 Task: Create Email template and email alerts for Expense Category Object.
Action: Mouse moved to (863, 101)
Screenshot: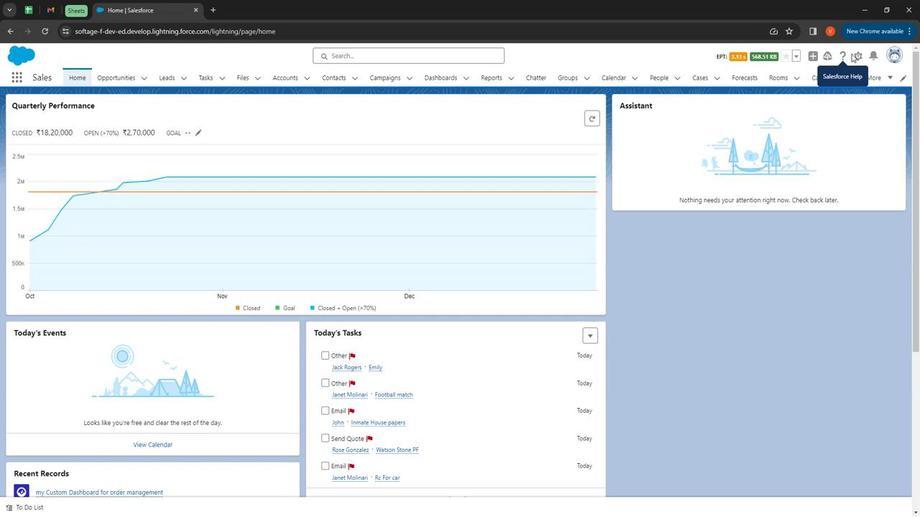 
Action: Mouse pressed left at (863, 101)
Screenshot: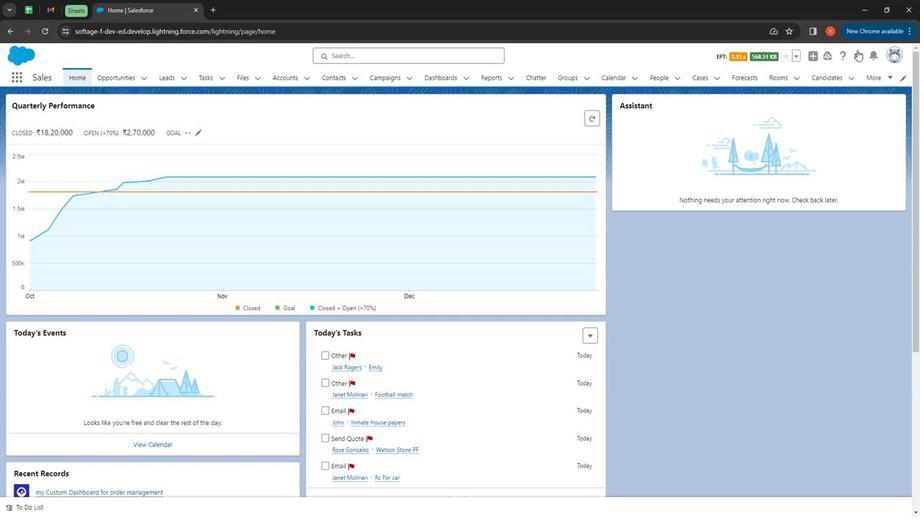 
Action: Mouse moved to (833, 130)
Screenshot: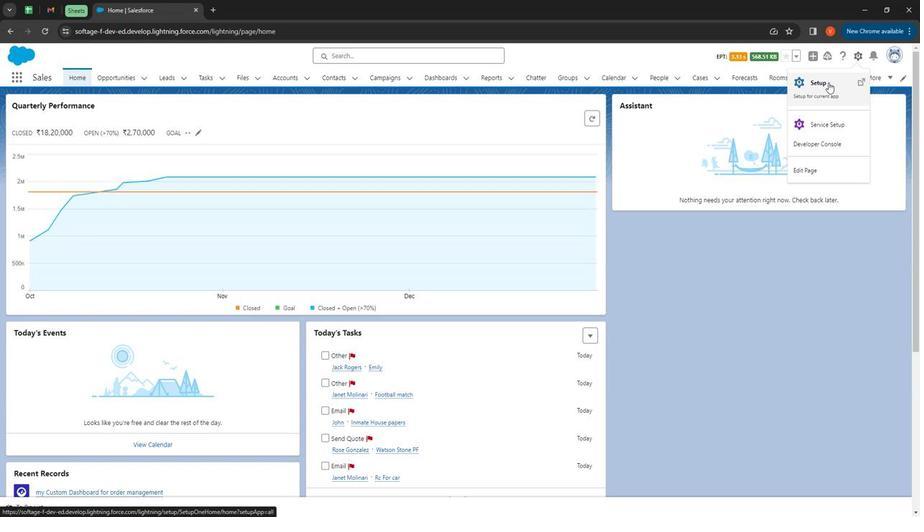 
Action: Mouse pressed left at (833, 130)
Screenshot: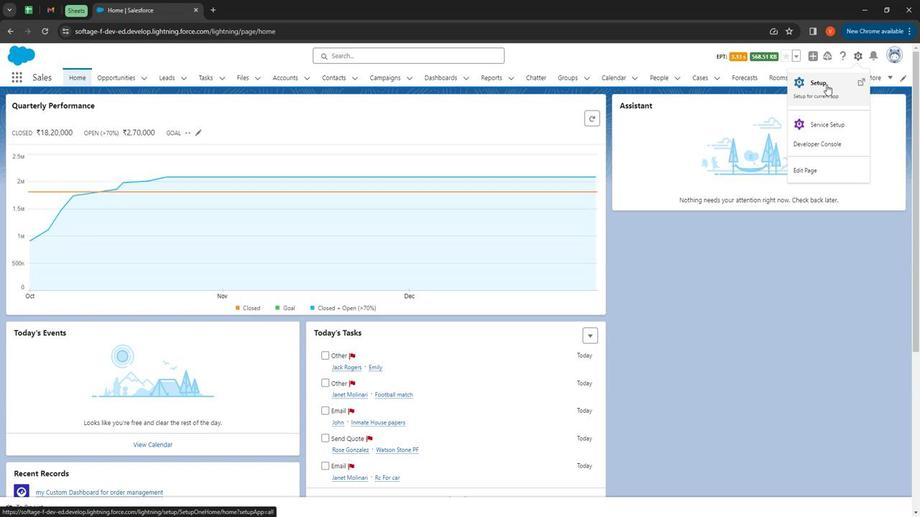
Action: Mouse moved to (25, 146)
Screenshot: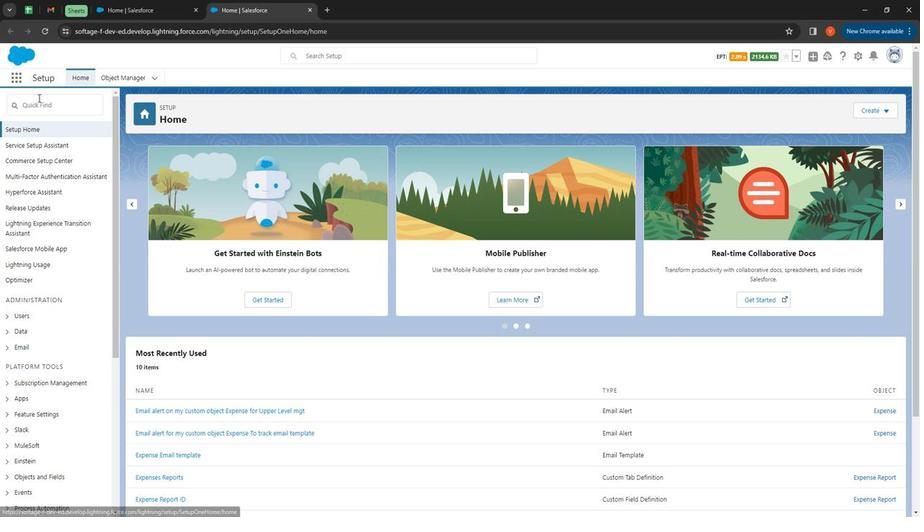 
Action: Mouse pressed left at (25, 146)
Screenshot: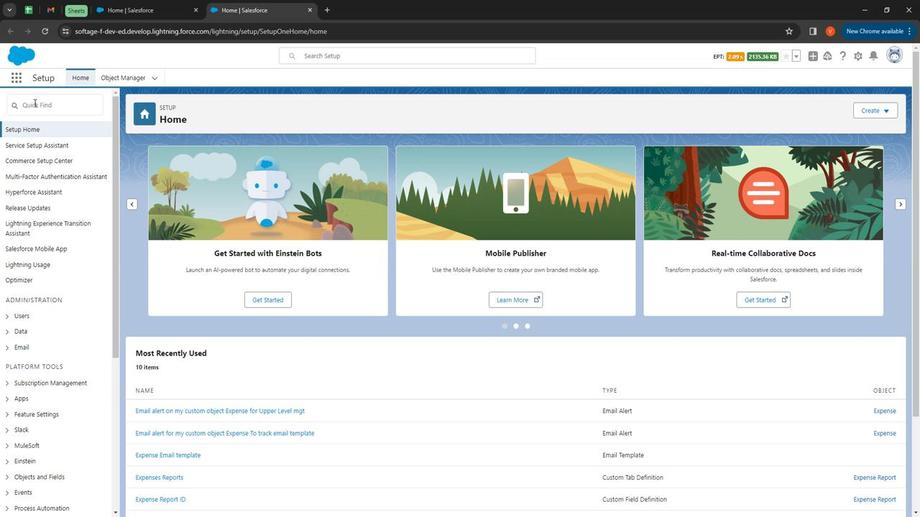 
Action: Mouse moved to (25, 146)
Screenshot: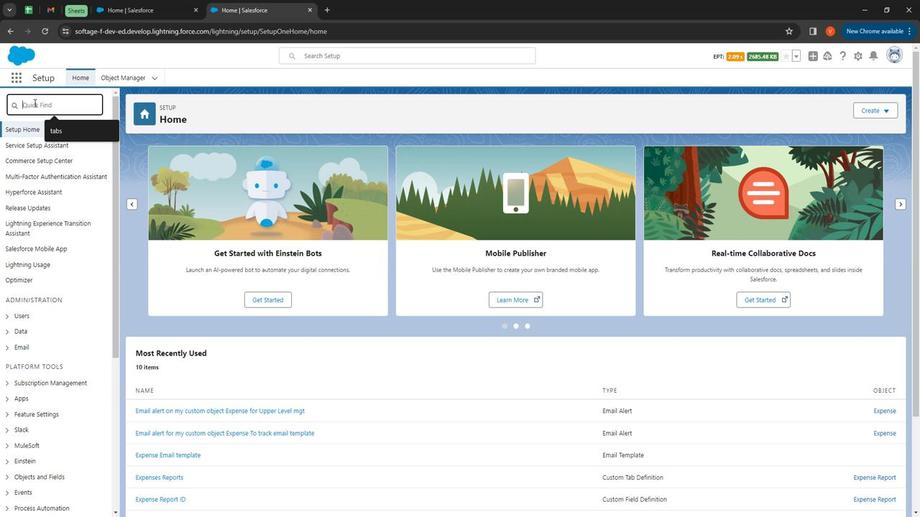 
Action: Key pressed email<Key.space>tem
Screenshot: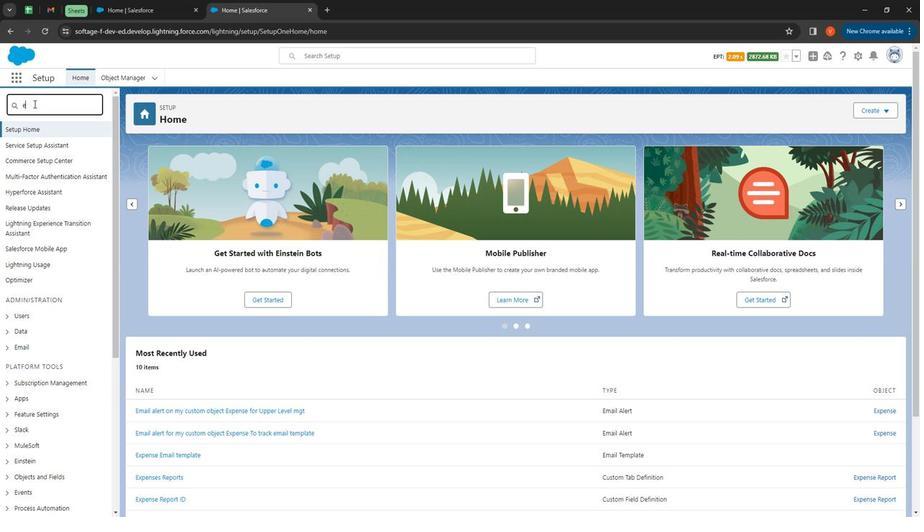 
Action: Mouse moved to (49, 182)
Screenshot: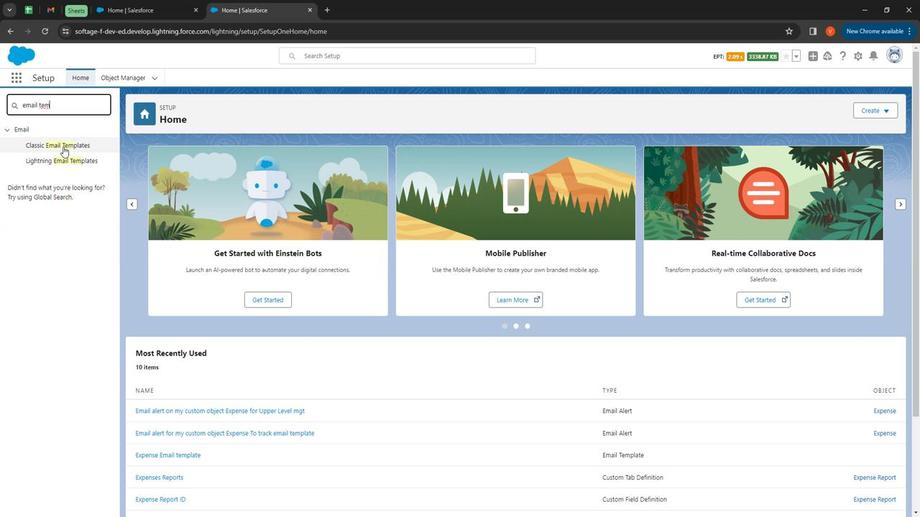 
Action: Mouse pressed left at (49, 182)
Screenshot: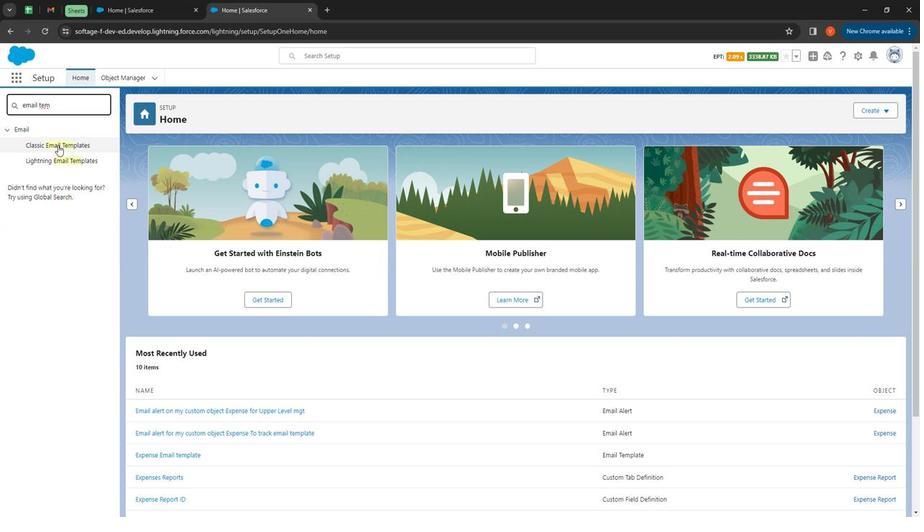 
Action: Mouse moved to (381, 241)
Screenshot: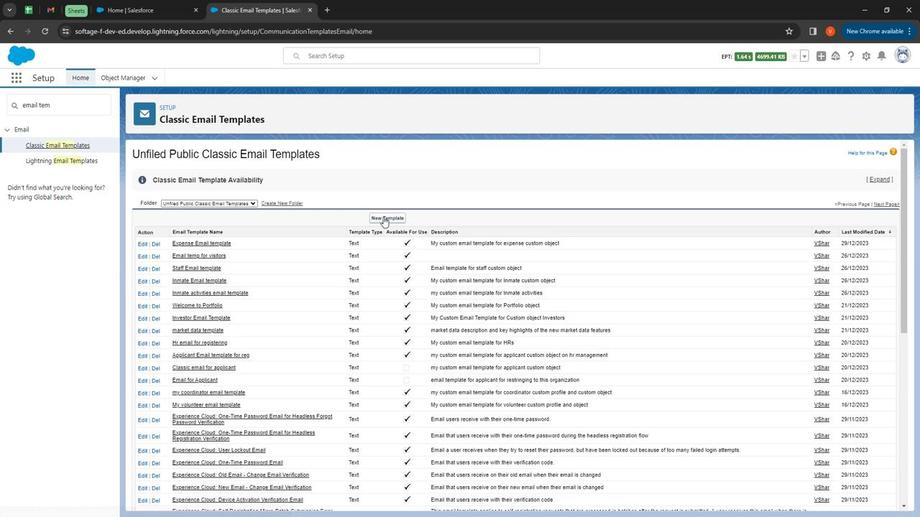 
Action: Mouse pressed left at (381, 241)
Screenshot: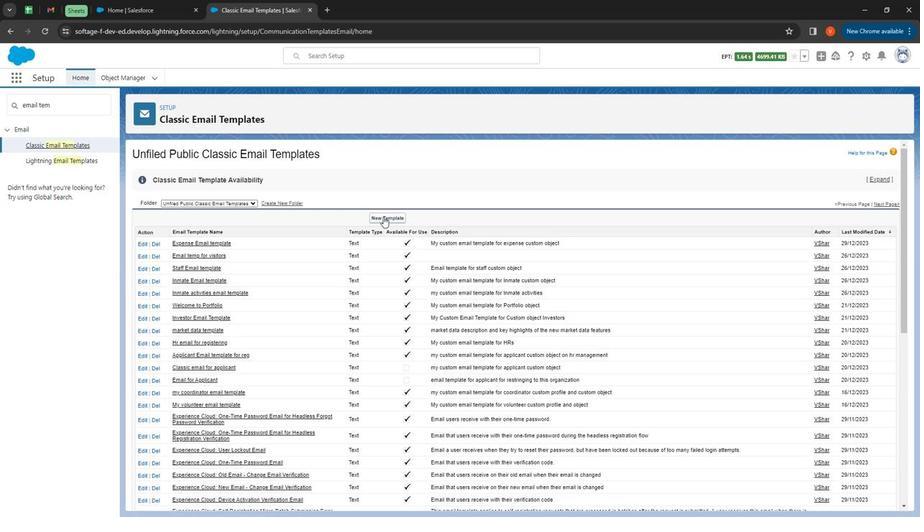 
Action: Mouse moved to (881, 306)
Screenshot: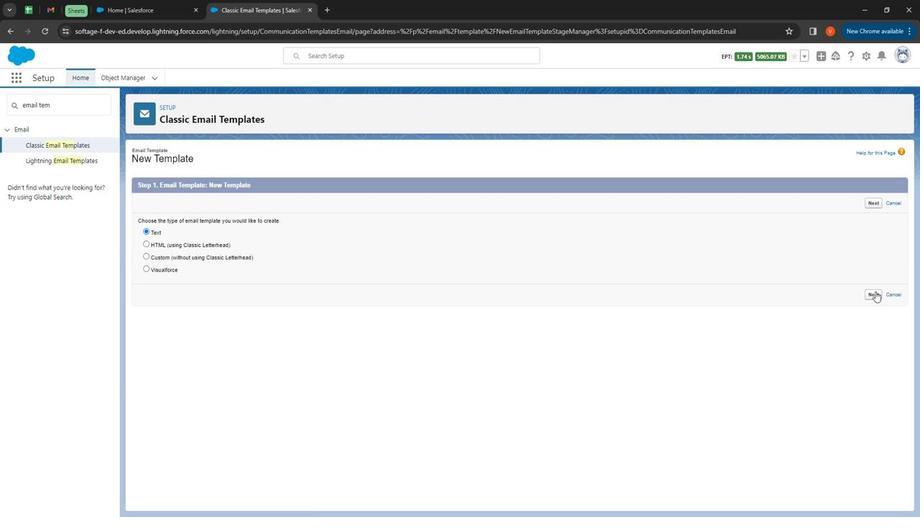
Action: Mouse pressed left at (881, 306)
Screenshot: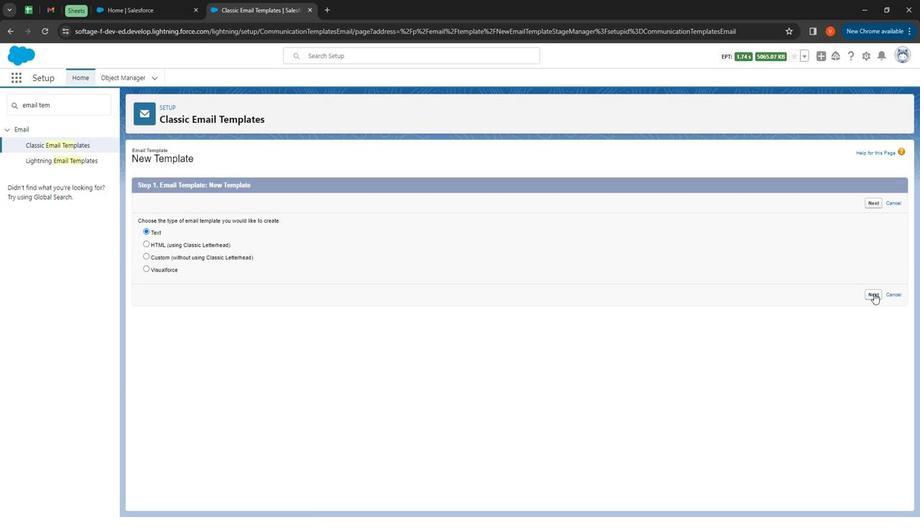 
Action: Mouse moved to (175, 261)
Screenshot: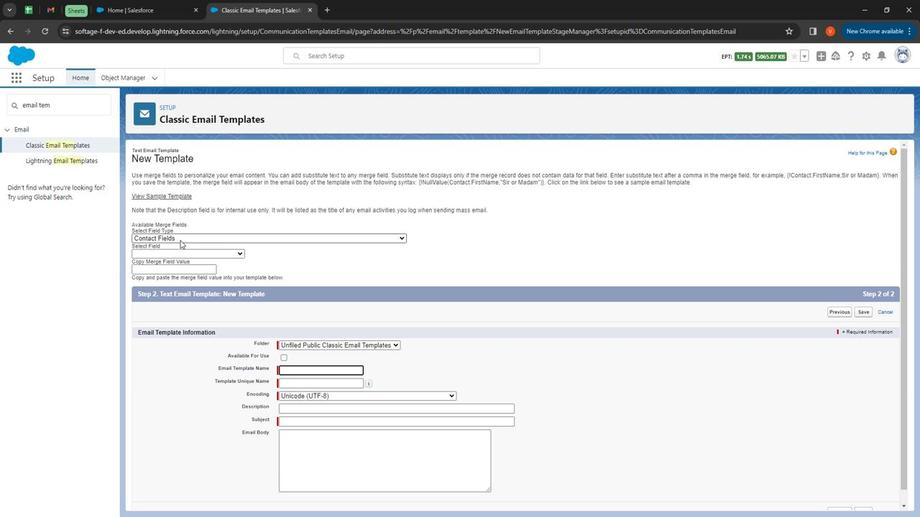 
Action: Mouse pressed left at (175, 261)
Screenshot: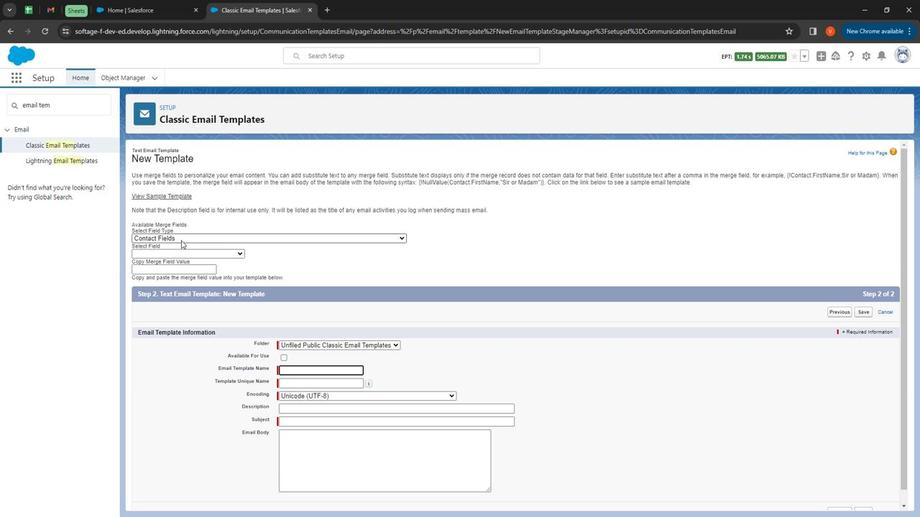 
Action: Mouse moved to (187, 311)
Screenshot: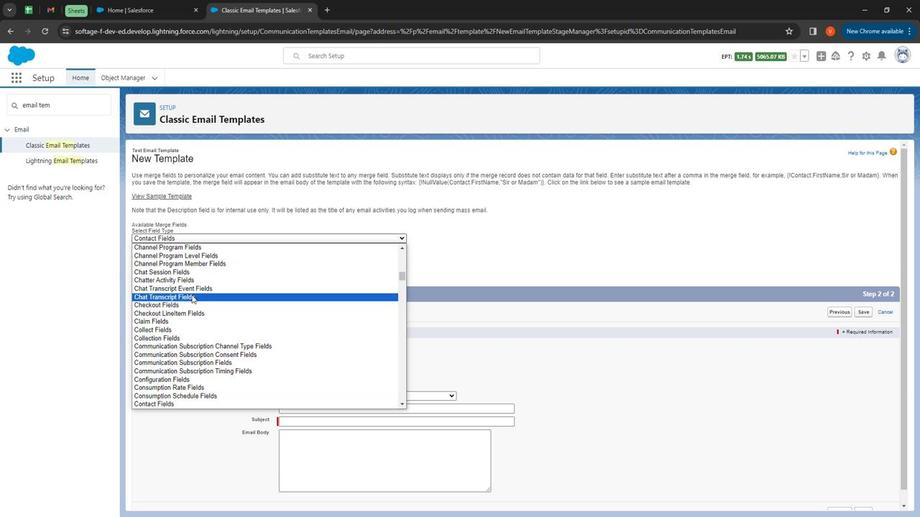 
Action: Mouse scrolled (187, 310) with delta (0, 0)
Screenshot: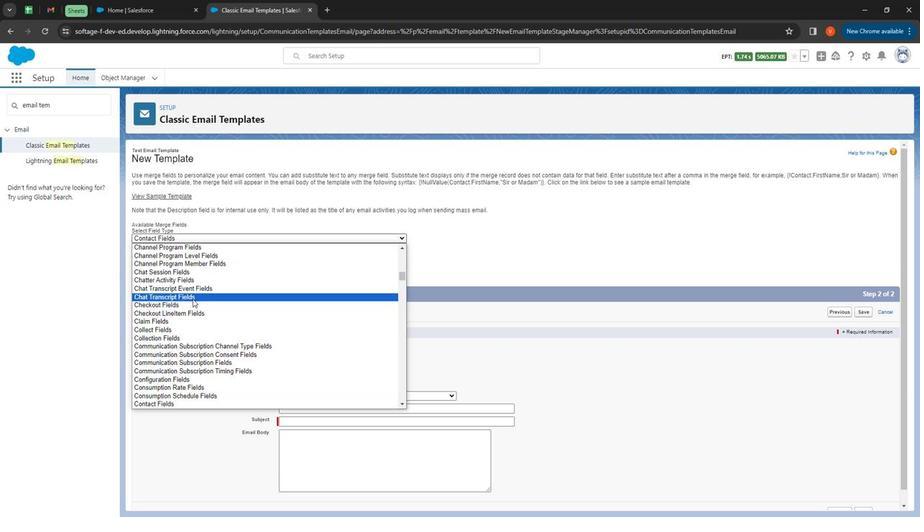 
Action: Mouse moved to (188, 312)
Screenshot: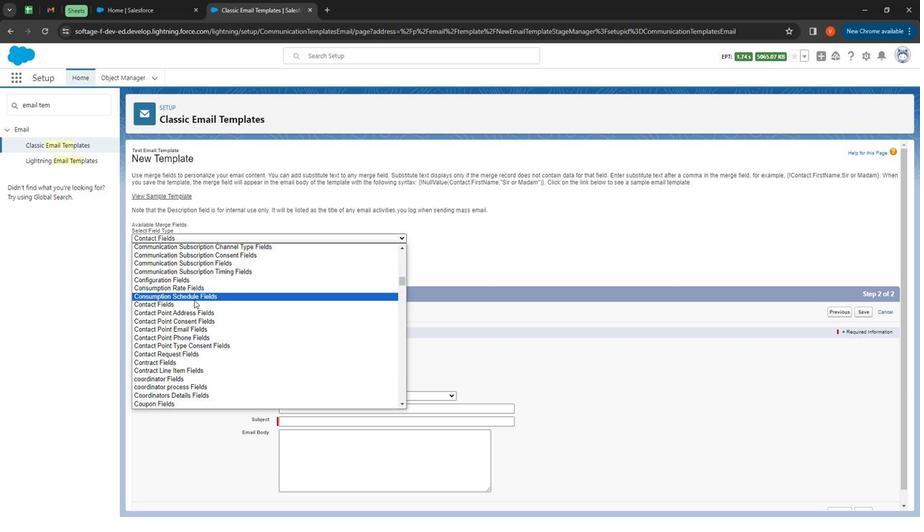 
Action: Mouse scrolled (188, 312) with delta (0, 0)
Screenshot: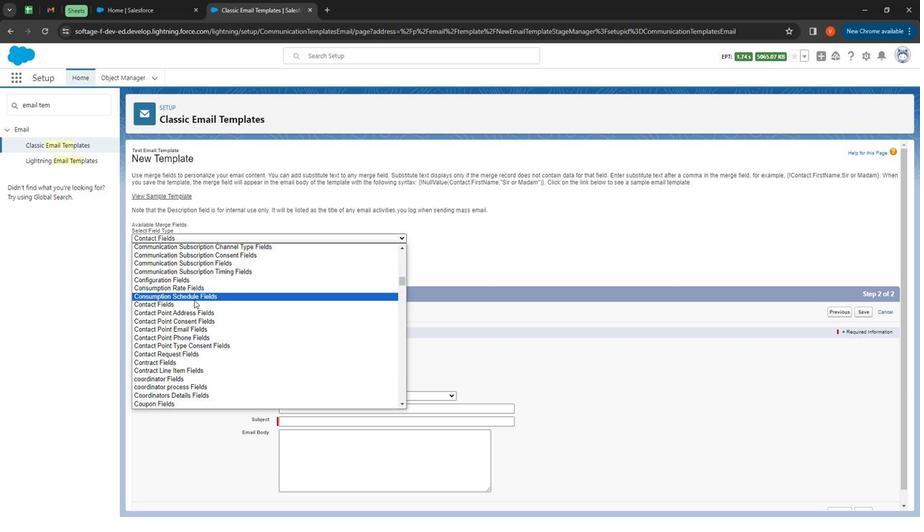 
Action: Mouse moved to (205, 306)
Screenshot: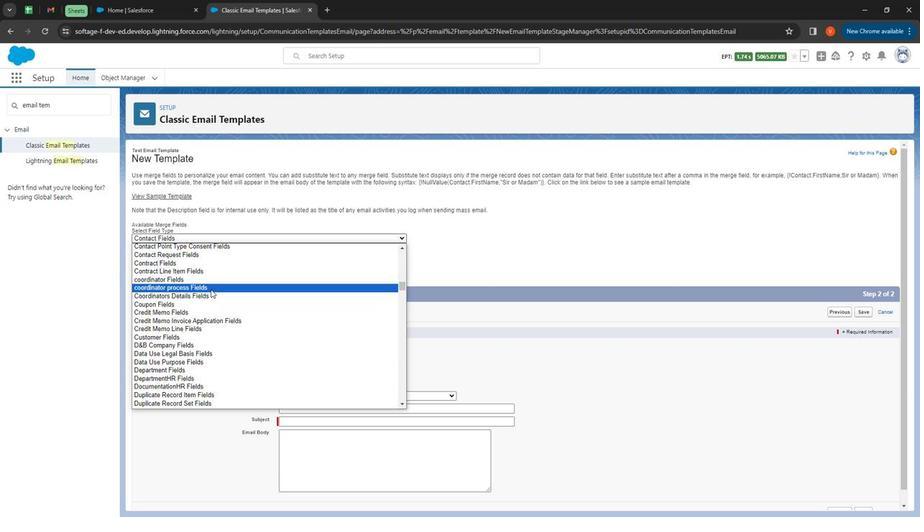 
Action: Mouse scrolled (205, 306) with delta (0, 0)
Screenshot: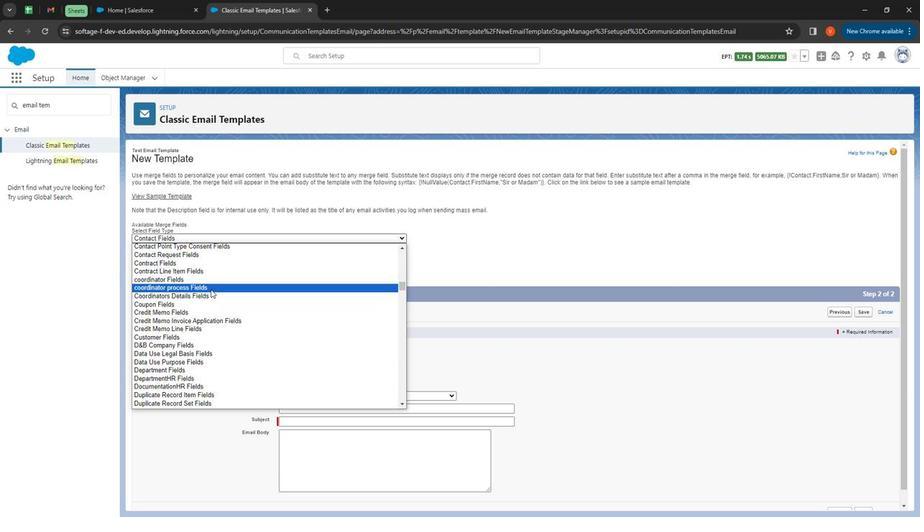
Action: Mouse moved to (193, 355)
Screenshot: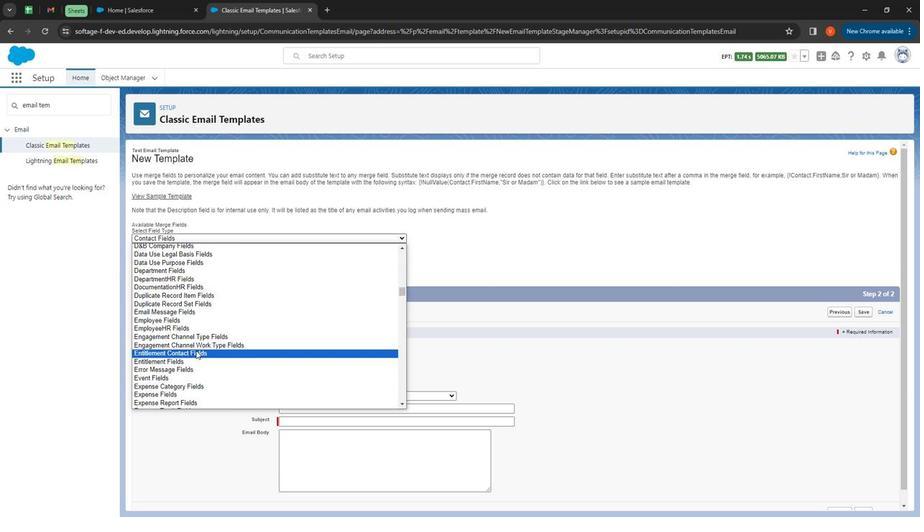 
Action: Mouse scrolled (193, 354) with delta (0, 0)
Screenshot: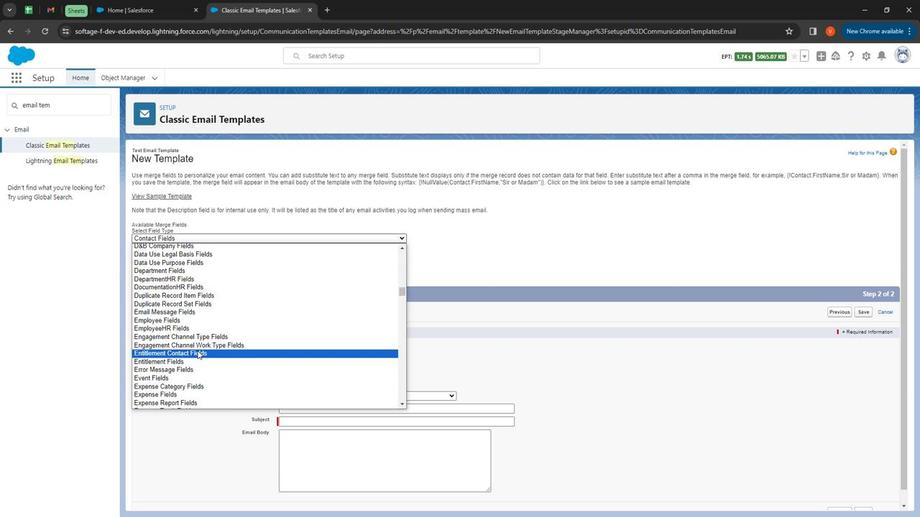 
Action: Mouse moved to (208, 299)
Screenshot: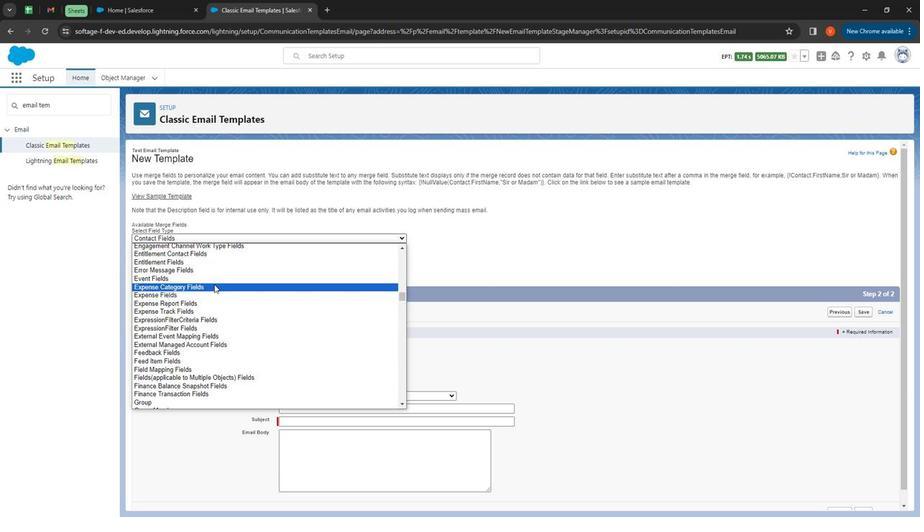 
Action: Mouse pressed left at (208, 299)
Screenshot: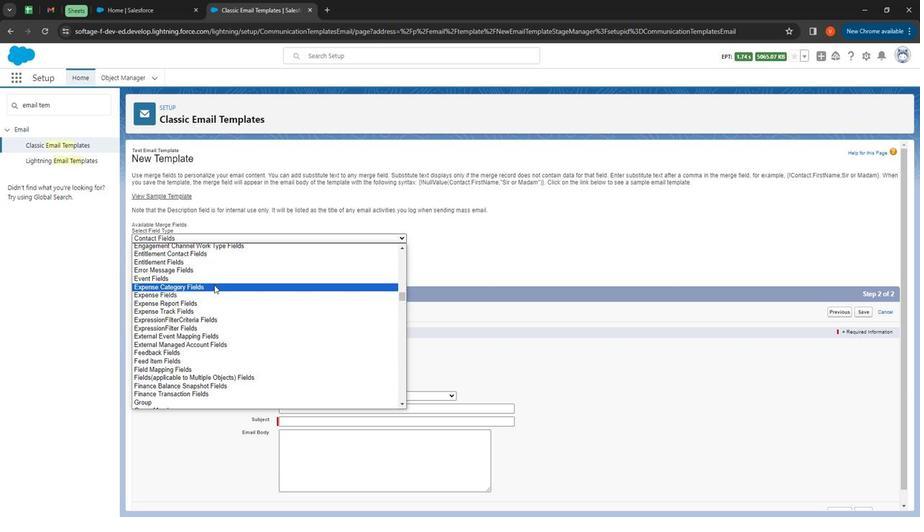 
Action: Mouse moved to (278, 359)
Screenshot: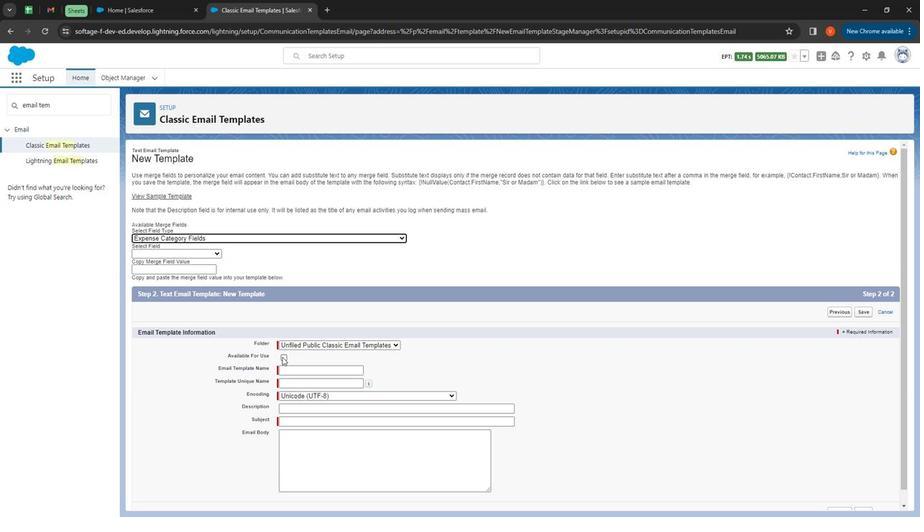
Action: Mouse pressed left at (278, 359)
Screenshot: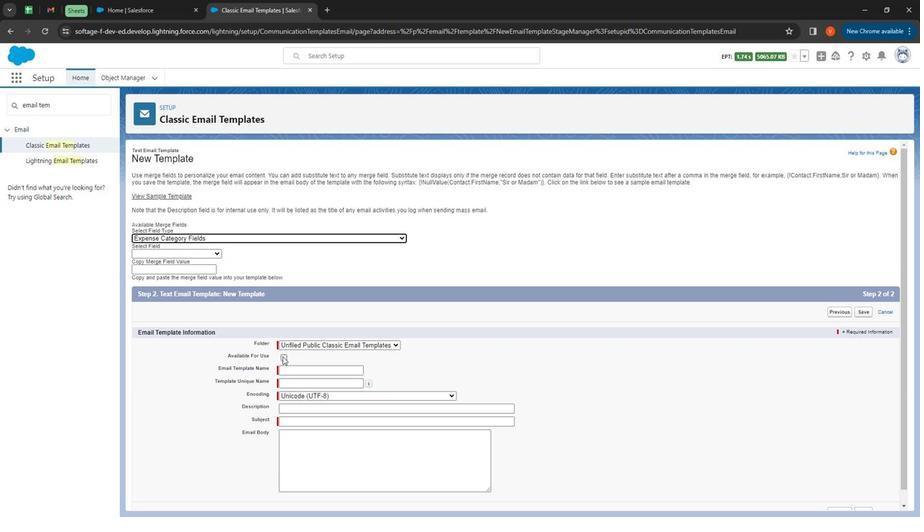 
Action: Mouse moved to (292, 374)
Screenshot: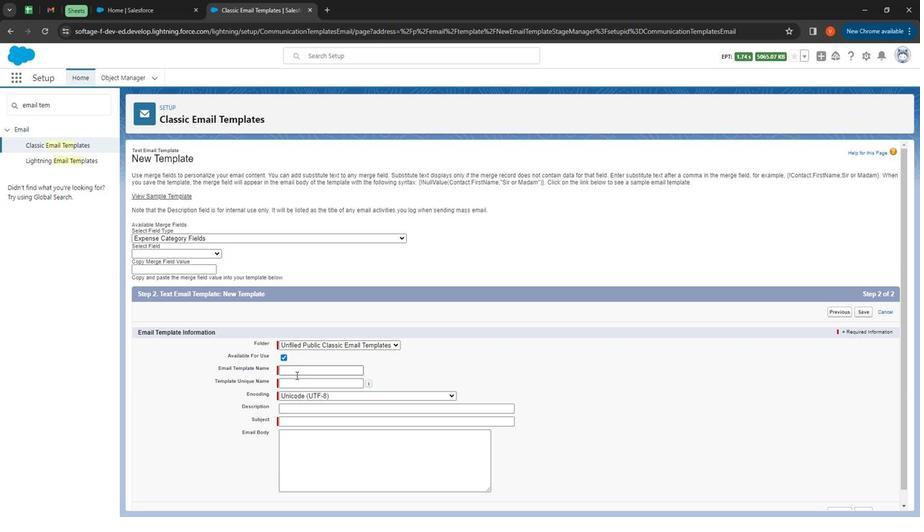 
Action: Mouse pressed left at (292, 374)
Screenshot: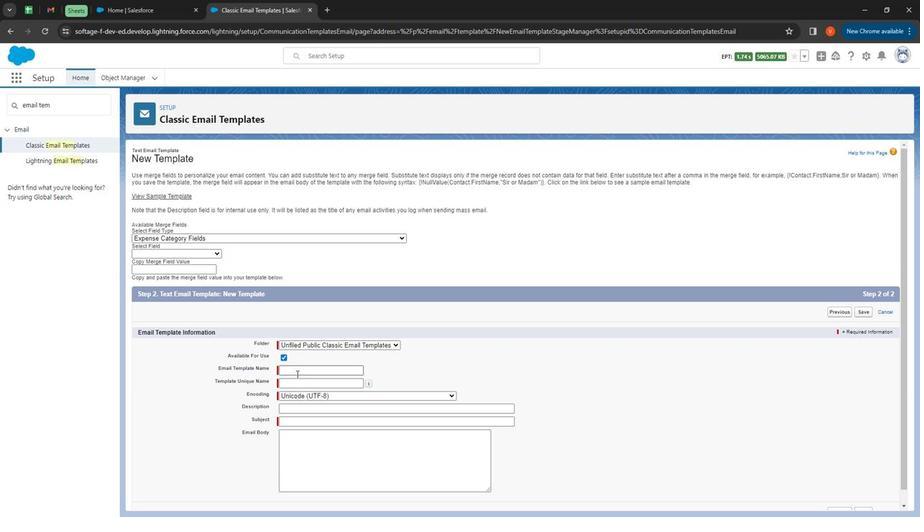 
Action: Key pressed <Key.shift>
Screenshot: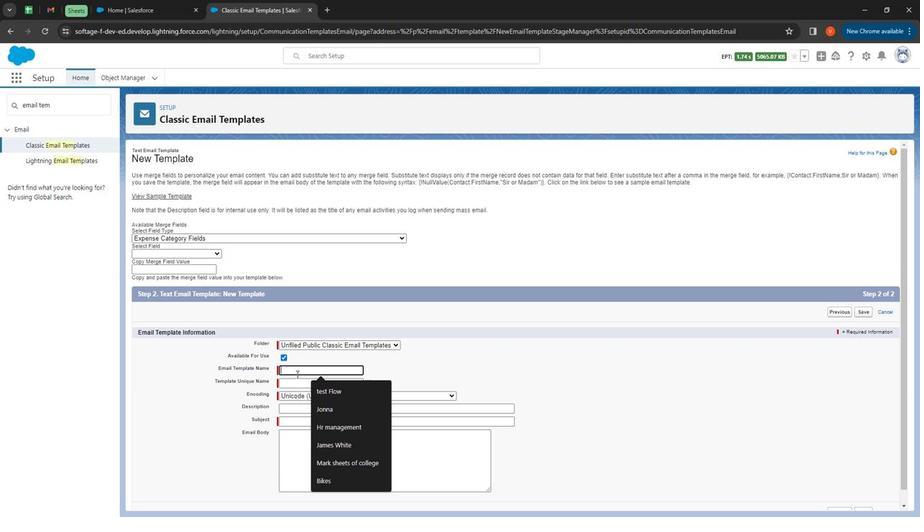 
Action: Mouse moved to (270, 331)
Screenshot: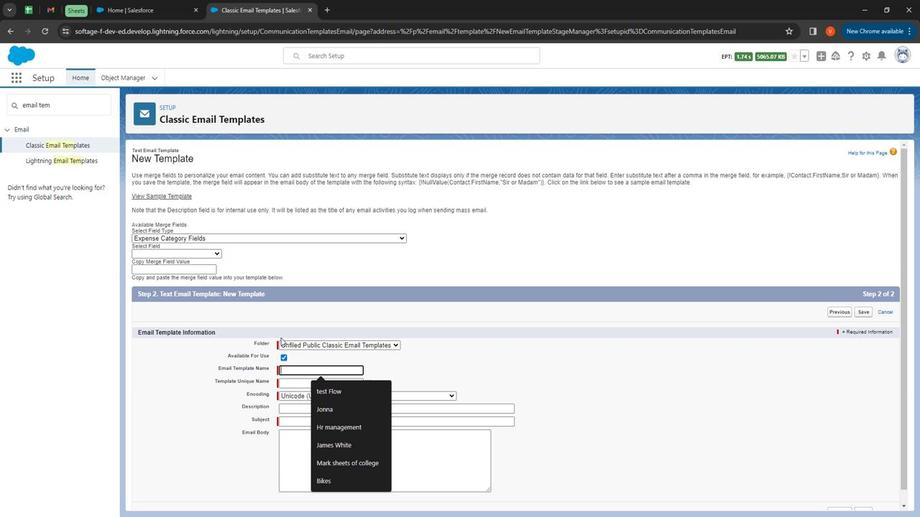 
Action: Key pressed Expense<Key.space><Key.shift>Category<Key.space><Key.shift><Key.shift><Key.shift><Key.shift><Key.shift><Key.shift><Key.shift><Key.shift><Key.shift><Key.shift>Template
Screenshot: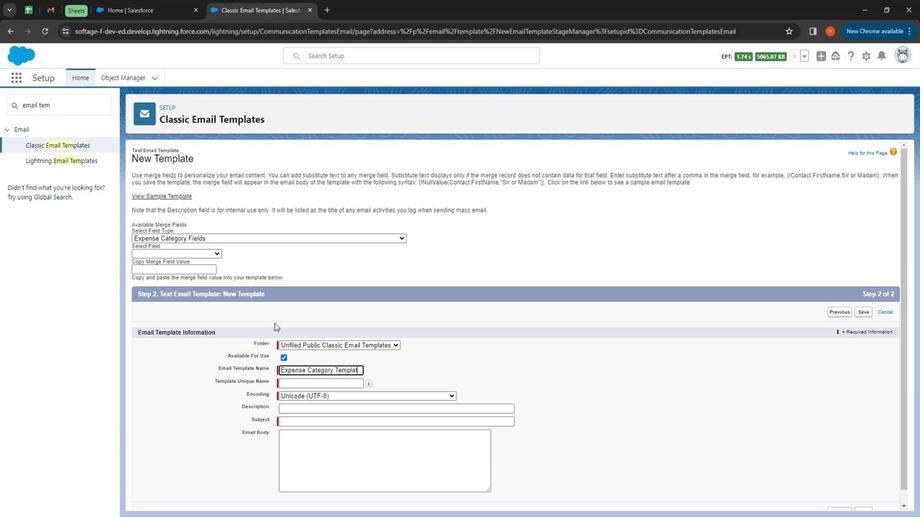 
Action: Mouse moved to (304, 384)
Screenshot: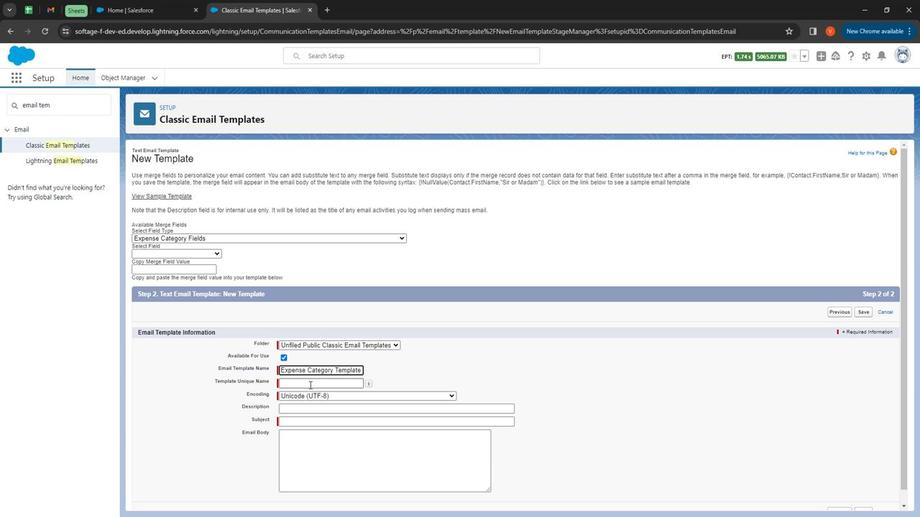 
Action: Mouse pressed left at (304, 384)
Screenshot: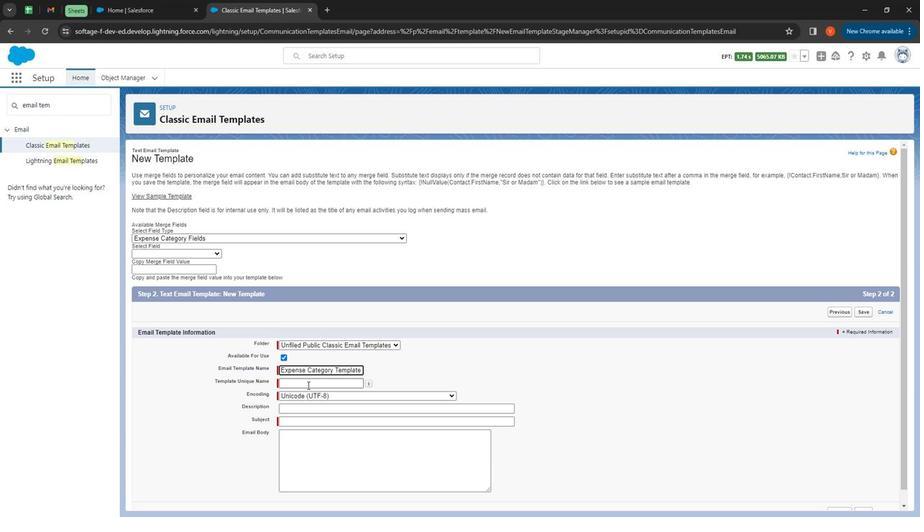 
Action: Mouse moved to (310, 400)
Screenshot: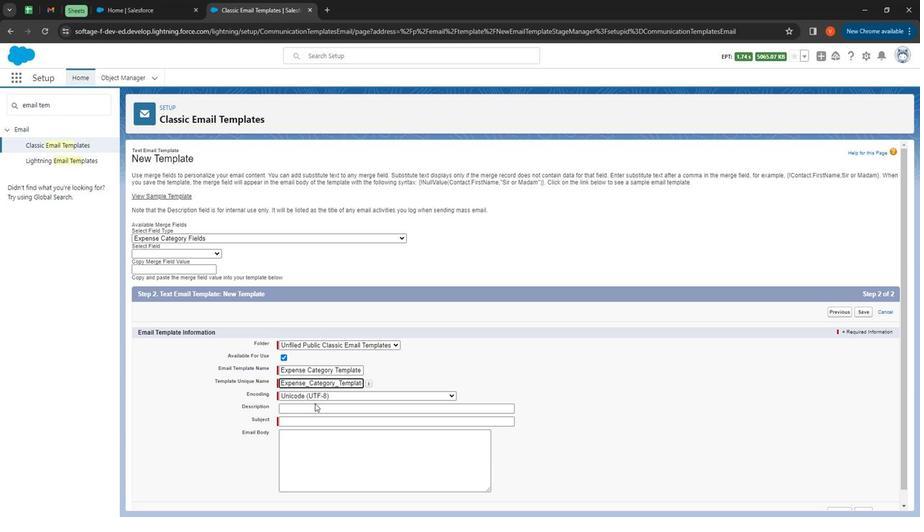 
Action: Mouse pressed left at (310, 400)
Screenshot: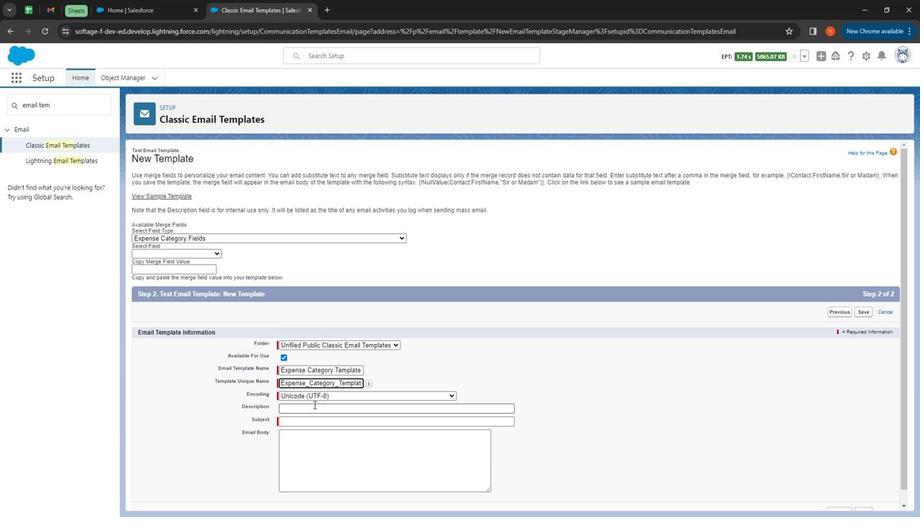 
Action: Mouse moved to (286, 312)
Screenshot: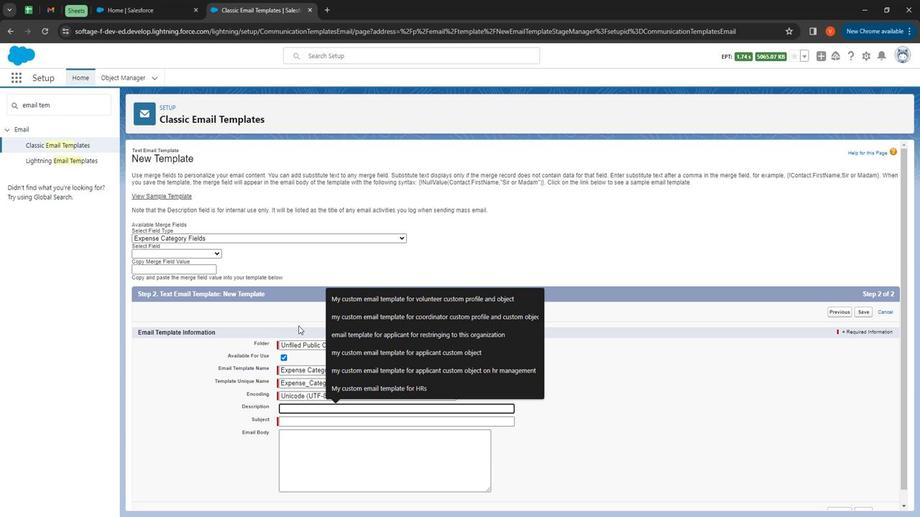
Action: Key pressed <Key.shift>My<Key.space>custom<Key.space>email<Key.space>template<Key.space>for<Key.space><Key.shift><Key.shift><Key.shift><Key.shift><Key.shift><Key.shift><Key.shift><Key.shift><Key.shift><Key.shift>Custom<Key.space>object<Key.space><Key.shift><Key.shift>Expense<Key.space><Key.shift><Key.shift><Key.shift><Key.shift><Key.shift><Key.shift><Key.shift><Key.shift><Key.shift><Key.shift><Key.shift><Key.shift>Category<Key.space>to<Key.space>add<Key.space>new<Key.space>expense<Key.space>category.
Screenshot: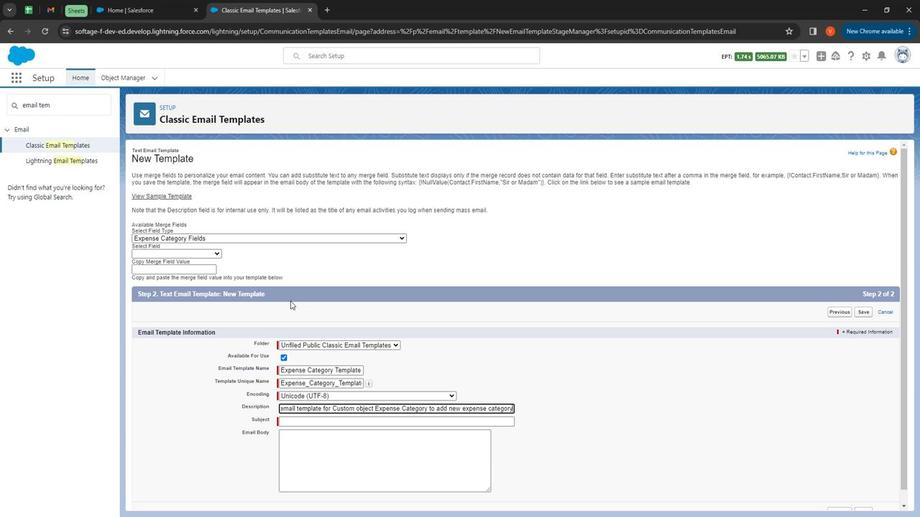 
Action: Mouse moved to (327, 415)
Screenshot: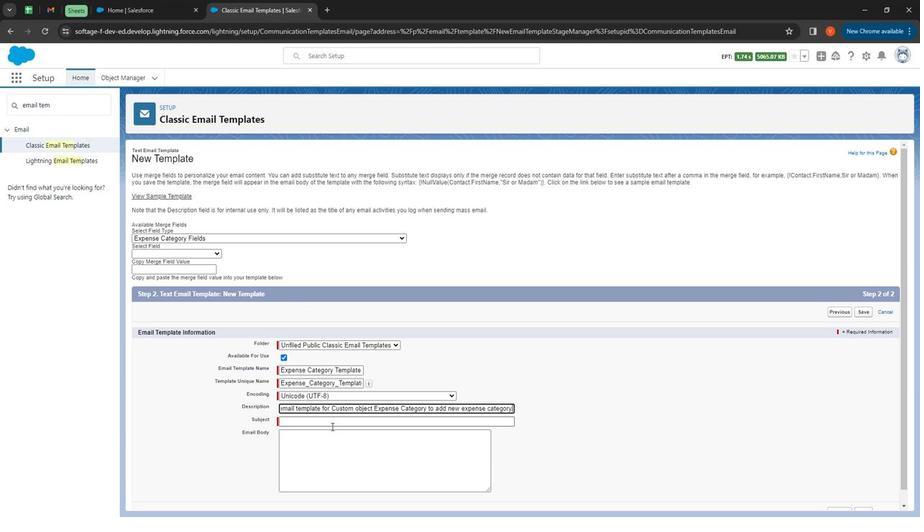 
Action: Mouse pressed left at (327, 415)
Screenshot: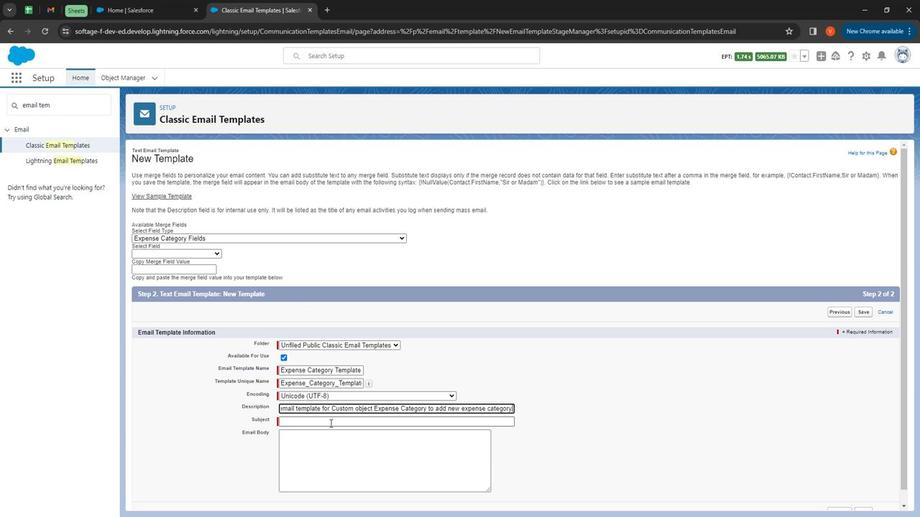 
Action: Mouse moved to (330, 412)
Screenshot: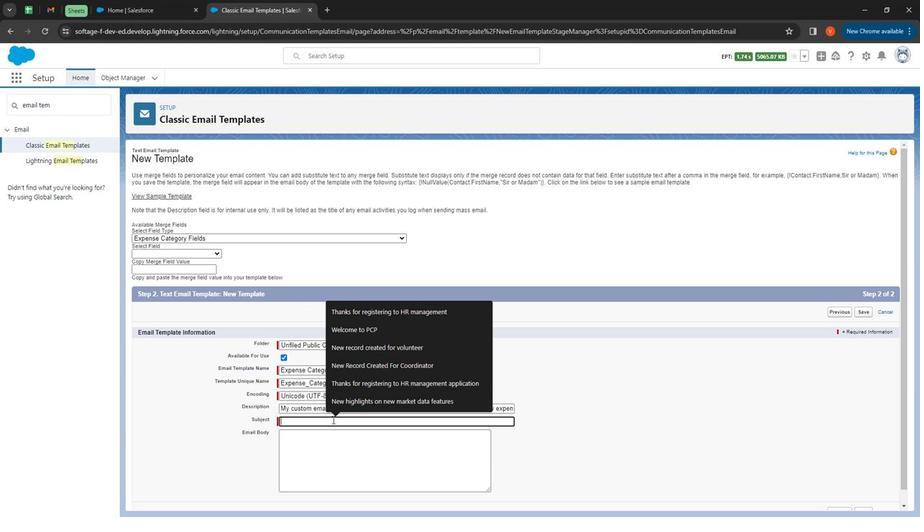 
Action: Key pressed <Key.shift>
Screenshot: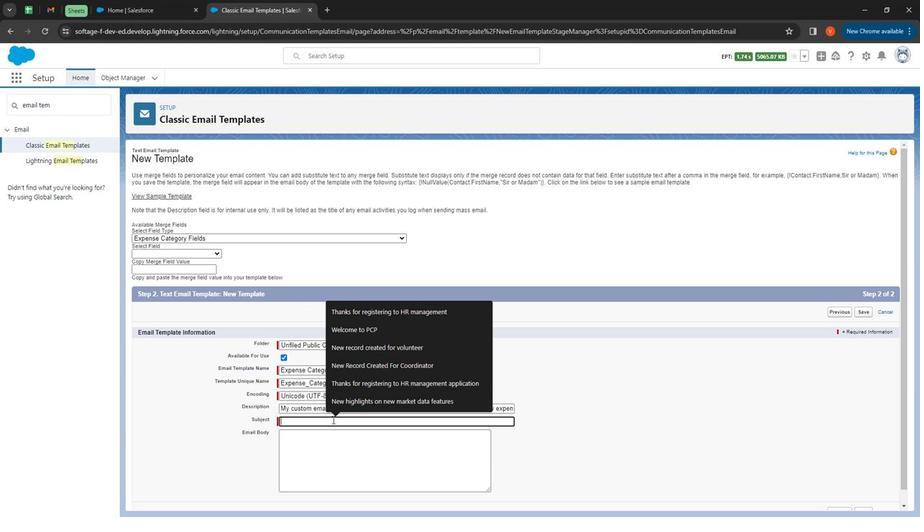 
Action: Mouse moved to (330, 410)
Screenshot: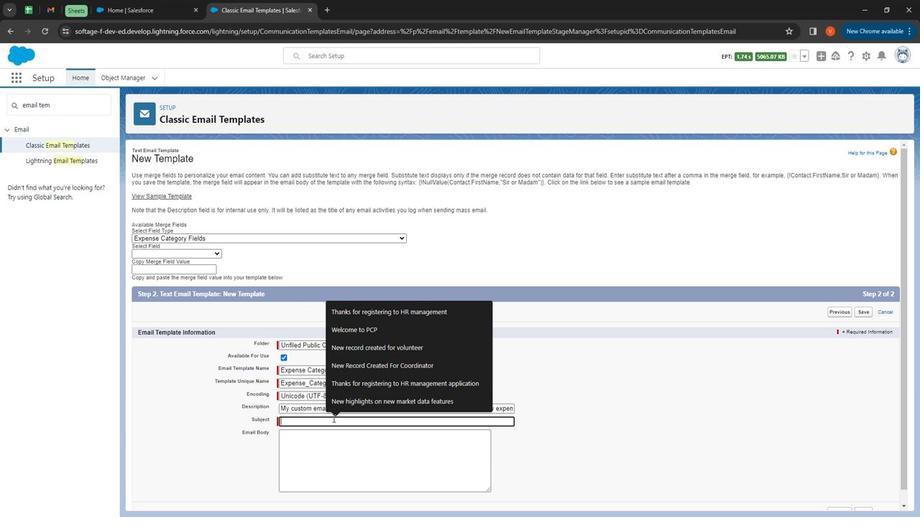 
Action: Key pressed <Key.shift><Key.shift><Key.shift><Key.shift><Key.shift><Key.shift><Key.shift><Key.shift><Key.shift><Key.shift><Key.shift><Key.shift><Key.shift><Key.shift><Key.shift><Key.shift><Key.shift><Key.shift><Key.shift><Key.shift><Key.shift><Key.shift><Key.shift><Key.shift><Key.shift><Key.shift><Key.shift><Key.shift><Key.shift><Key.shift><Key.shift><Key.shift><Key.shift><Key.shift><Key.shift><Key.shift><Key.shift><Key.shift>New<Key.space><Key.shift>Expense<Key.space><Key.shift><Key.shift><Key.shift>Category<Key.space><Key.shift>Added
Screenshot: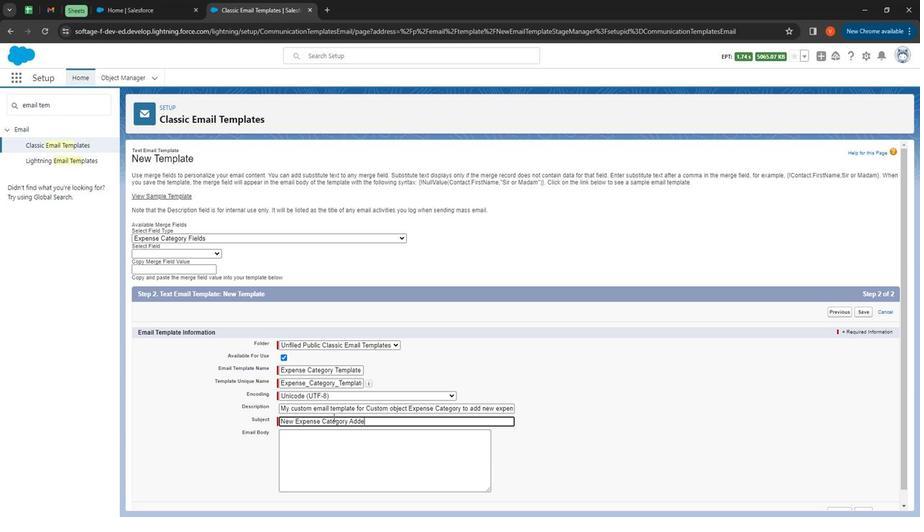 
Action: Mouse moved to (286, 448)
Screenshot: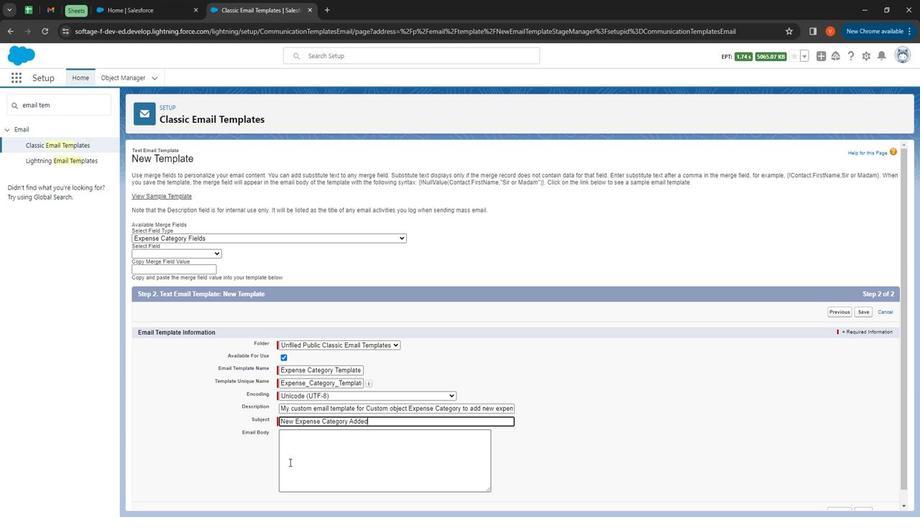 
Action: Mouse pressed left at (286, 448)
Screenshot: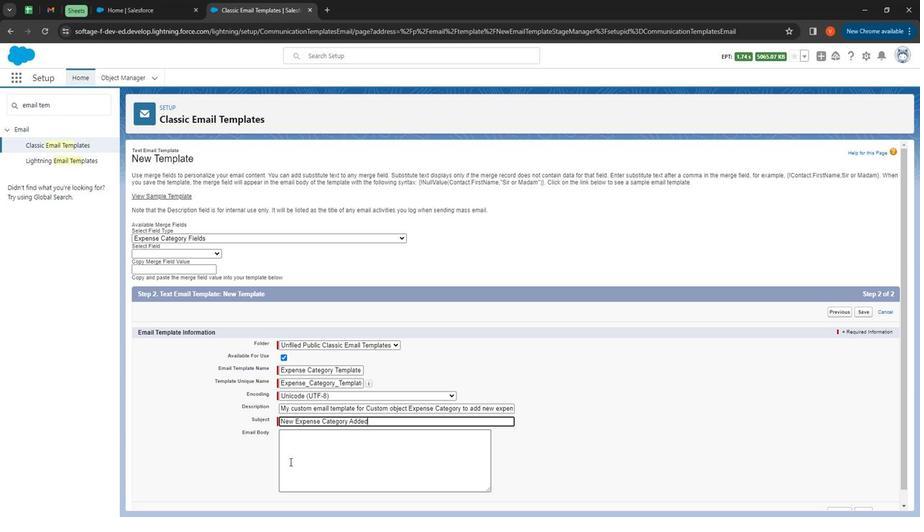 
Action: Mouse moved to (428, 443)
Screenshot: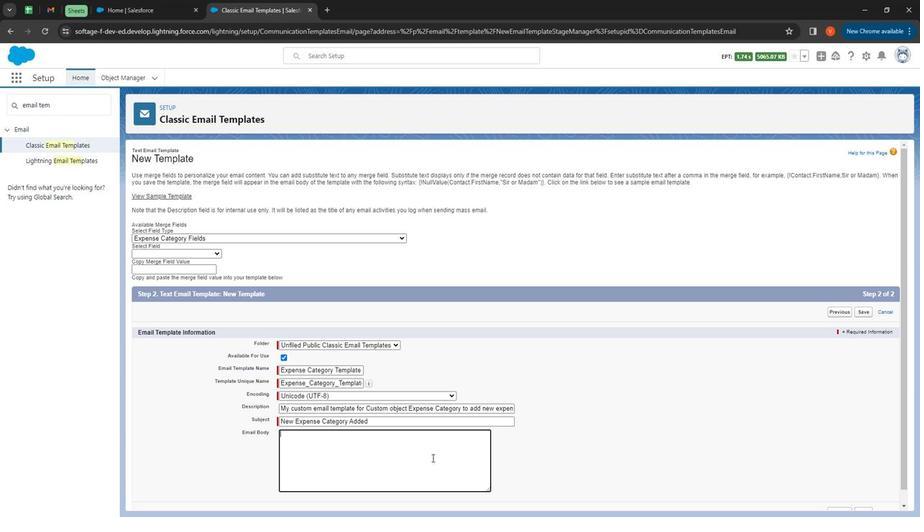 
Action: Key pressed <Key.shift><Key.shift><Key.shift><Key.shift><Key.shift><Key.shift><Key.shift><Key.shift><Key.shift><Key.shift><Key.shift><Key.shift><Key.shift>Dear<Key.space>
Screenshot: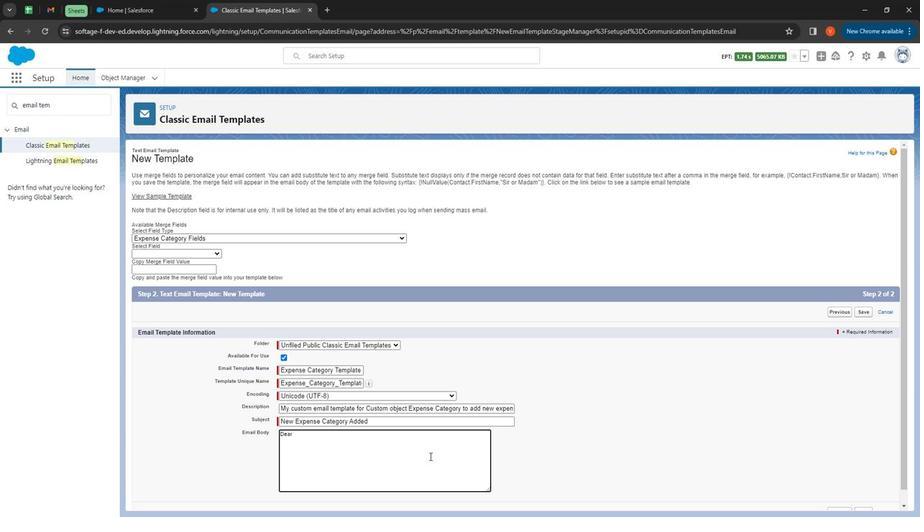 
Action: Mouse moved to (179, 272)
Screenshot: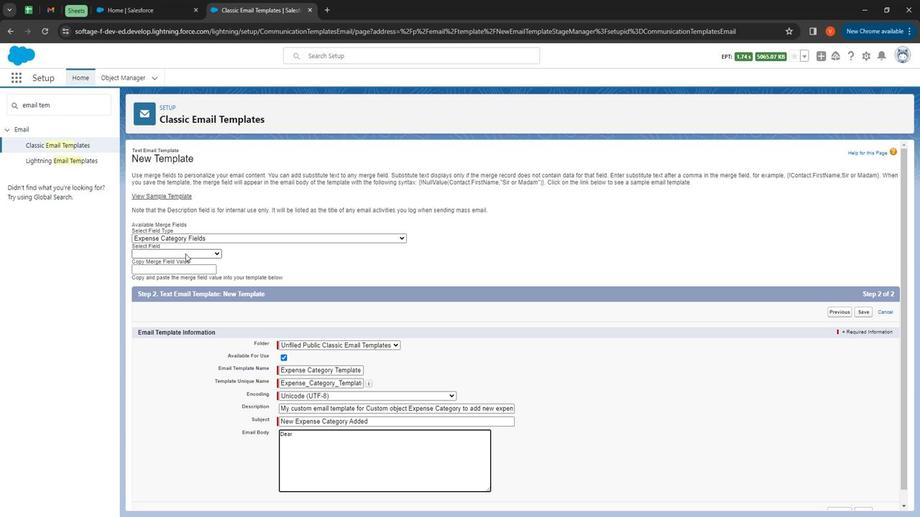 
Action: Mouse pressed left at (179, 272)
Screenshot: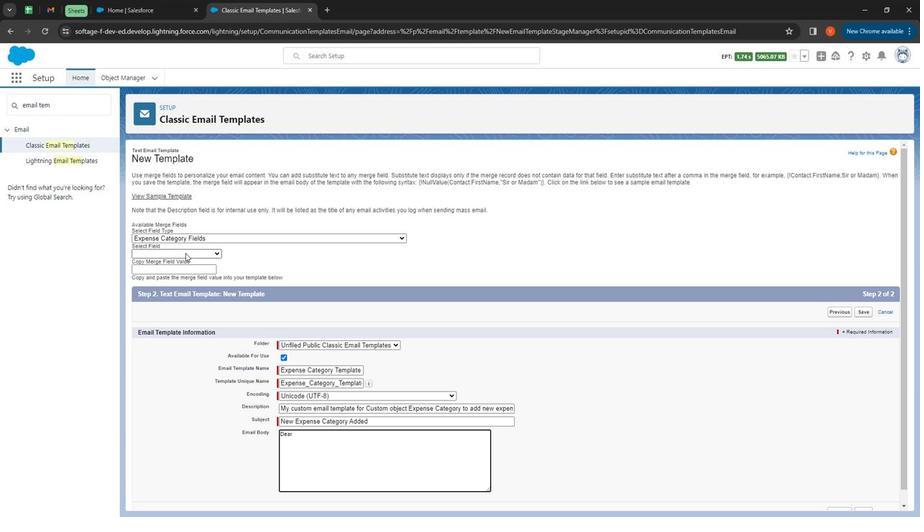 
Action: Mouse moved to (212, 309)
Screenshot: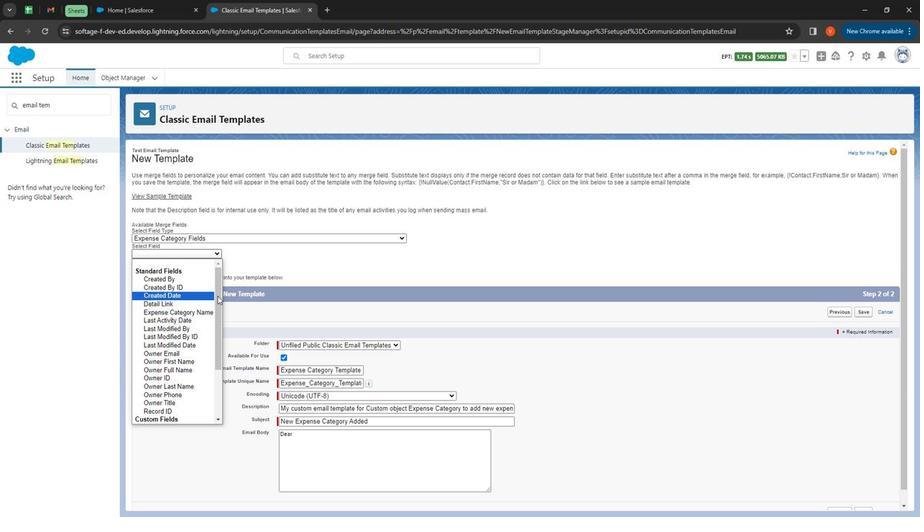 
Action: Mouse pressed left at (212, 309)
Screenshot: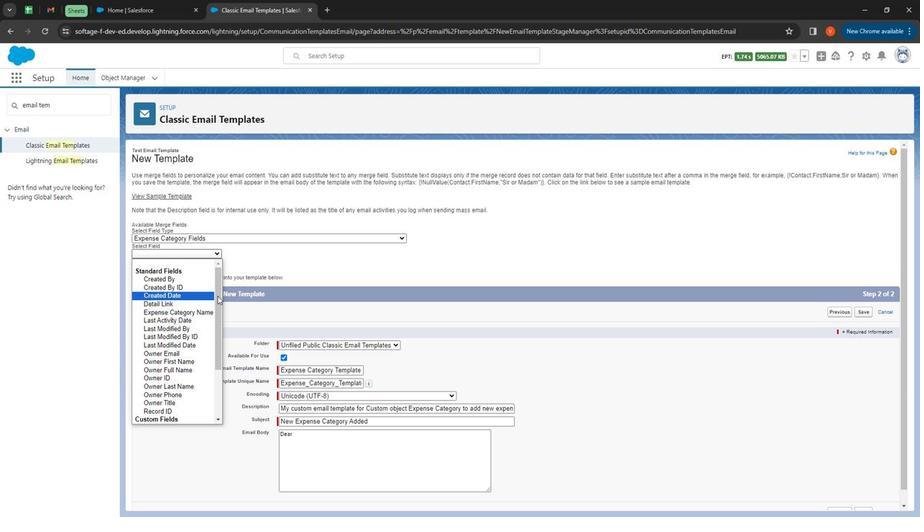 
Action: Mouse moved to (181, 310)
Screenshot: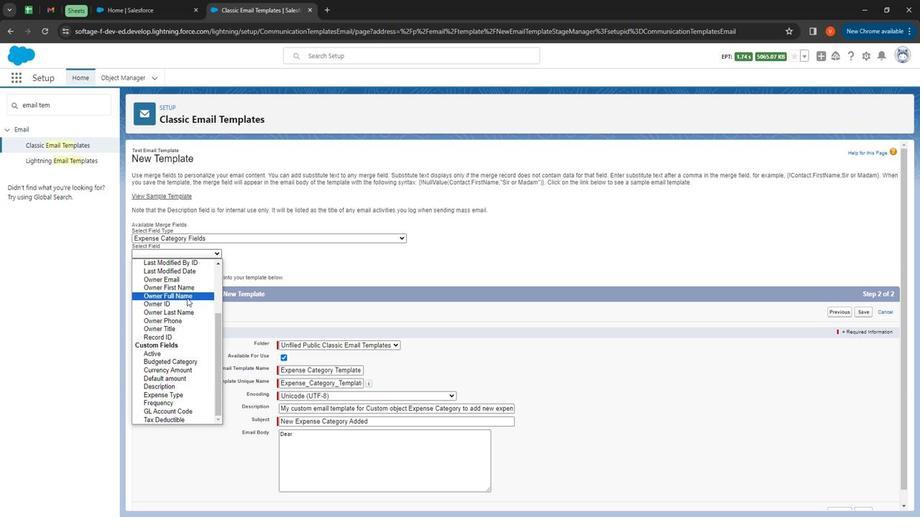 
Action: Mouse pressed left at (181, 310)
Screenshot: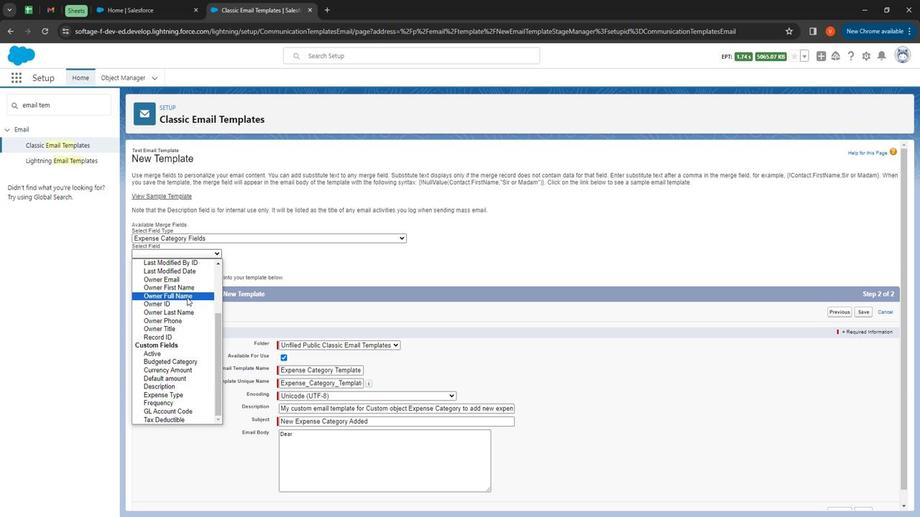 
Action: Mouse moved to (196, 289)
Screenshot: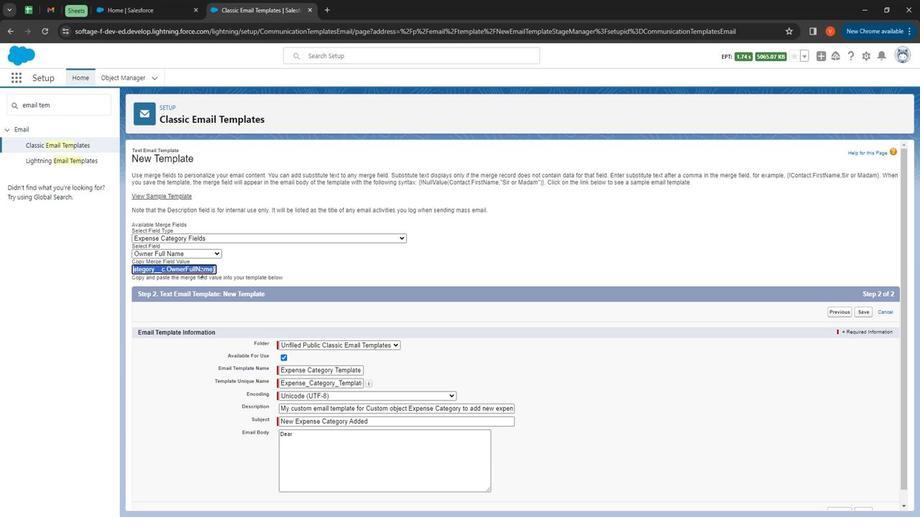 
Action: Key pressed ctrl+C
Screenshot: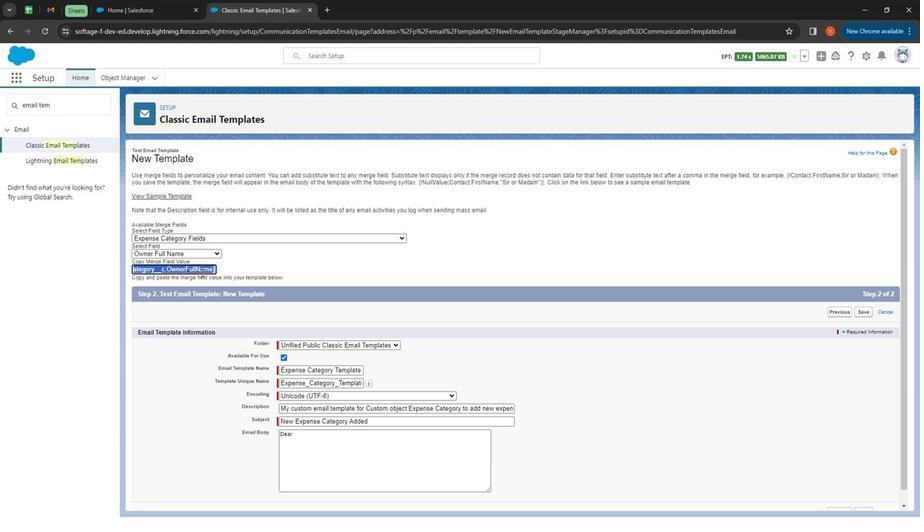 
Action: Mouse moved to (313, 425)
Screenshot: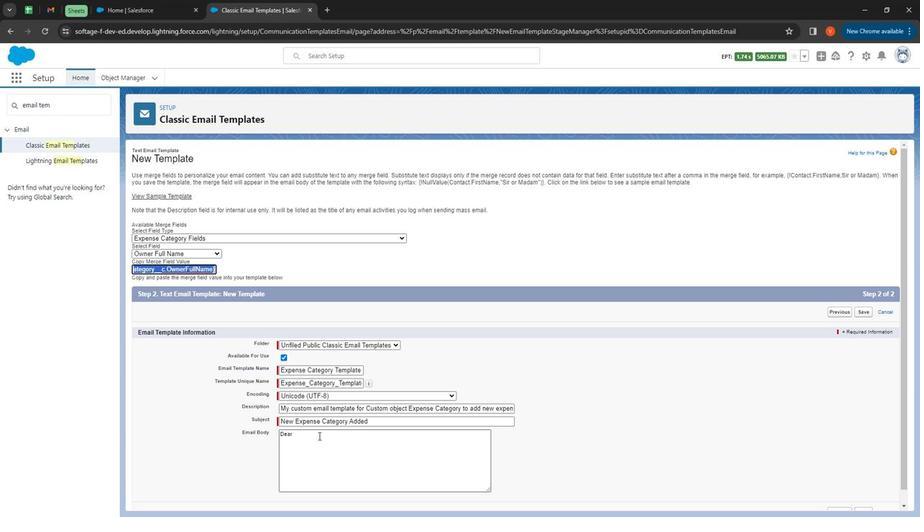 
Action: Mouse pressed left at (313, 425)
Screenshot: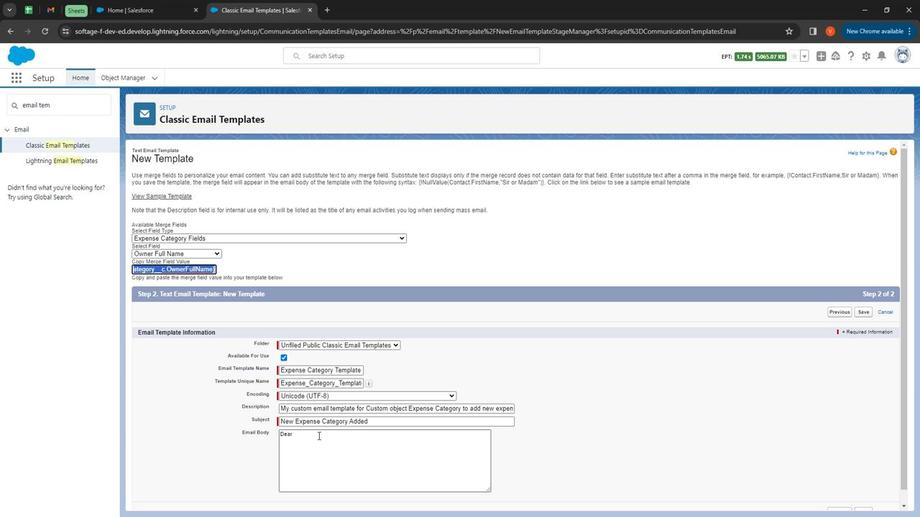 
Action: Mouse moved to (313, 425)
Screenshot: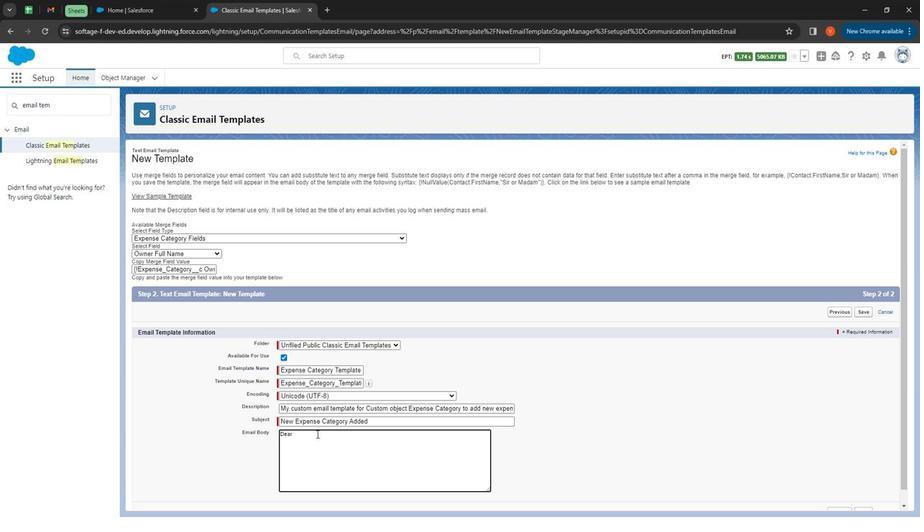 
Action: Key pressed ctrl+V
Screenshot: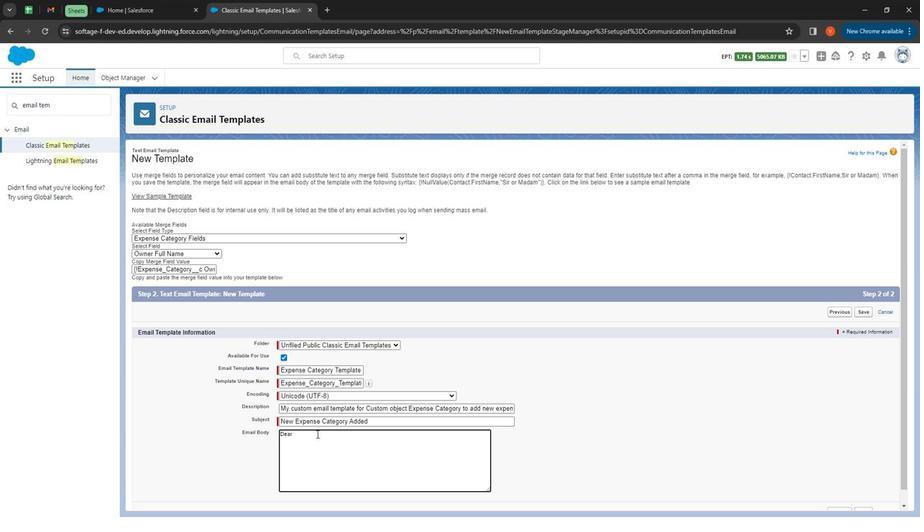 
Action: Mouse moved to (250, 265)
Screenshot: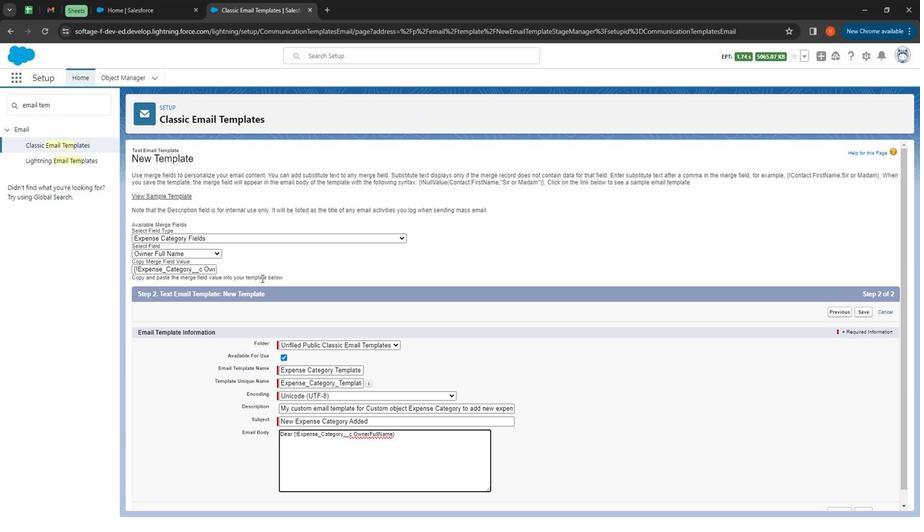 
Action: Key pressed <Key.enter><Key.shift><Key.shift><Key.shift><Key.shift><Key.shift><Key.shift><Key.shift><Key.shift><Key.shift><Key.shift><Key.shift><Key.shift><Key.shift><Key.shift><Key.shift><Key.shift><Key.shift><Key.shift><Key.shift><Key.shift><Key.shift><Key.shift>We<Key.space>are<Key.space>o<Key.backspace>pleased<Key.space>to<Key.space>inform<Key.space>you<Key.space>that<Key.space>a<Key.space>new<Key.space>expense<Key.space>category<Key.space>has<Key.space>been<Key.space>added<Key.space>to<Key.space>our<Key.space>expense<Key.space>tracking<Key.space>system<Key.space>the<Key.space><Key.shift>Details<Key.space>of<Key.space>the<Key.space>new<Key.space>category<Key.space>are<Key.space>as<Key.space>floow<Key.backspace><Key.backspace><Key.backspace><Key.backspace>ollows<Key.shift>:<Key.enter><Key.shift><Key.shift><Key.shift><Key.shift><Key.shift><Key.shift><Key.shift><Key.shift><Key.shift><Key.shift><Key.shift><Key.shift><Key.shift><Key.shift><Key.shift><Key.shift>
Screenshot: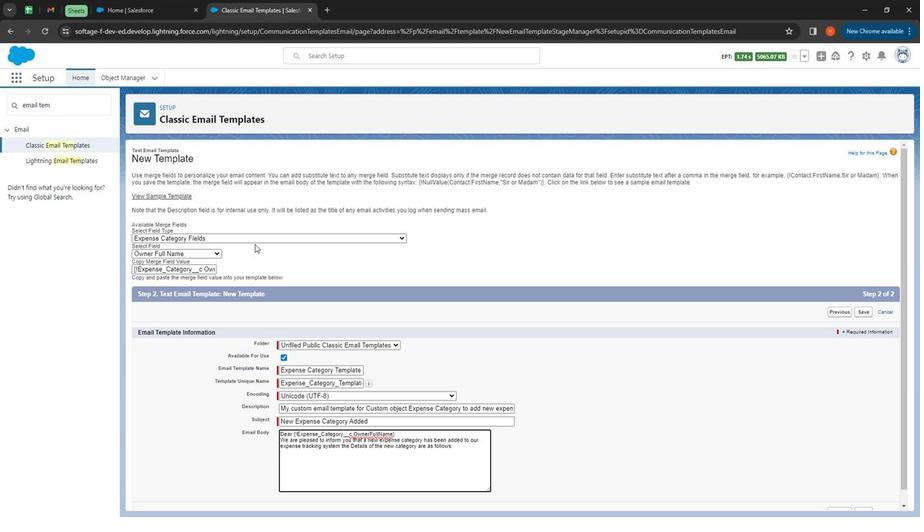 
Action: Mouse moved to (198, 273)
Screenshot: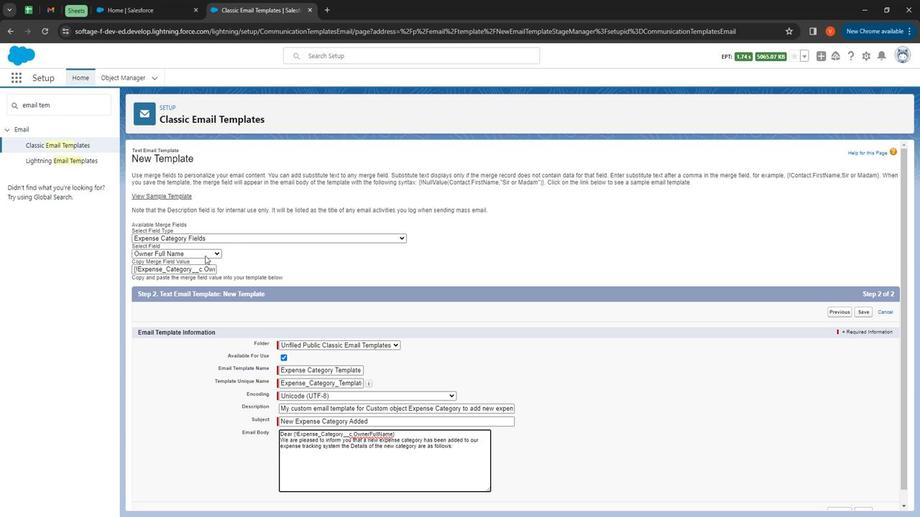 
Action: Mouse pressed left at (198, 273)
Screenshot: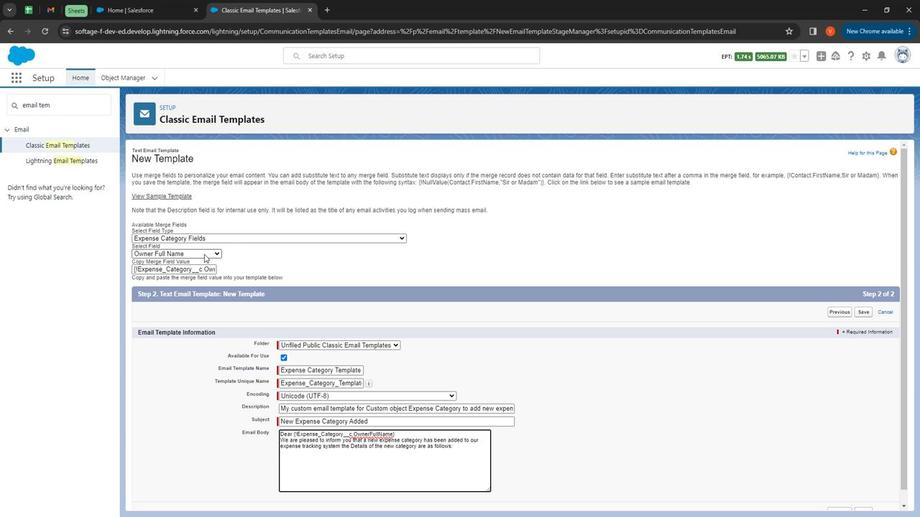 
Action: Mouse moved to (183, 331)
Screenshot: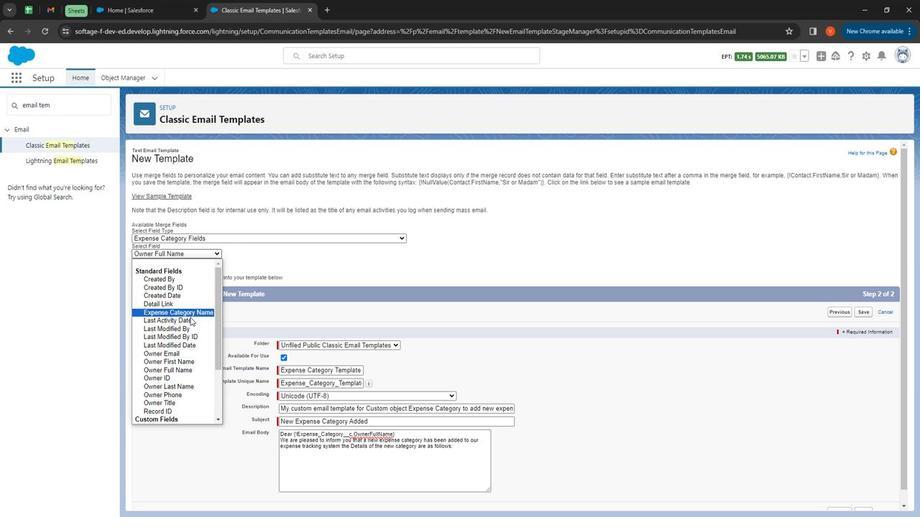 
Action: Mouse scrolled (183, 331) with delta (0, 0)
Screenshot: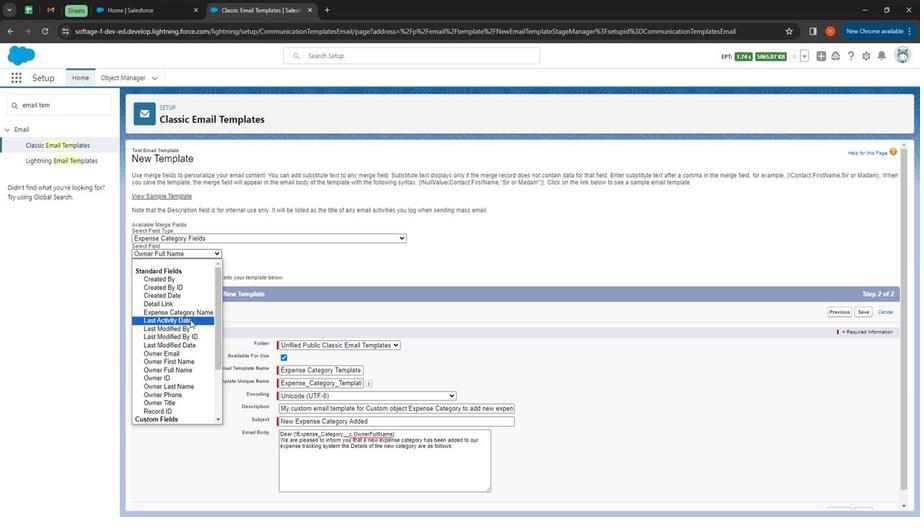 
Action: Mouse moved to (183, 332)
Screenshot: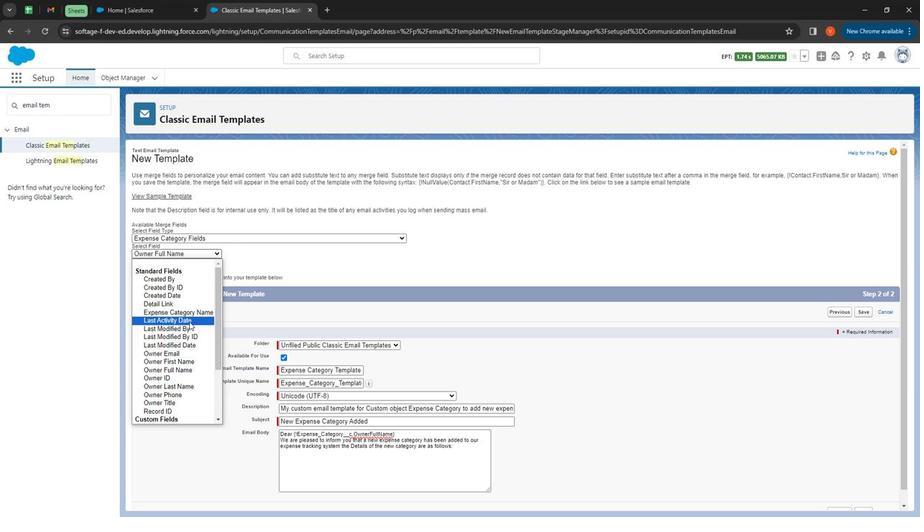 
Action: Mouse scrolled (183, 331) with delta (0, 0)
Screenshot: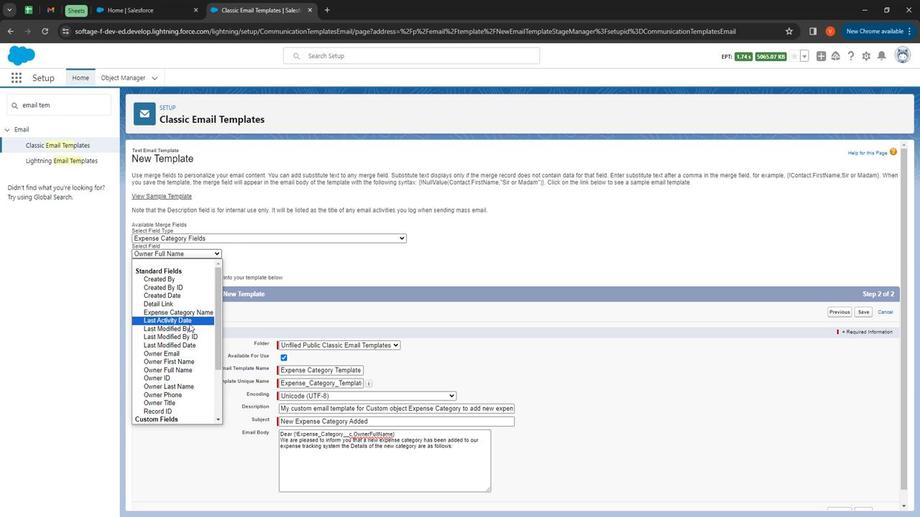 
Action: Mouse moved to (181, 340)
Screenshot: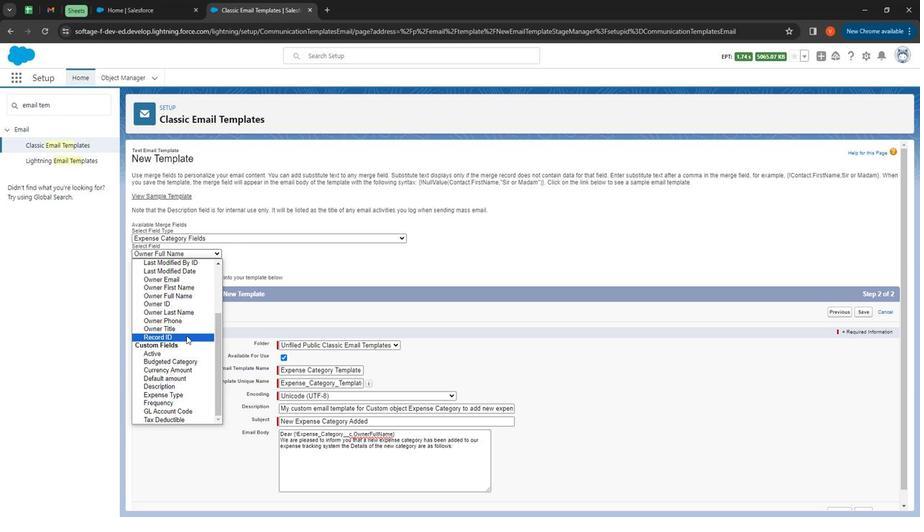 
Action: Mouse scrolled (181, 341) with delta (0, 0)
Screenshot: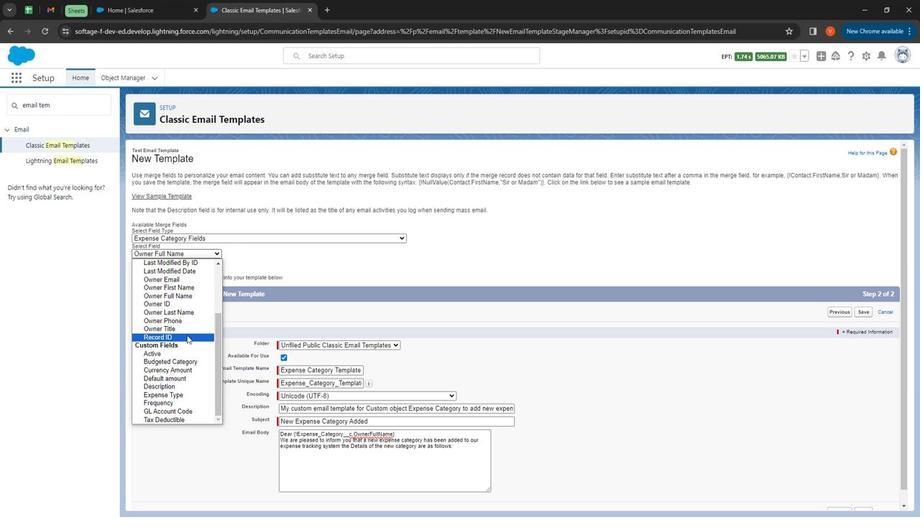 
Action: Mouse moved to (177, 320)
Screenshot: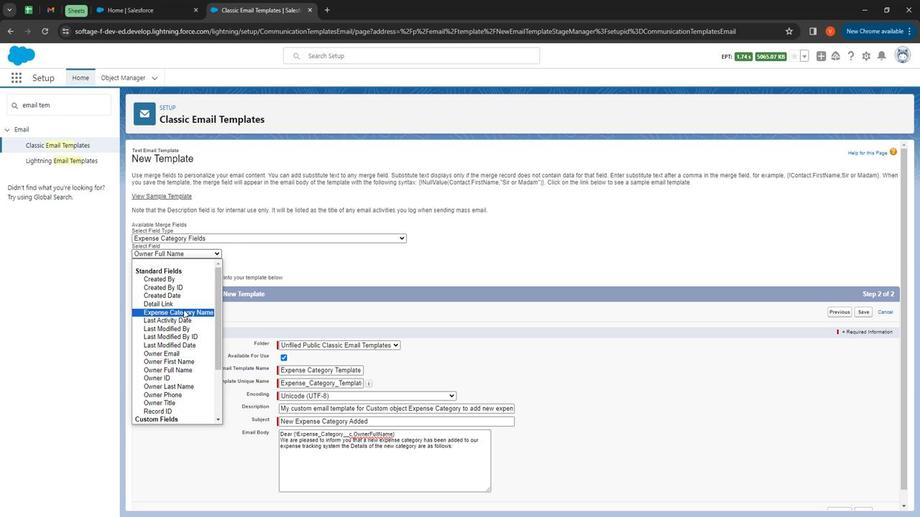 
Action: Mouse pressed left at (177, 320)
Screenshot: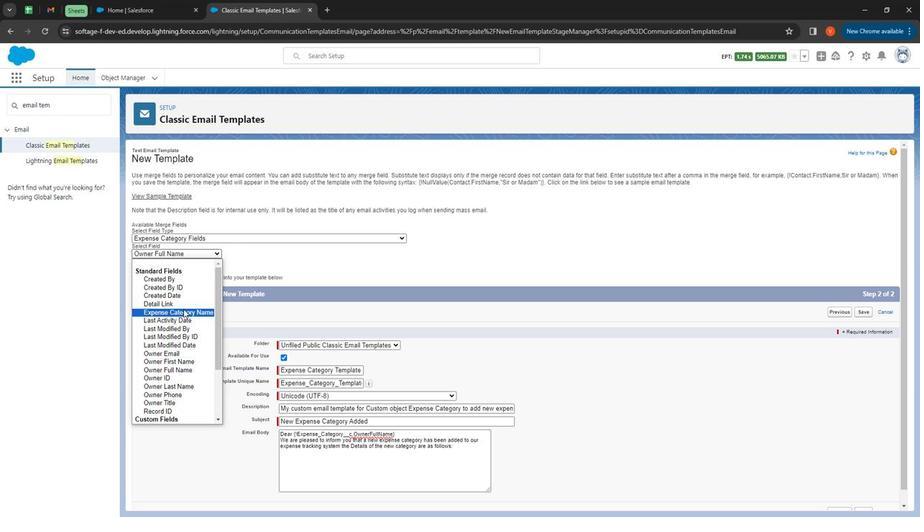 
Action: Mouse moved to (183, 306)
Screenshot: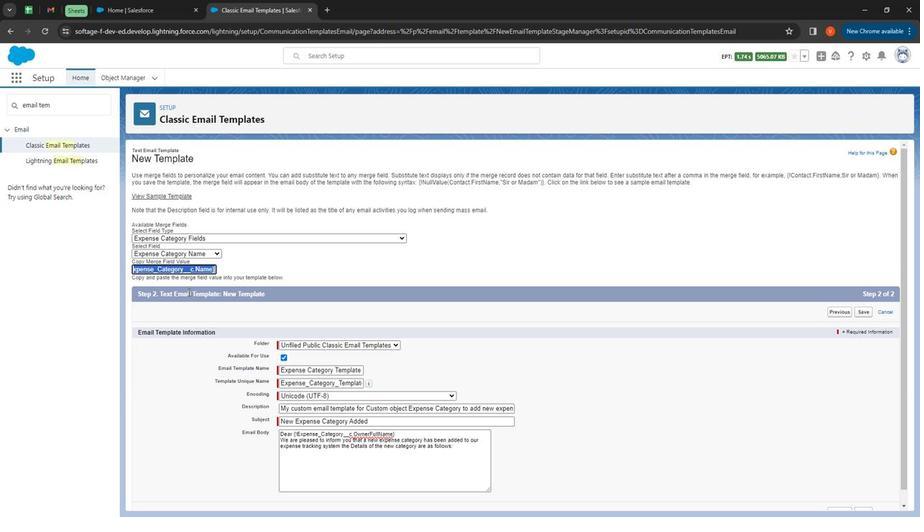 
Action: Key pressed ctrl+C
Screenshot: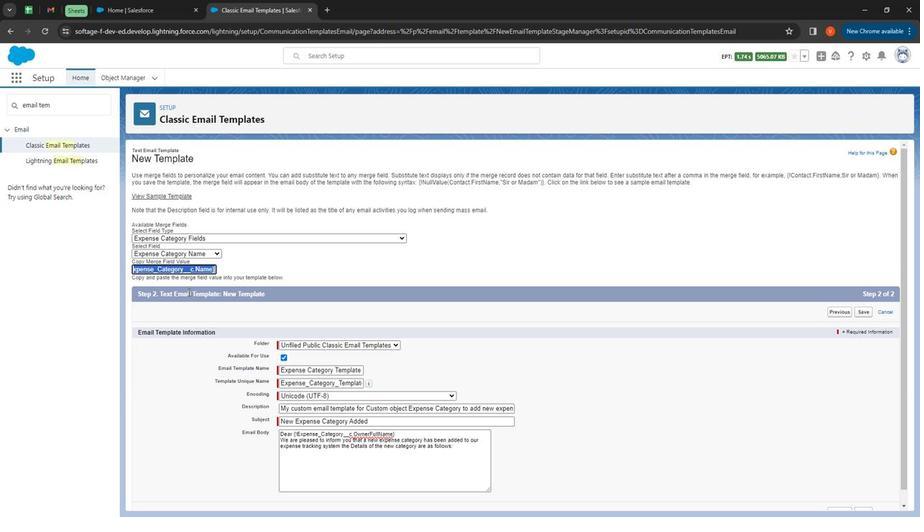 
Action: Mouse moved to (311, 440)
Screenshot: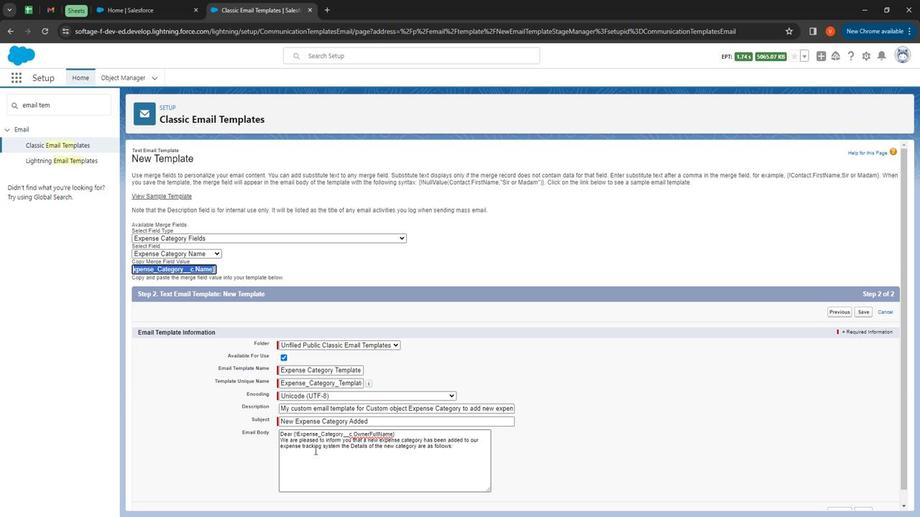 
Action: Mouse pressed left at (311, 440)
Screenshot: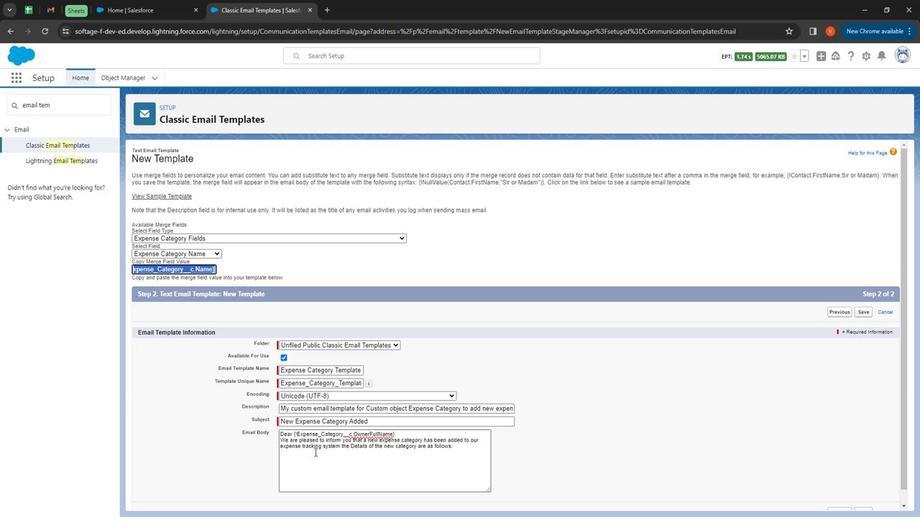 
Action: Mouse moved to (243, 208)
Screenshot: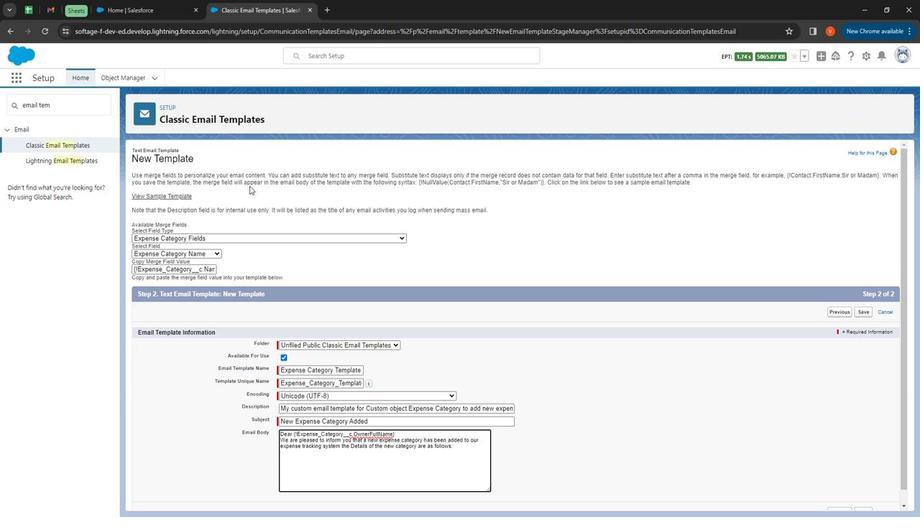 
Action: Key pressed <Key.enter><Key.shift>Expense<Key.space><Key.shift>Category<Key.space><Key.shift>NAm<Key.backspace><Key.backspace>ame<Key.space><Key.shift>:<Key.space>ctrl+V<Key.enter>
Screenshot: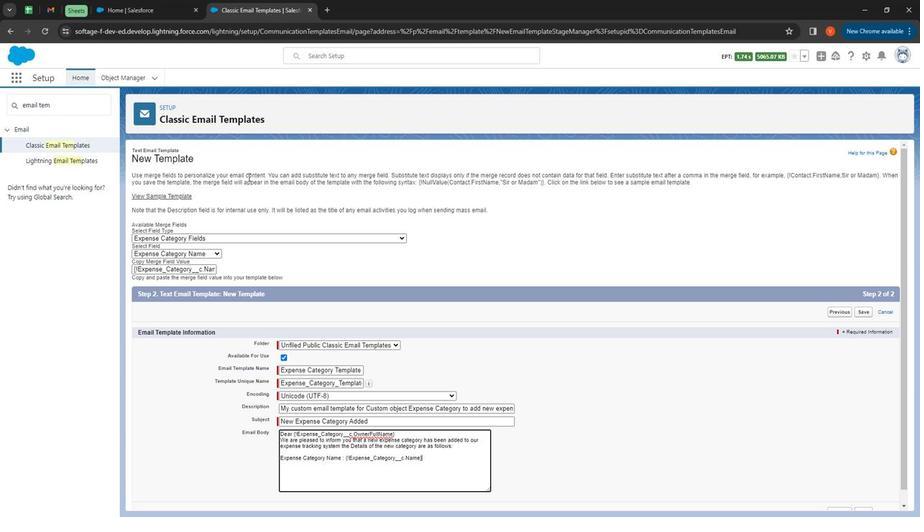 
Action: Mouse moved to (169, 273)
Screenshot: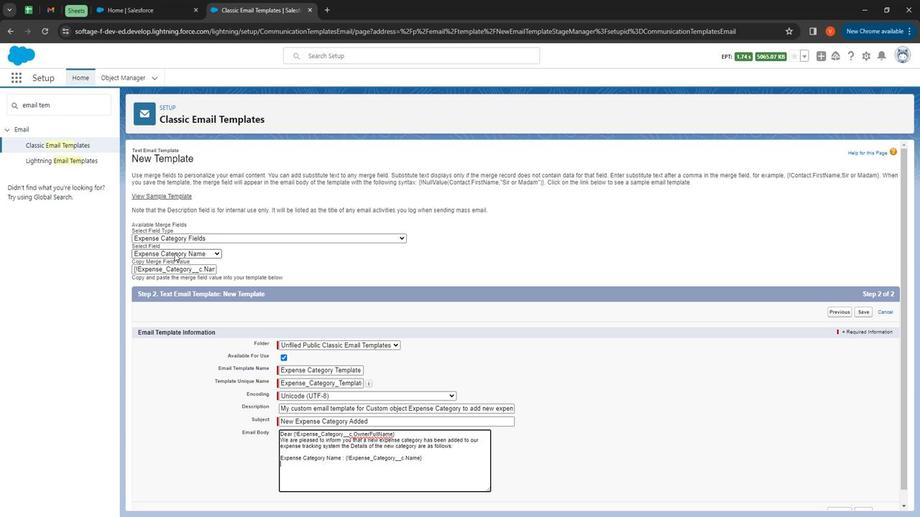 
Action: Mouse pressed left at (169, 273)
Screenshot: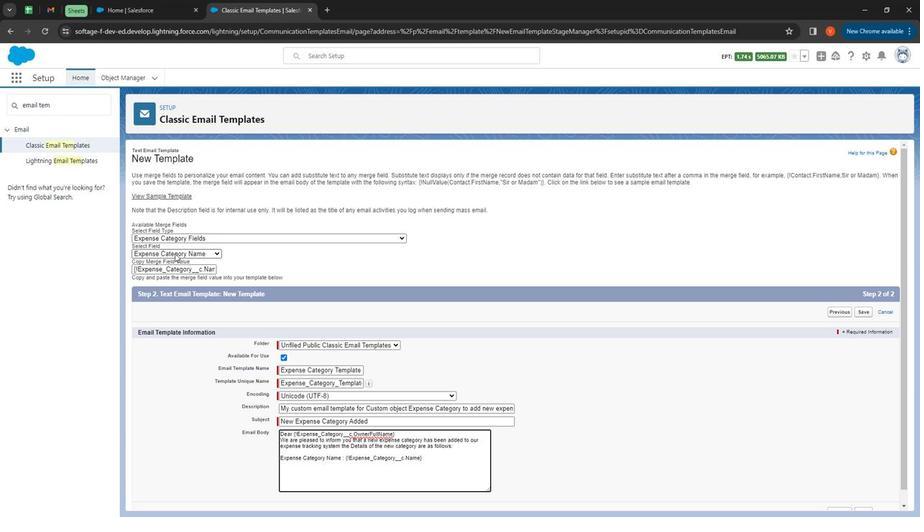 
Action: Mouse moved to (196, 333)
Screenshot: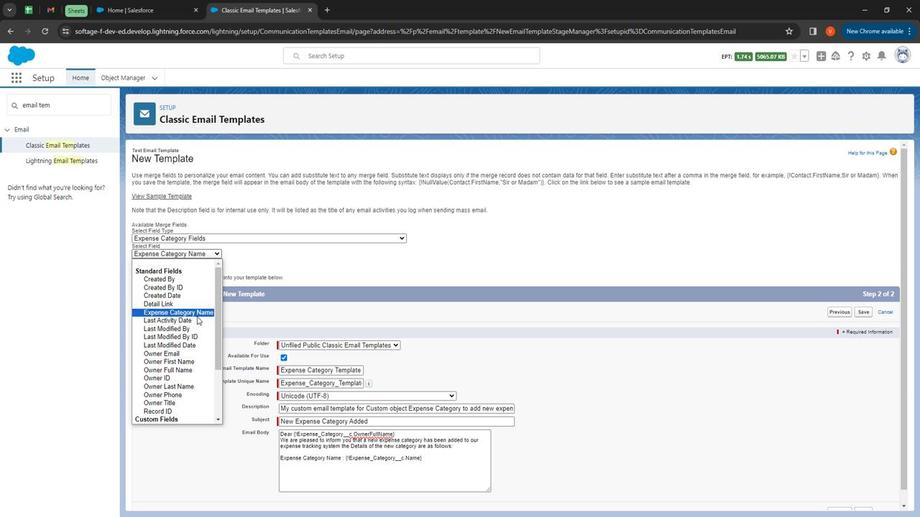 
Action: Mouse scrolled (196, 333) with delta (0, 0)
Screenshot: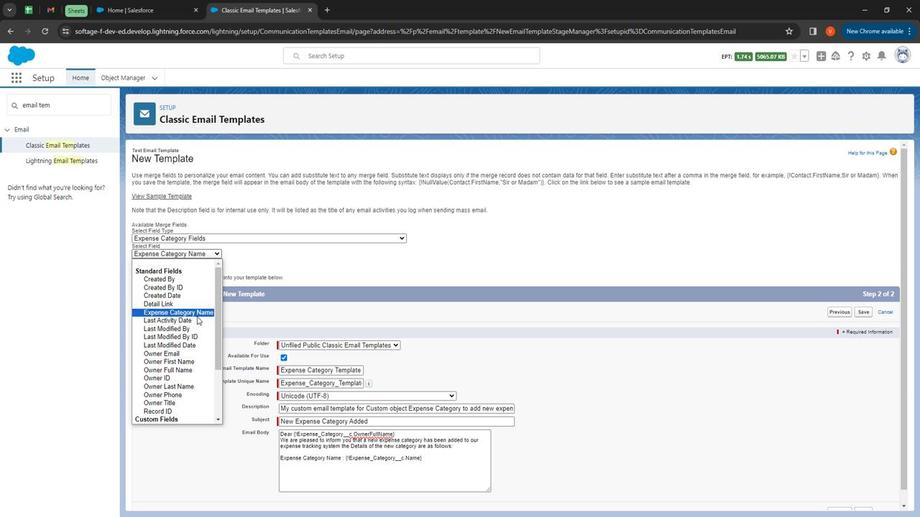 
Action: Mouse moved to (199, 335)
Screenshot: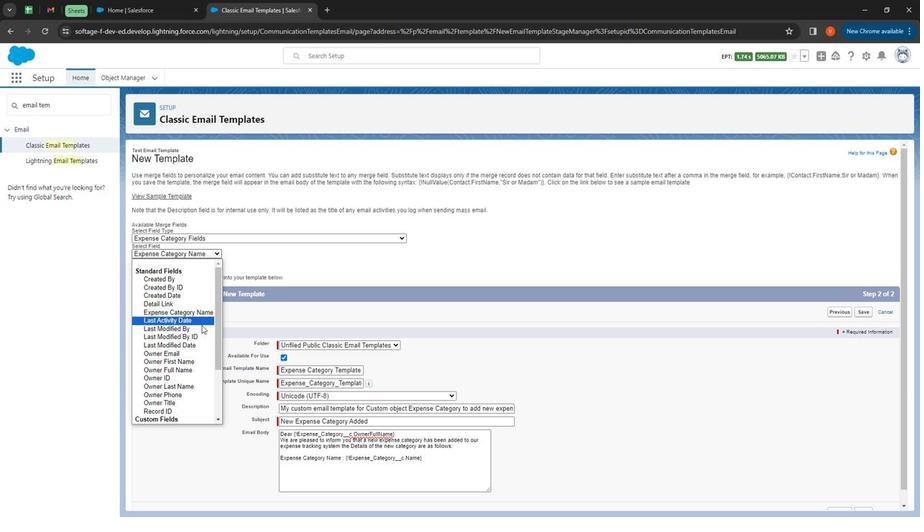 
Action: Mouse scrolled (199, 334) with delta (0, 0)
Screenshot: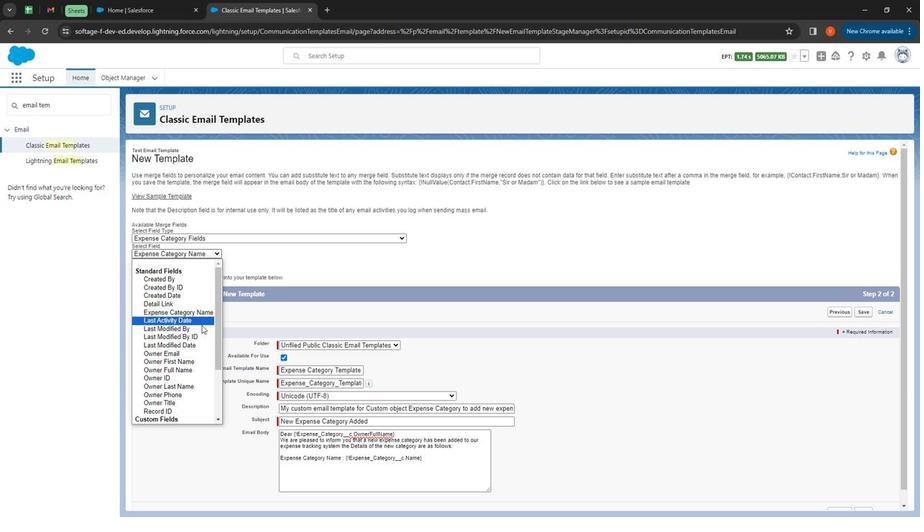 
Action: Mouse moved to (201, 335)
Screenshot: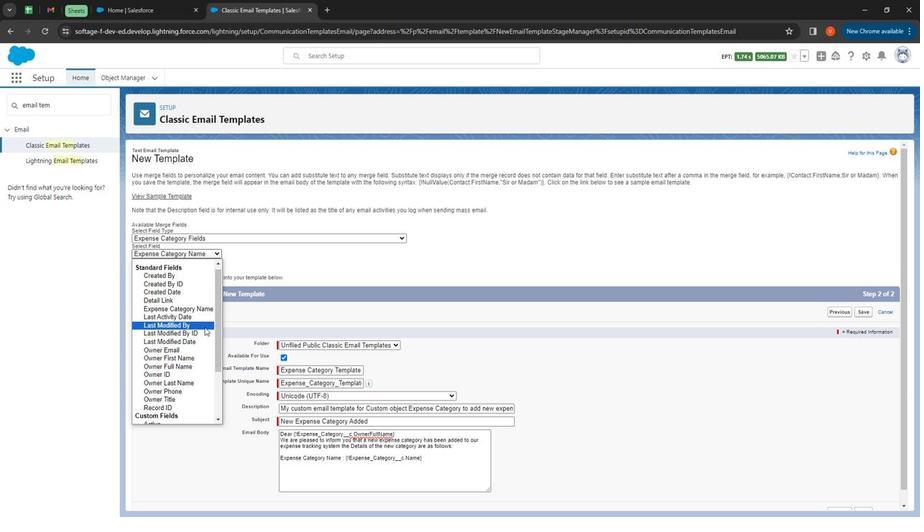 
Action: Mouse scrolled (201, 335) with delta (0, 0)
Screenshot: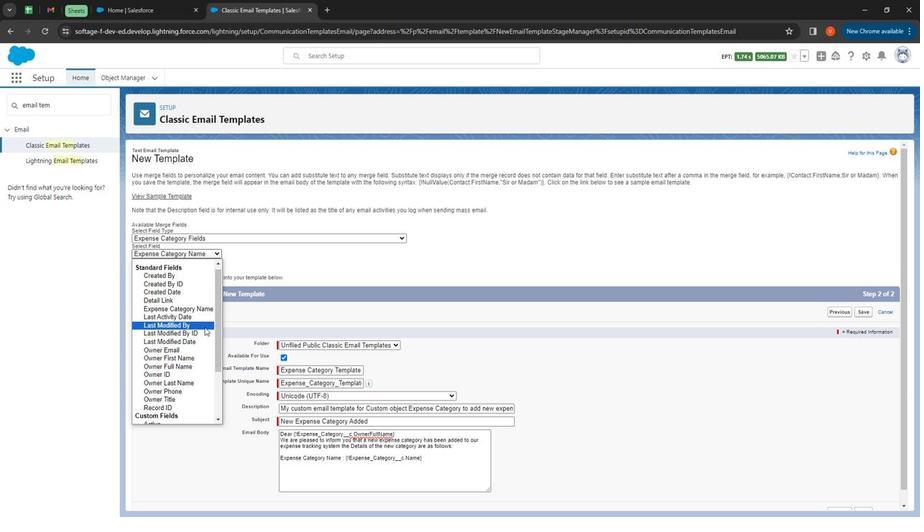 
Action: Mouse moved to (184, 362)
Screenshot: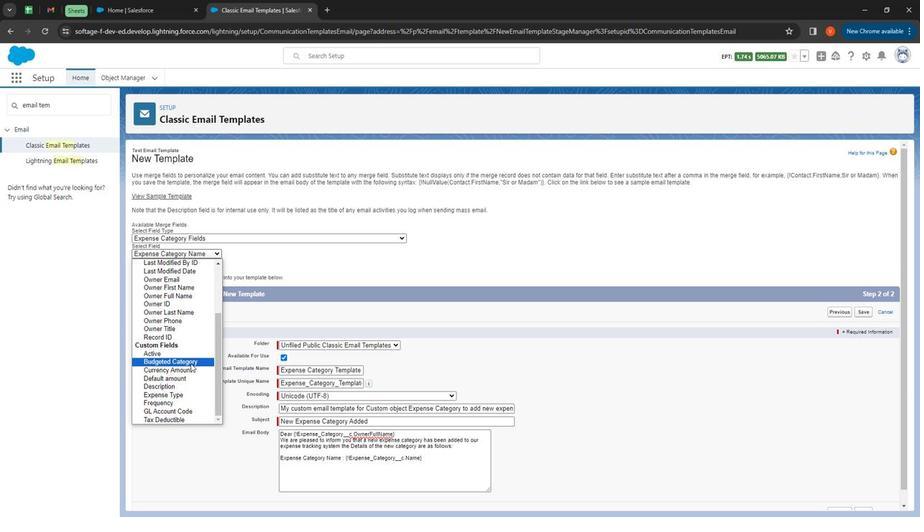 
Action: Mouse pressed left at (184, 362)
Screenshot: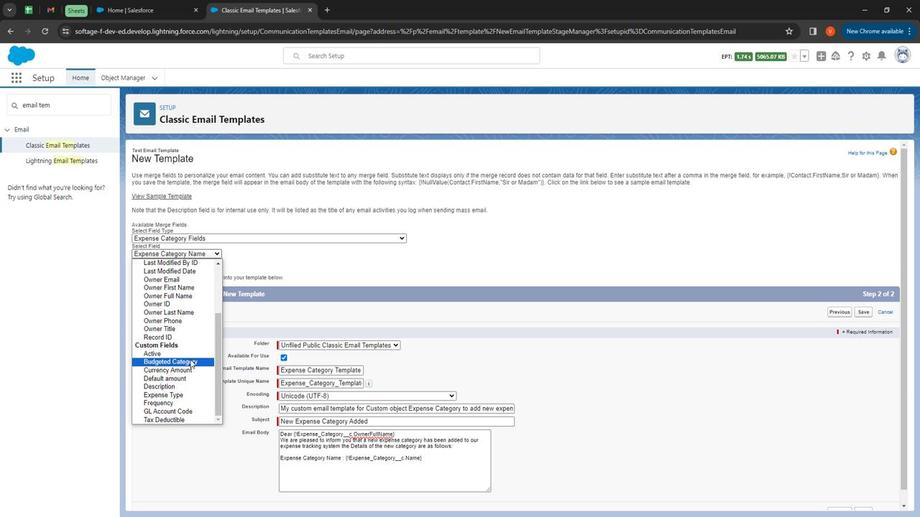 
Action: Mouse moved to (193, 346)
Screenshot: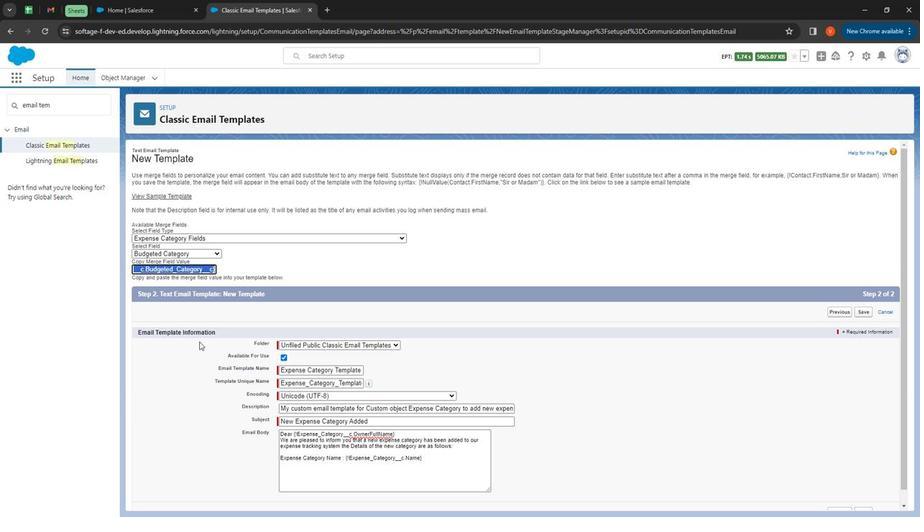 
Action: Key pressed ctrl+C
Screenshot: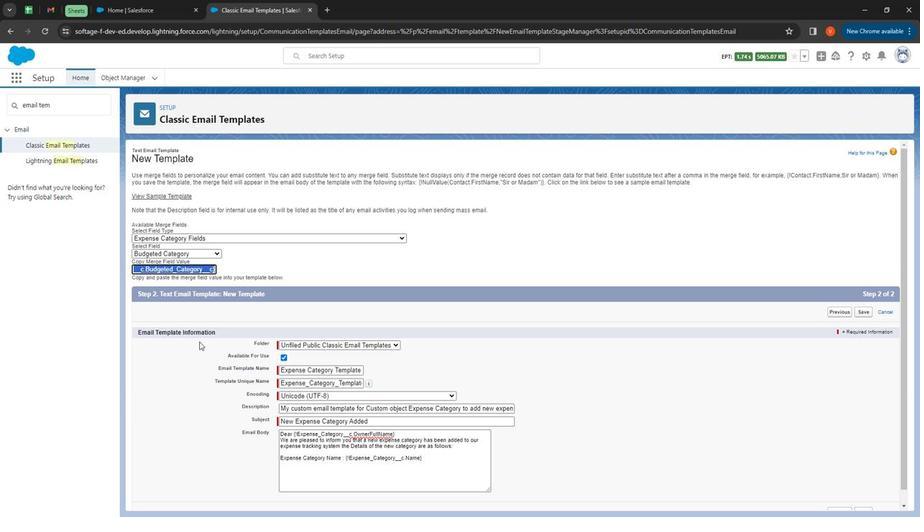 
Action: Mouse moved to (293, 453)
Screenshot: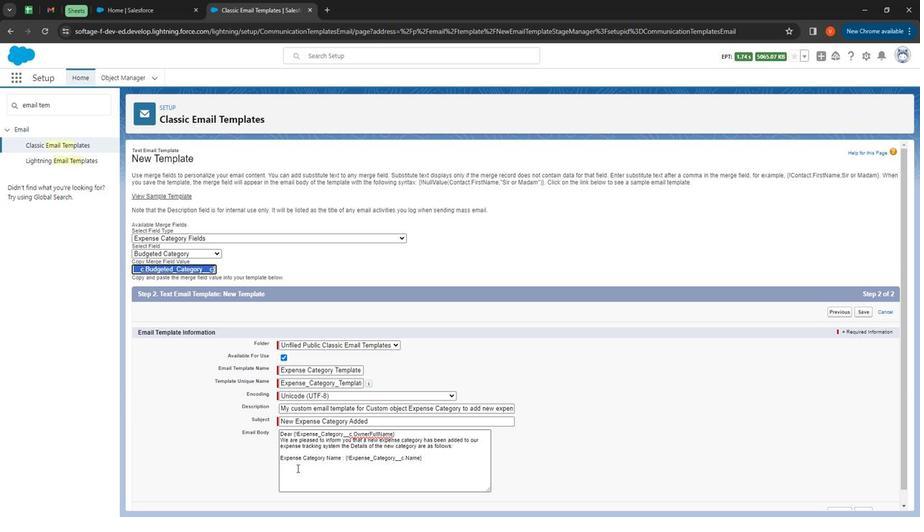 
Action: Mouse pressed left at (293, 453)
Screenshot: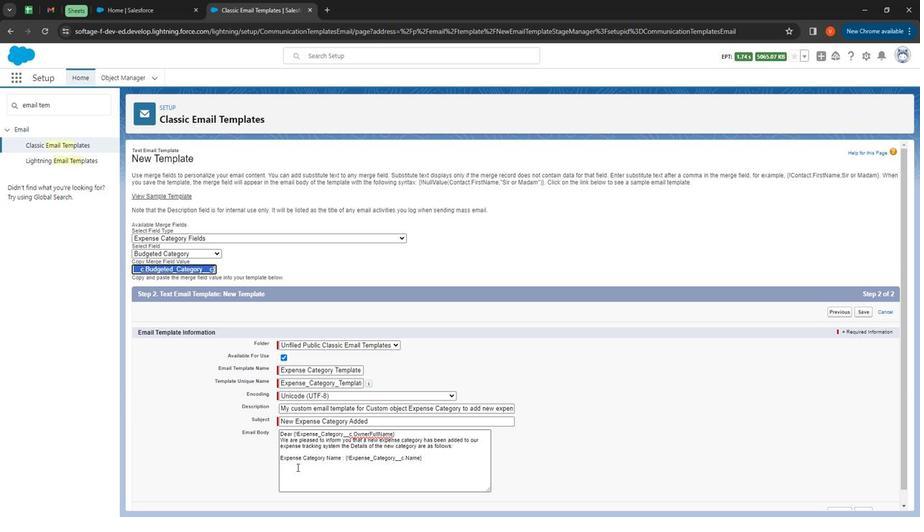 
Action: Mouse moved to (291, 448)
Screenshot: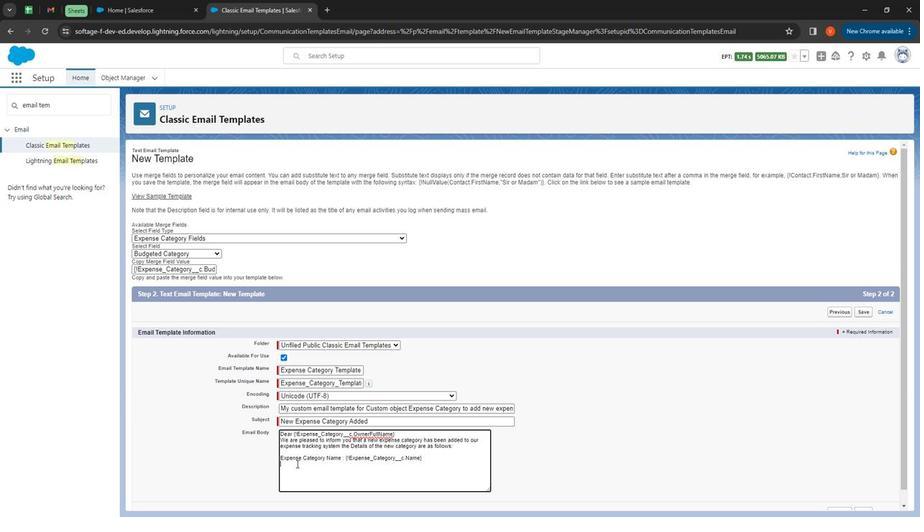 
Action: Key pressed <Key.shift>
Screenshot: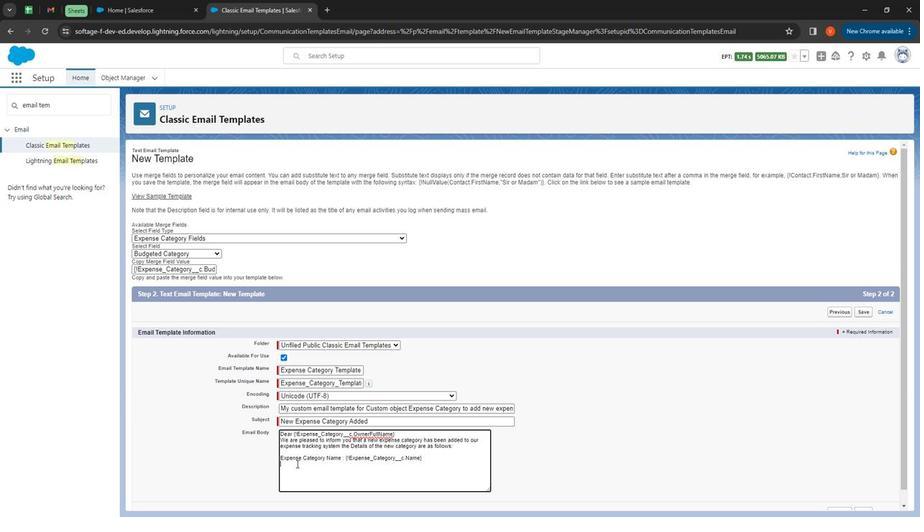 
Action: Mouse moved to (240, 207)
Screenshot: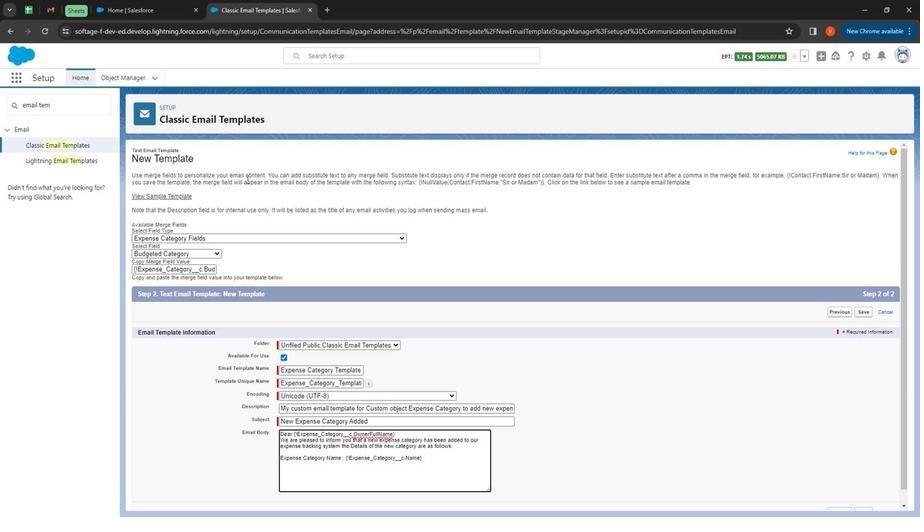 
Action: Key pressed <Key.shift><Key.shift><Key.shift><Key.shift><Key.shift><Key.shift><Key.shift><Key.shift><Key.shift><Key.shift><Key.shift><Key.shift>Budgeted<Key.space><Key.shift>Category<Key.space><Key.shift><Key.shift><Key.shift><Key.shift>:<Key.space>ctrl+V<Key.enter><Key.enter><Key.up>
Screenshot: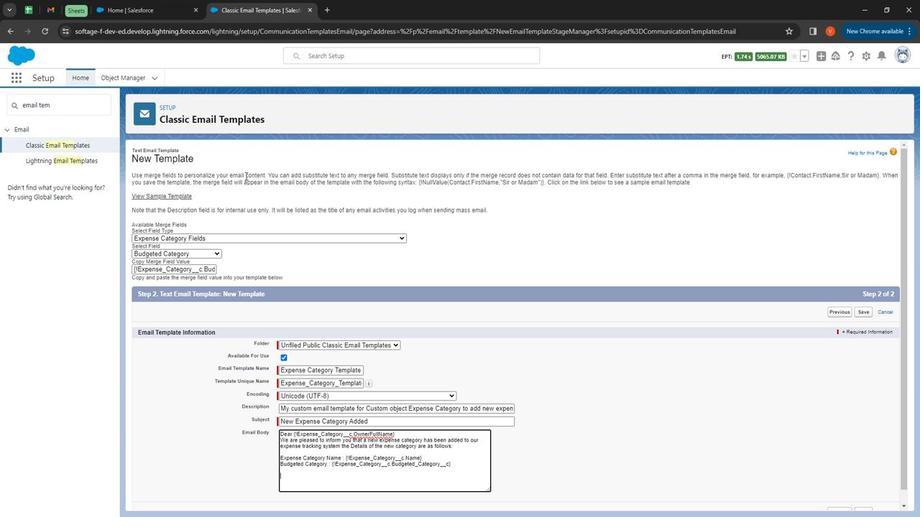 
Action: Mouse moved to (187, 269)
Screenshot: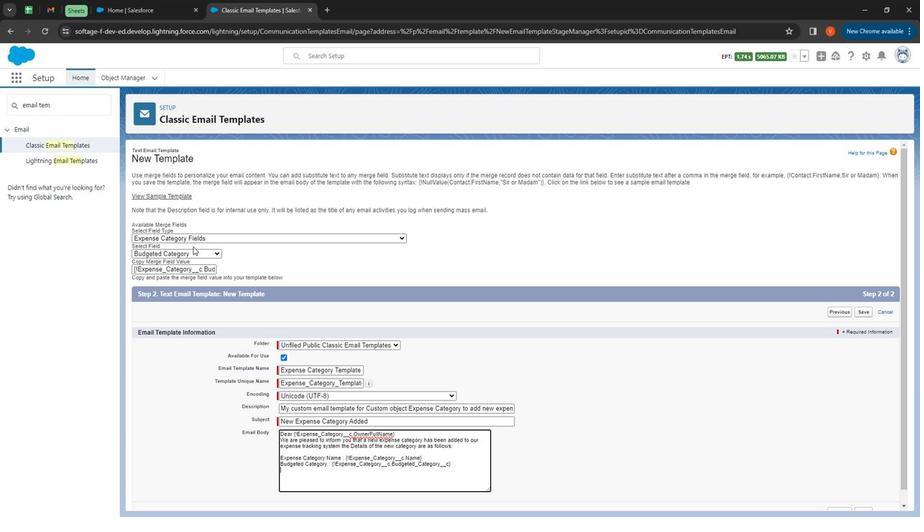 
Action: Mouse pressed left at (187, 269)
Screenshot: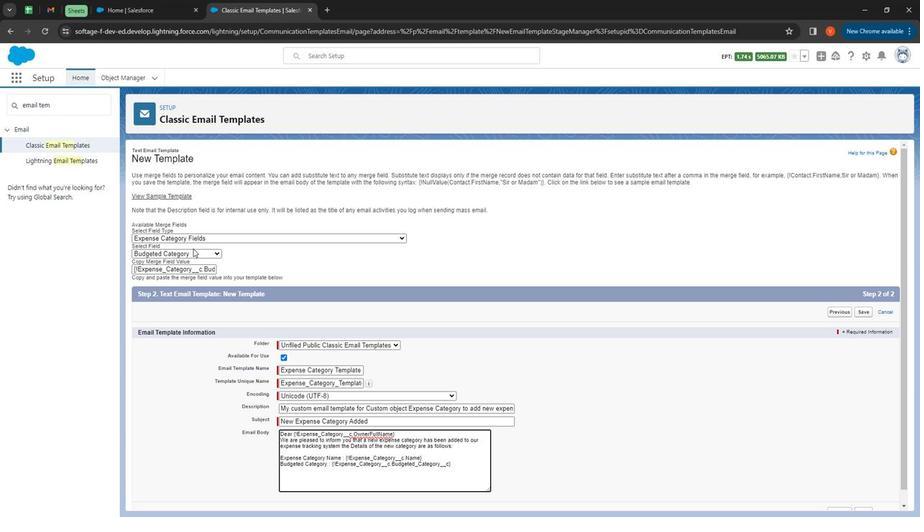 
Action: Mouse moved to (191, 271)
Screenshot: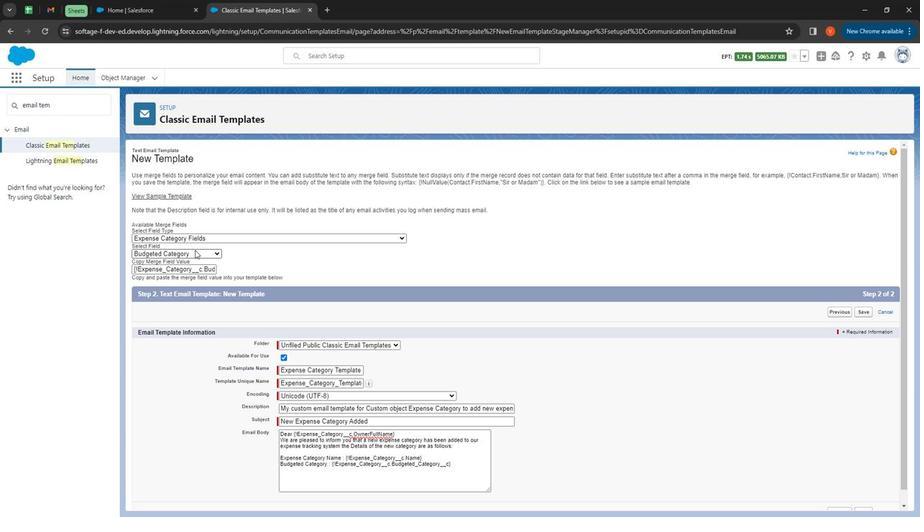 
Action: Mouse pressed left at (191, 271)
Screenshot: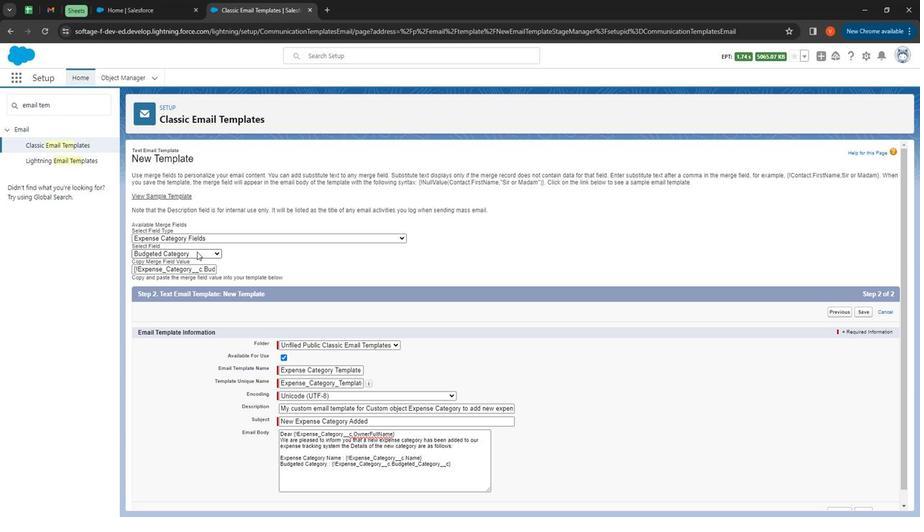
Action: Mouse moved to (209, 337)
Screenshot: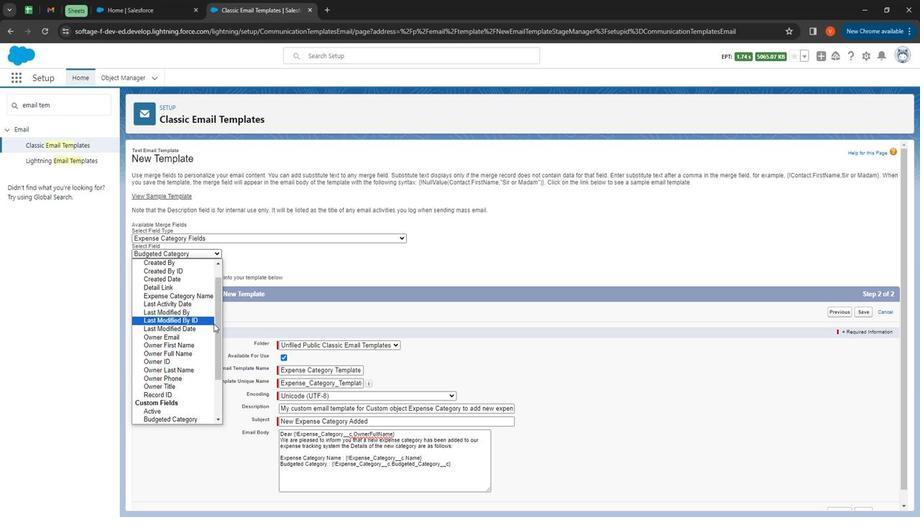
Action: Mouse scrolled (209, 337) with delta (0, 0)
Screenshot: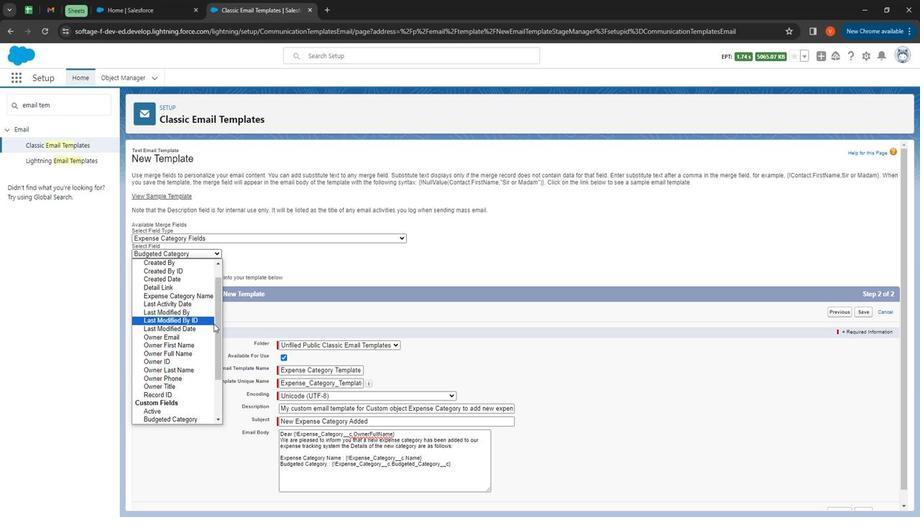 
Action: Mouse moved to (210, 339)
Screenshot: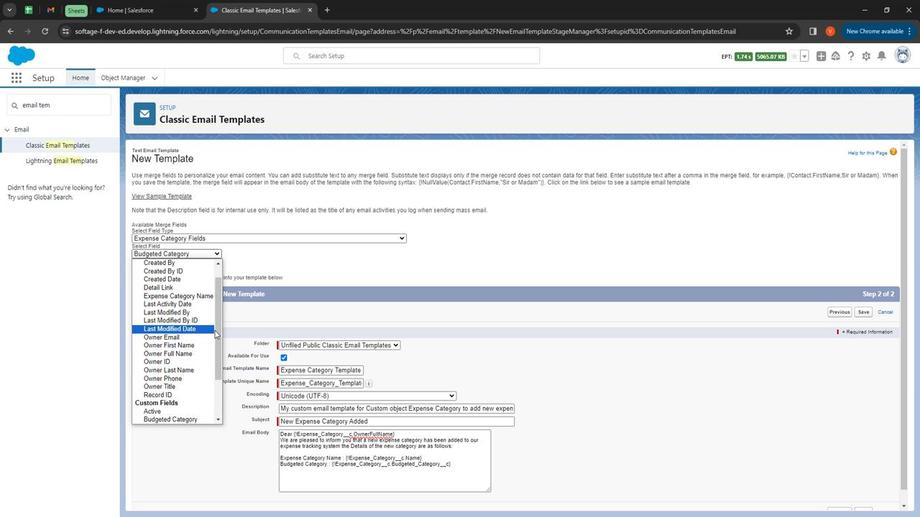 
Action: Mouse scrolled (210, 338) with delta (0, 0)
Screenshot: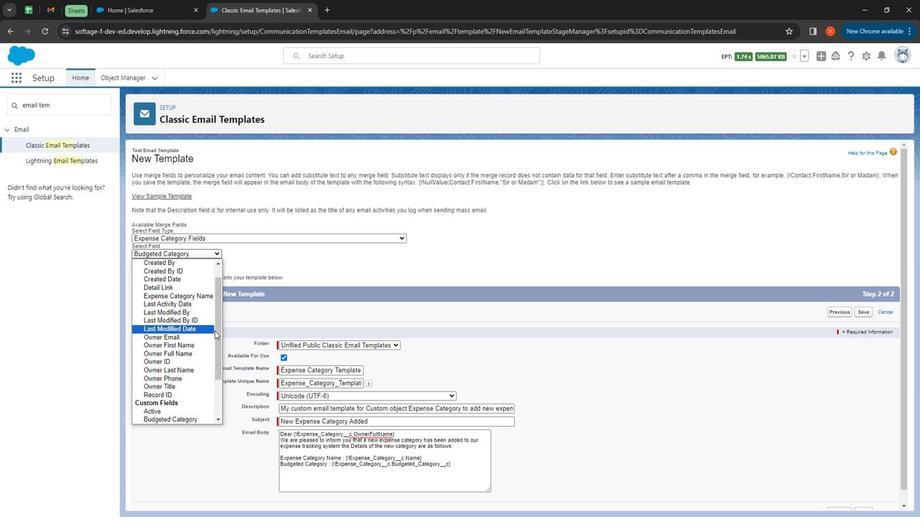 
Action: Mouse moved to (210, 339)
Screenshot: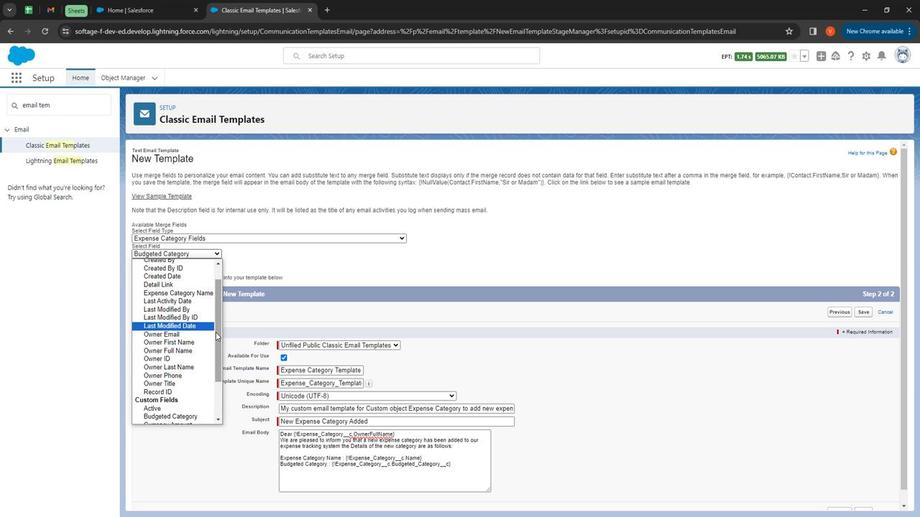 
Action: Mouse scrolled (210, 338) with delta (0, 0)
Screenshot: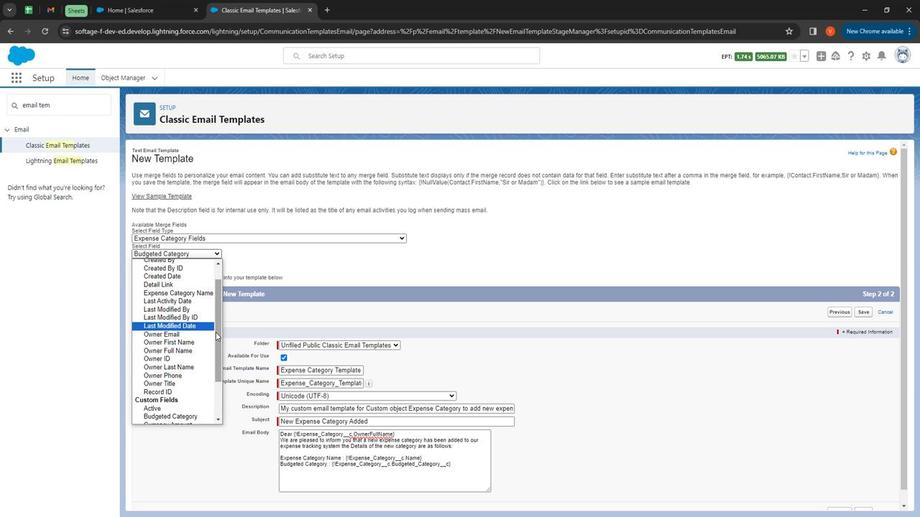 
Action: Mouse moved to (187, 394)
Screenshot: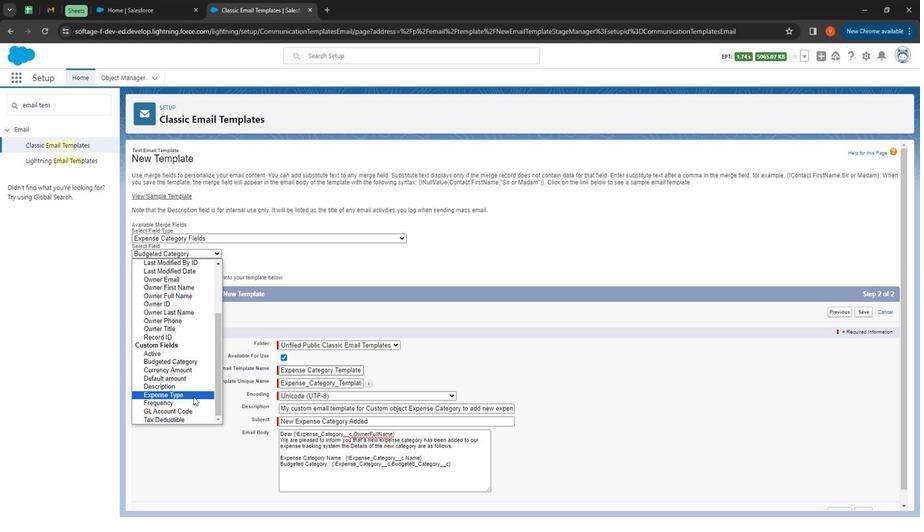 
Action: Mouse pressed left at (187, 394)
Screenshot: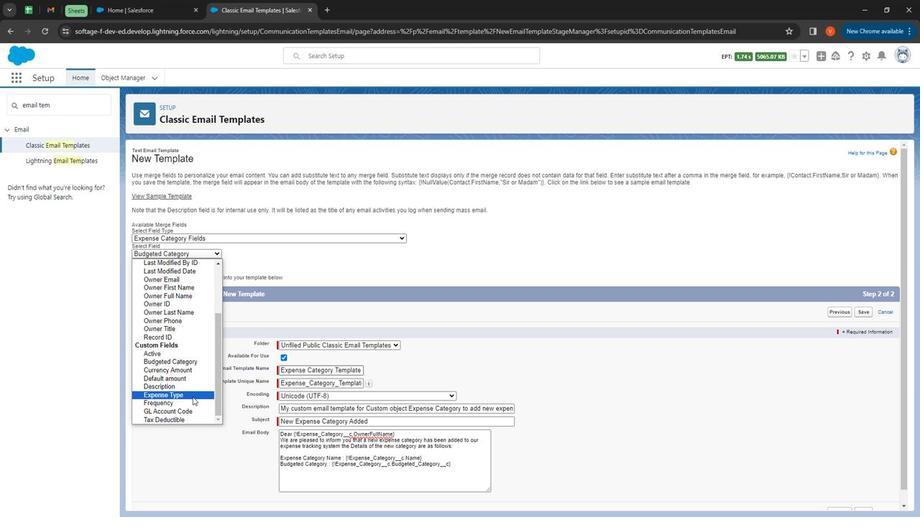 
Action: Mouse moved to (192, 384)
Screenshot: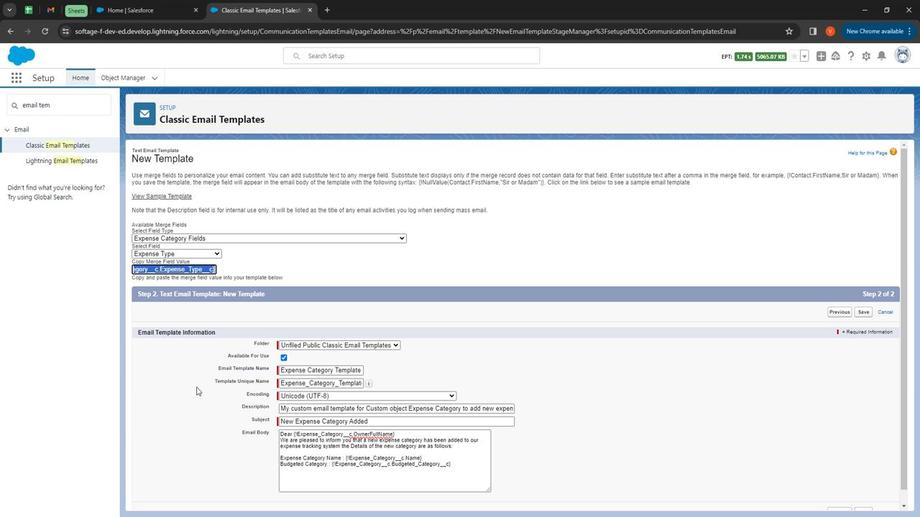 
Action: Key pressed ctrl+C
Screenshot: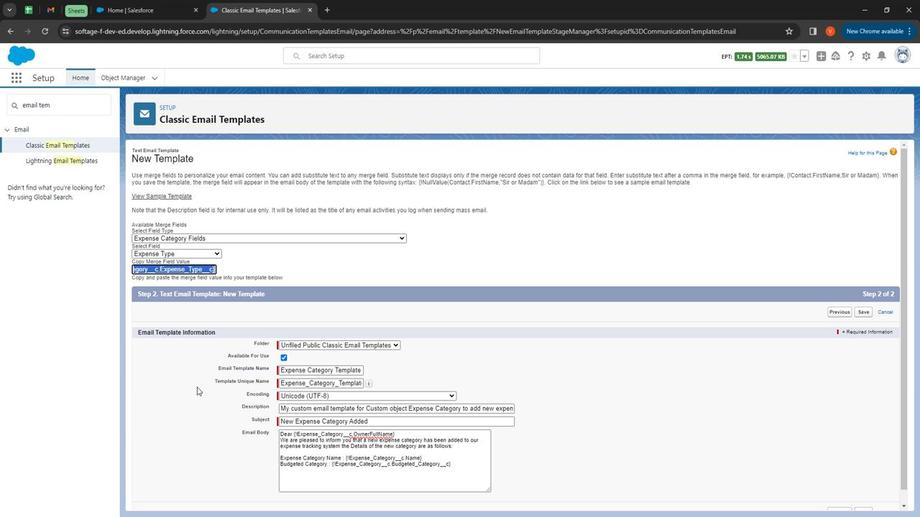
Action: Mouse moved to (293, 458)
Screenshot: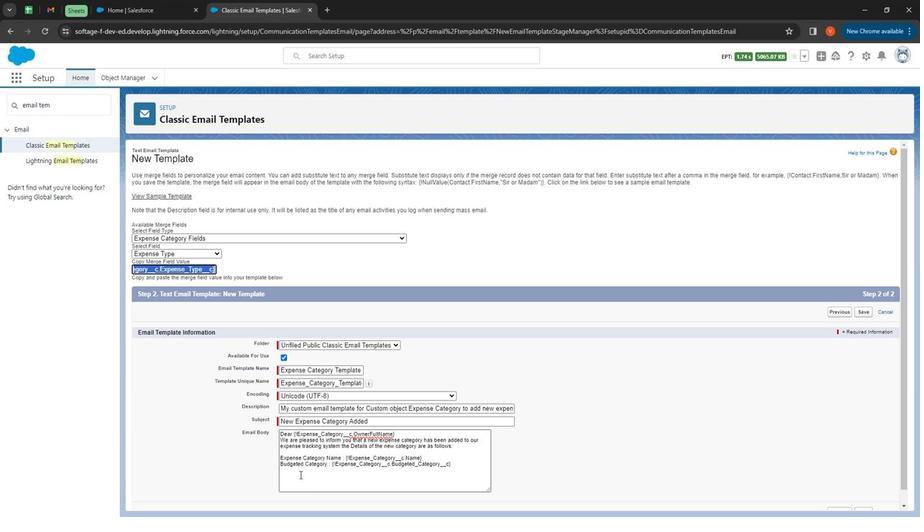
Action: Mouse pressed left at (293, 458)
Screenshot: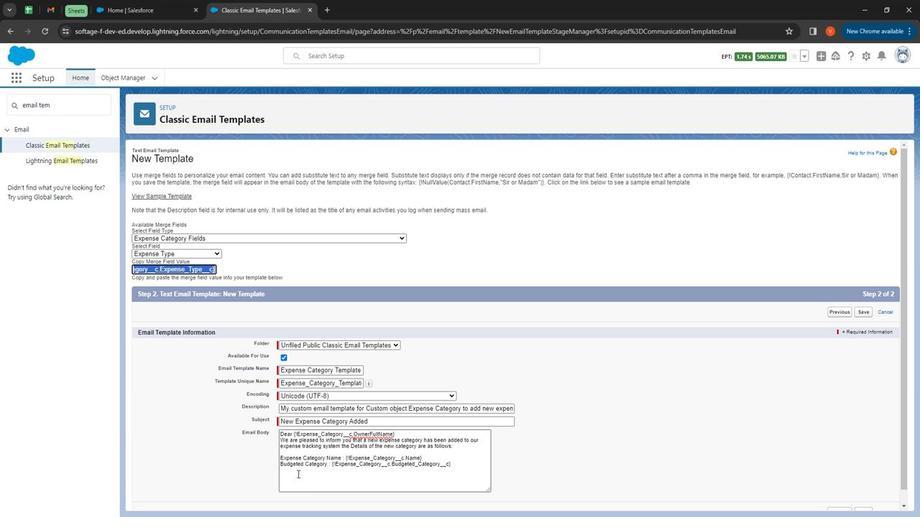 
Action: Mouse moved to (289, 455)
Screenshot: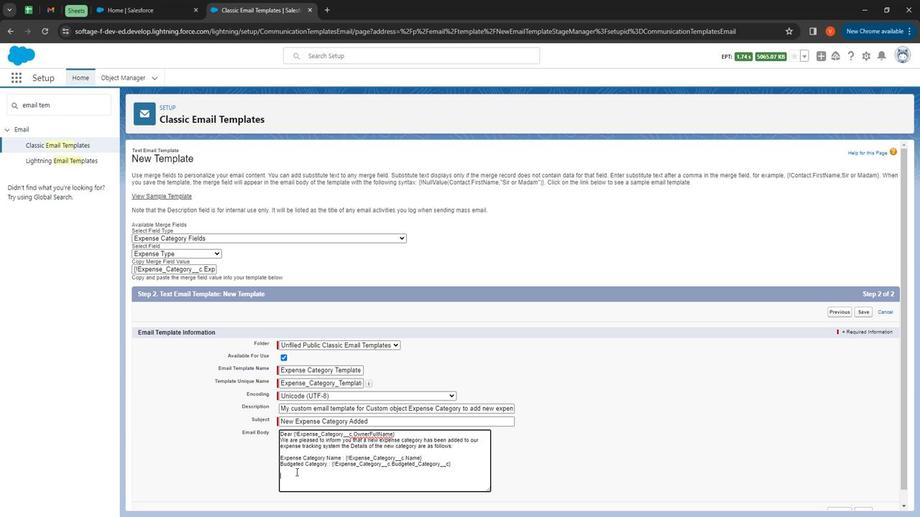 
Action: Mouse pressed left at (289, 455)
Screenshot: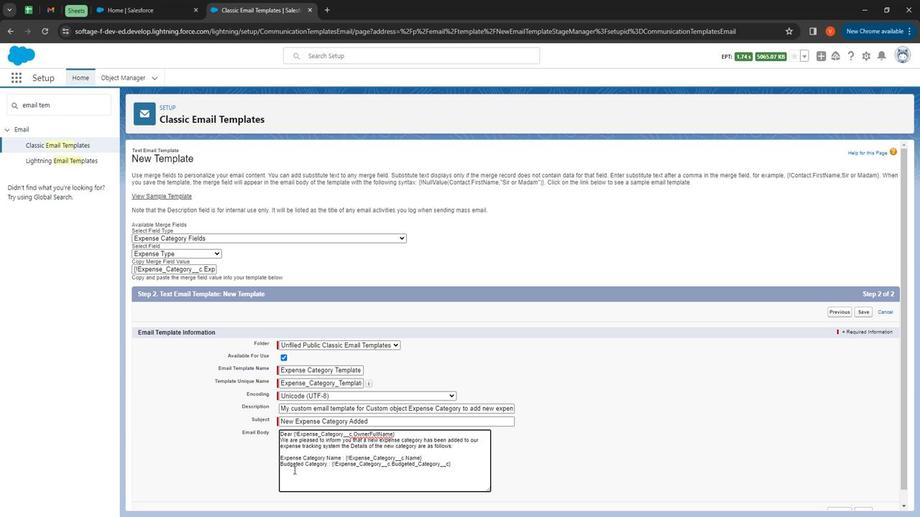 
Action: Key pressed <Key.shift>
Screenshot: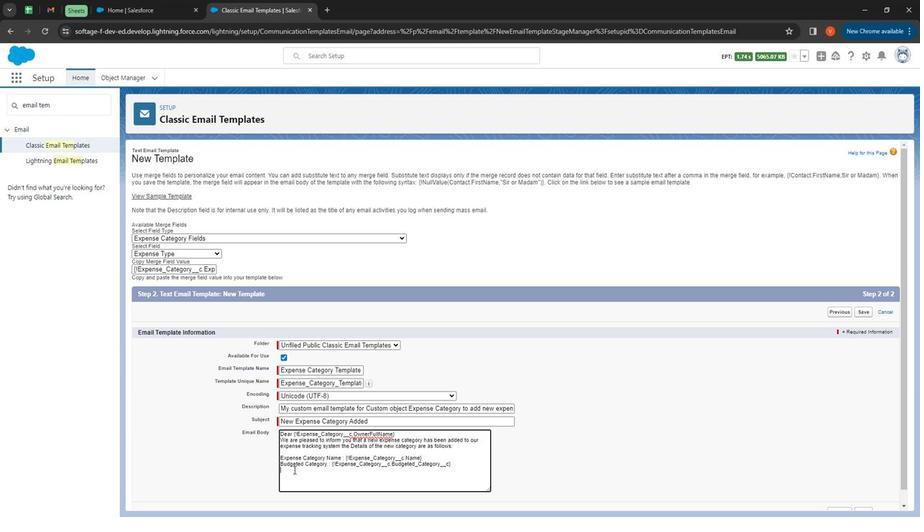 
Action: Mouse moved to (305, 433)
Screenshot: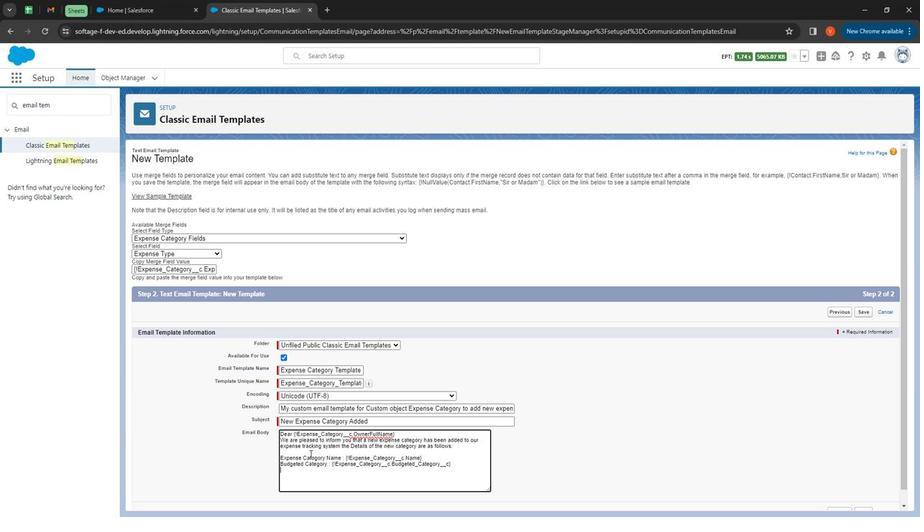 
Action: Key pressed E
Screenshot: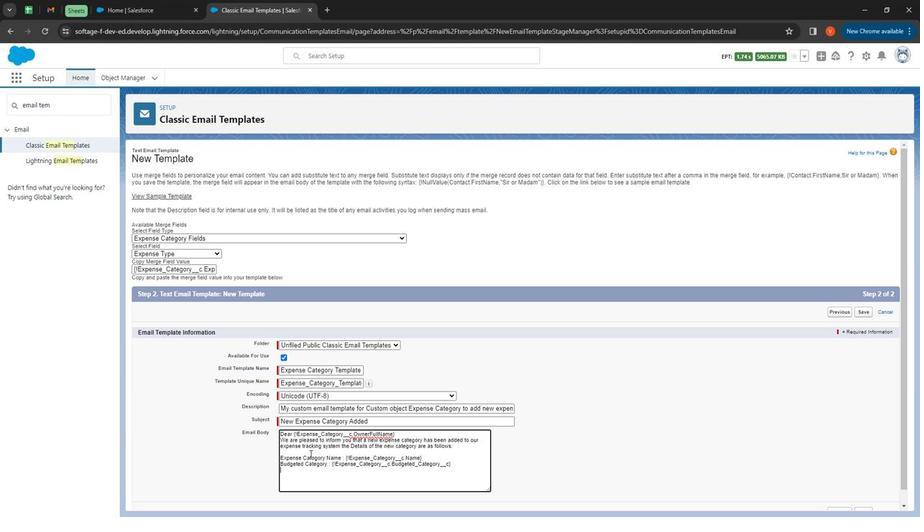 
Action: Mouse moved to (292, 379)
Screenshot: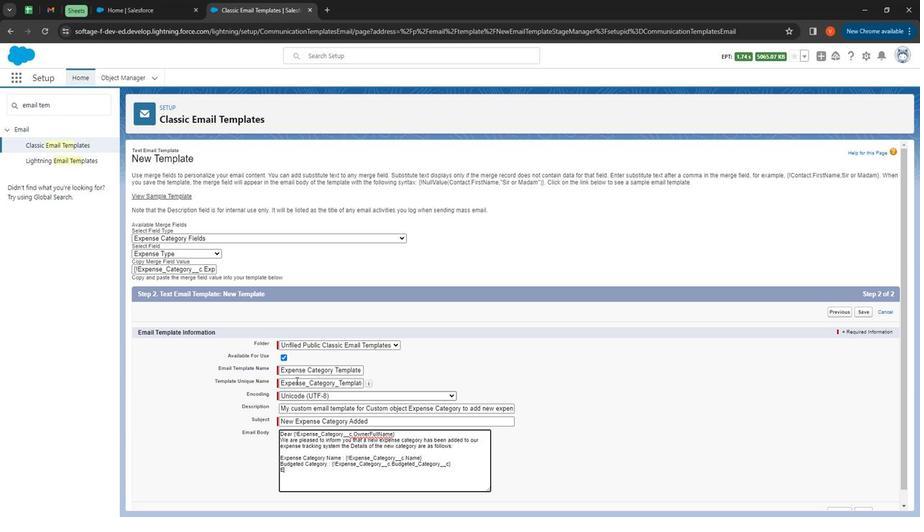 
Action: Key pressed xpense<Key.space><Key.shift>Ca<Key.backspace><Key.backspace><Key.shift>Type
Screenshot: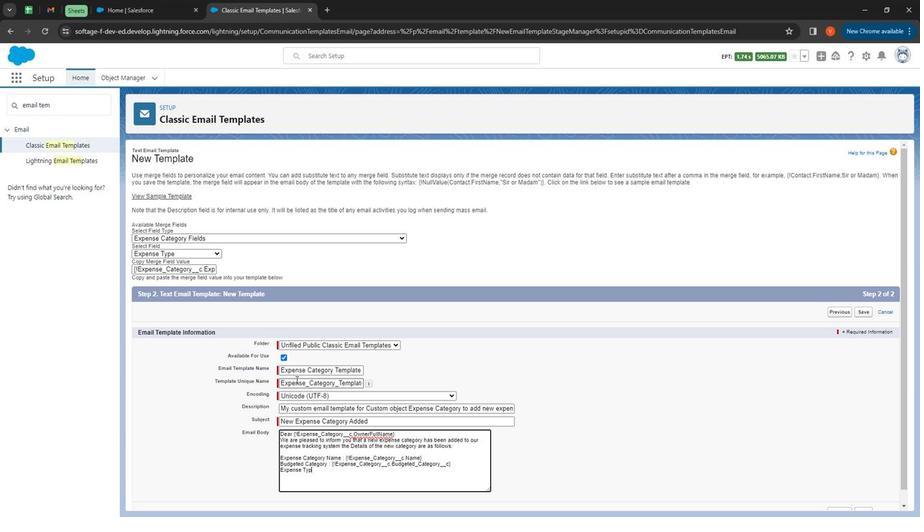 
Action: Mouse moved to (196, 275)
Screenshot: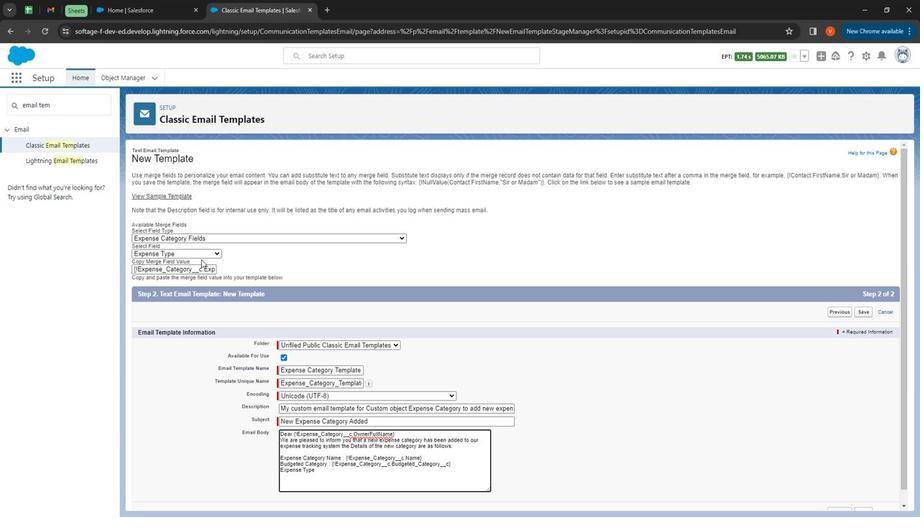 
Action: Mouse pressed left at (196, 275)
Screenshot: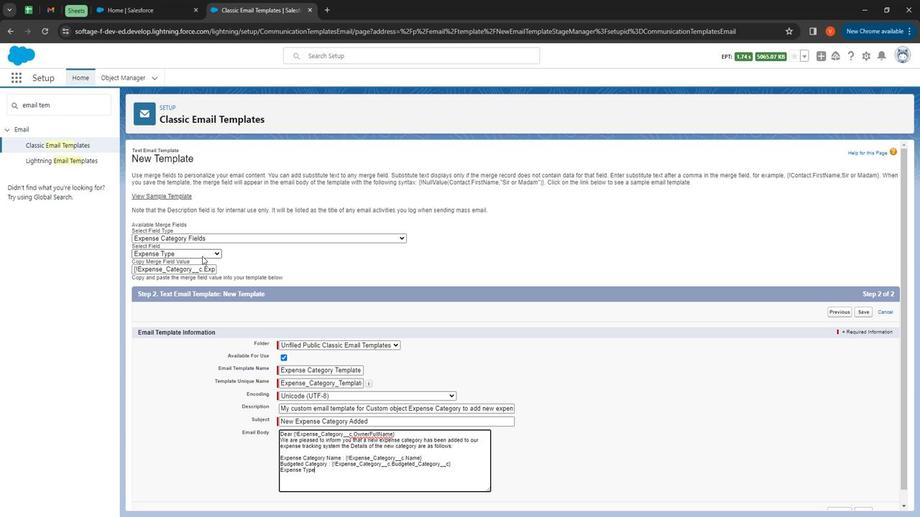 
Action: Mouse moved to (178, 399)
Screenshot: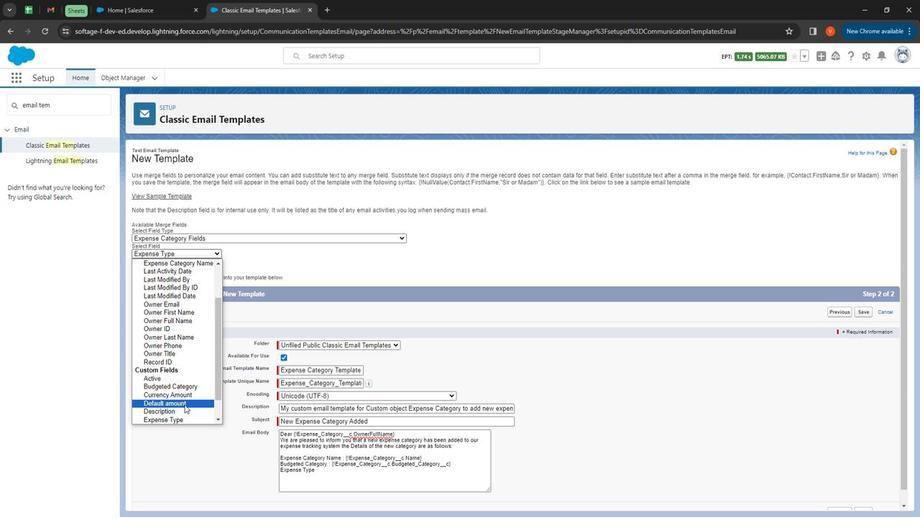 
Action: Mouse pressed left at (178, 399)
Screenshot: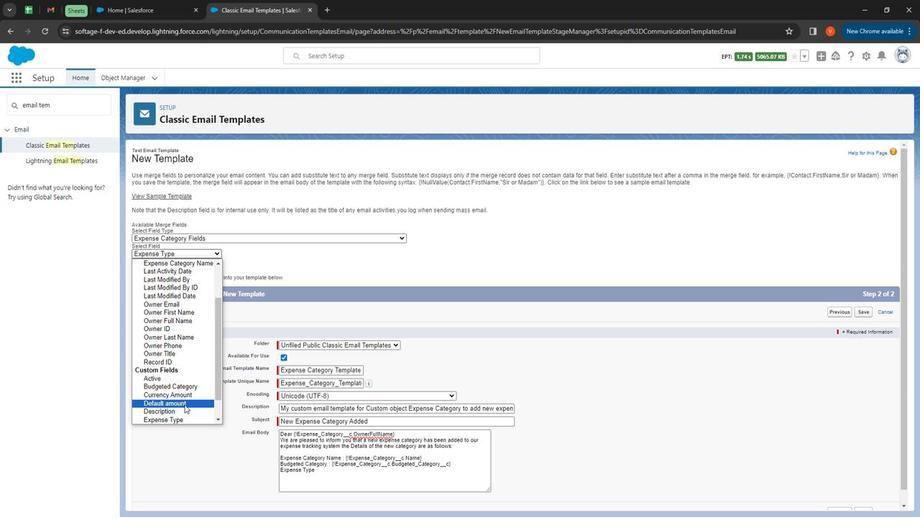 
Action: Mouse moved to (184, 274)
Screenshot: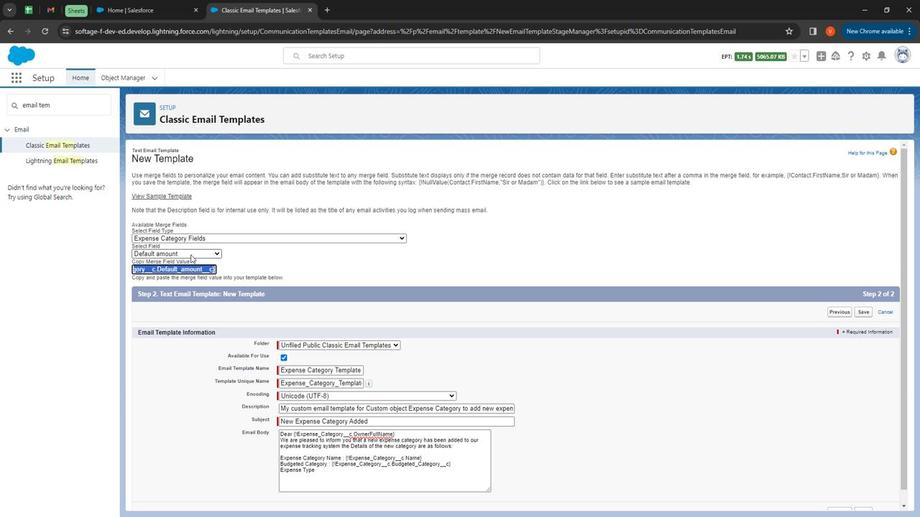 
Action: Mouse pressed left at (184, 274)
Screenshot: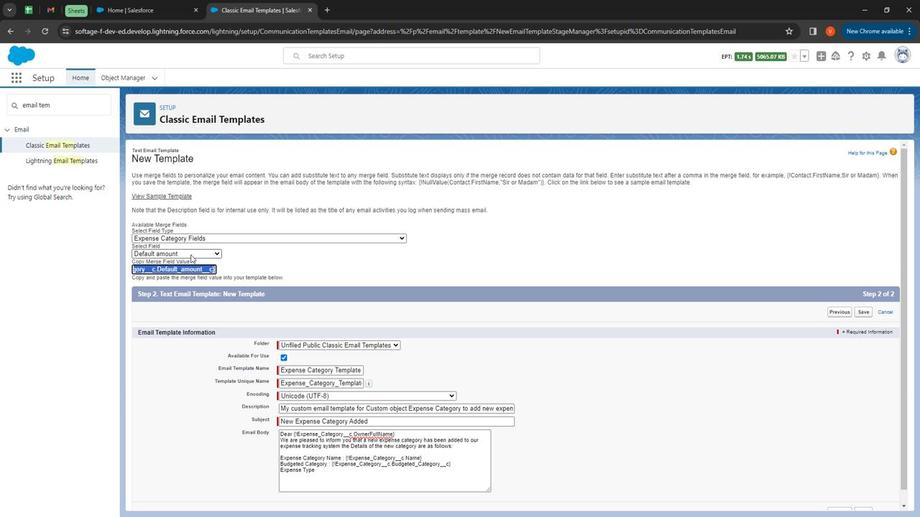 
Action: Mouse moved to (171, 394)
Screenshot: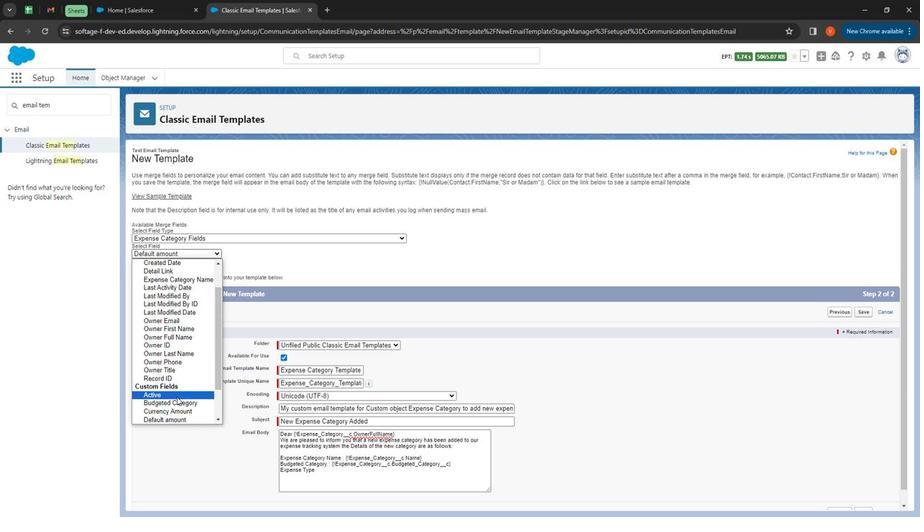 
Action: Mouse scrolled (171, 393) with delta (0, 0)
Screenshot: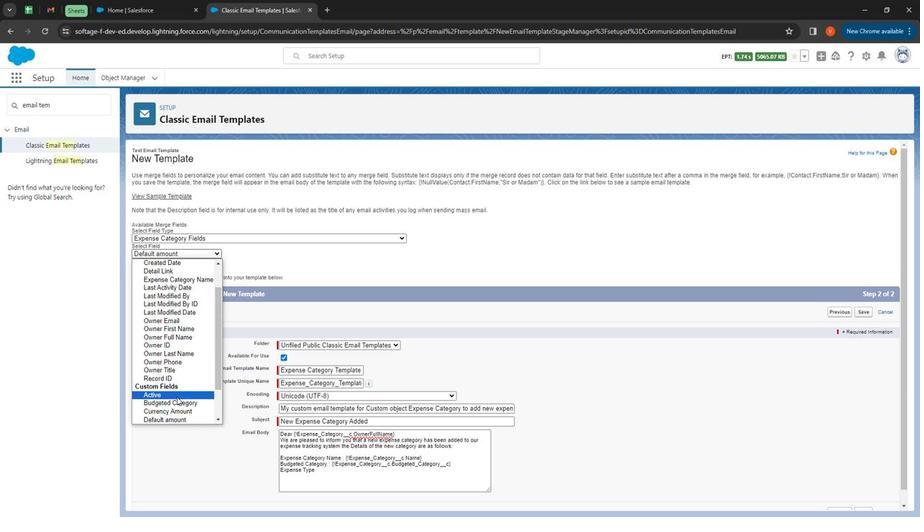 
Action: Mouse moved to (175, 389)
Screenshot: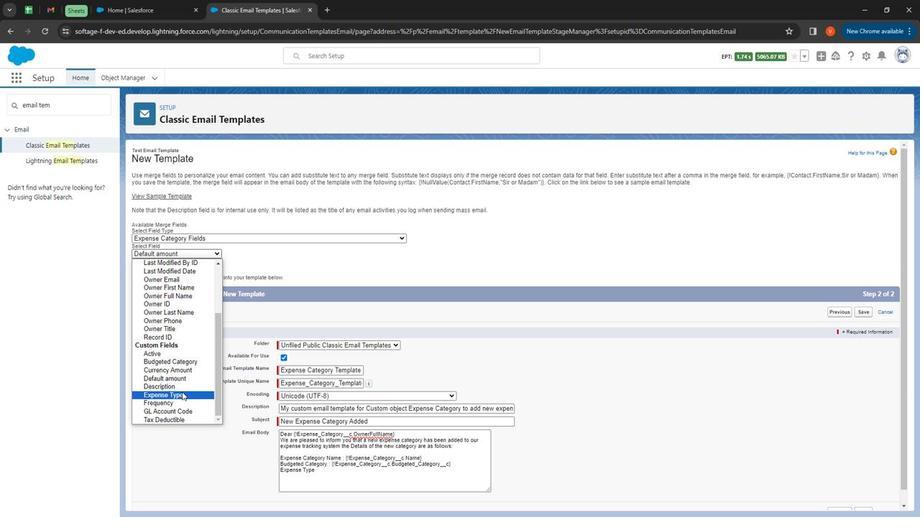 
Action: Mouse pressed left at (175, 389)
Screenshot: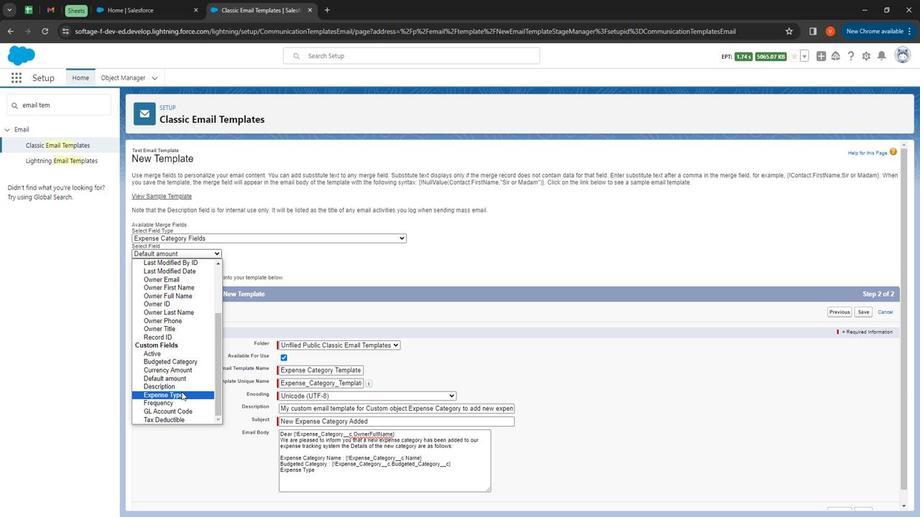 
Action: Mouse moved to (206, 307)
Screenshot: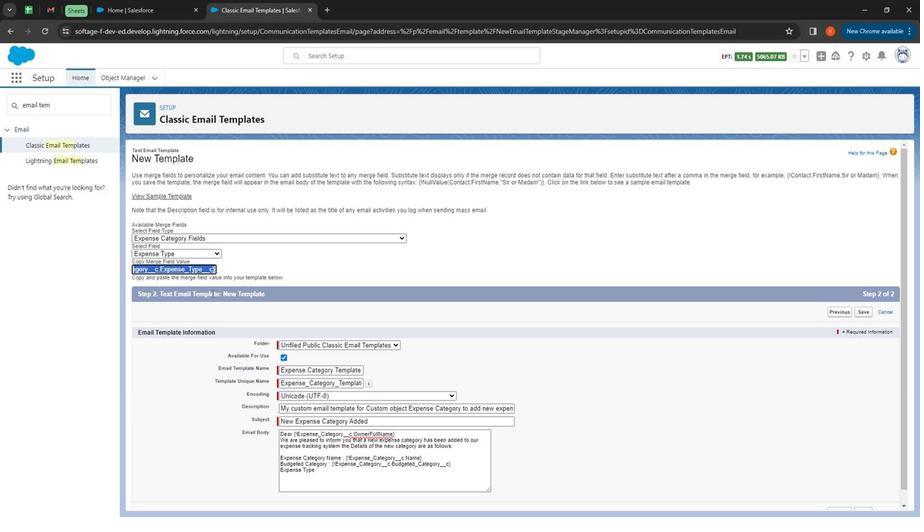 
Action: Key pressed ctrl+C
Screenshot: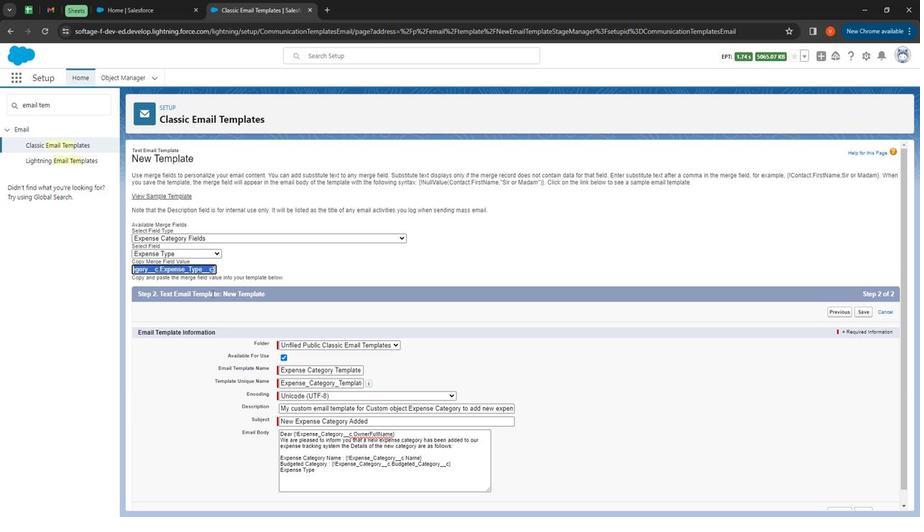 
Action: Mouse moved to (312, 461)
Screenshot: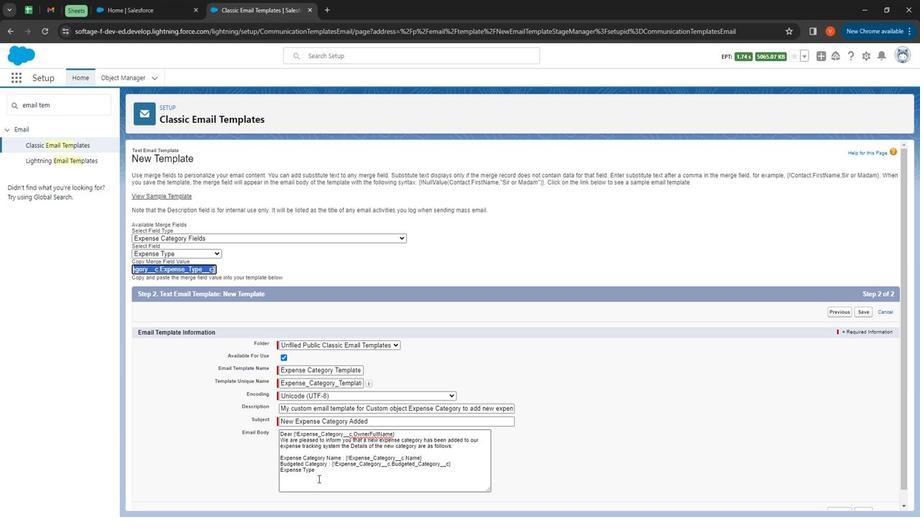 
Action: Mouse pressed left at (312, 461)
Screenshot: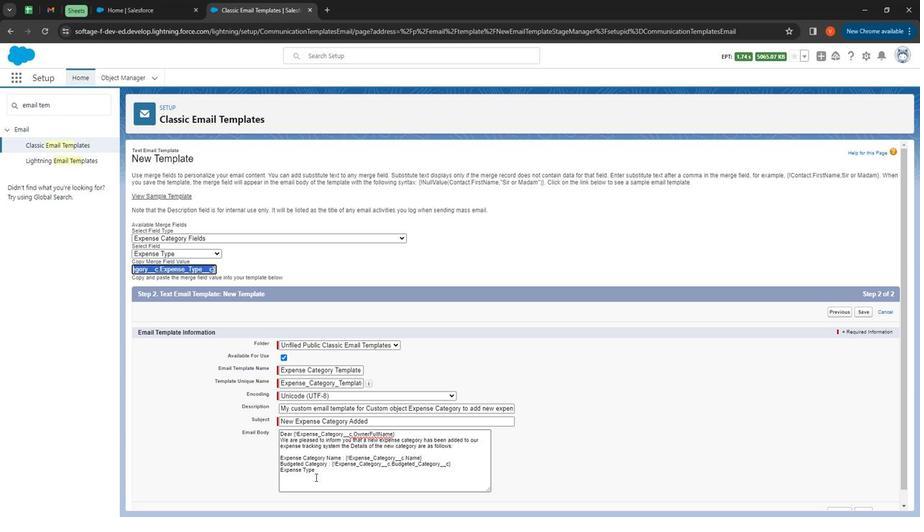 
Action: Mouse moved to (317, 457)
Screenshot: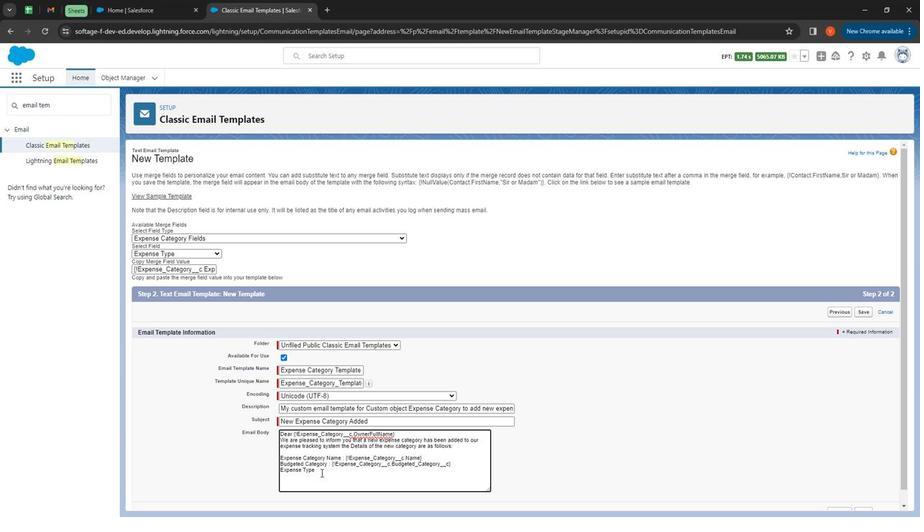 
Action: Mouse pressed left at (317, 457)
Screenshot: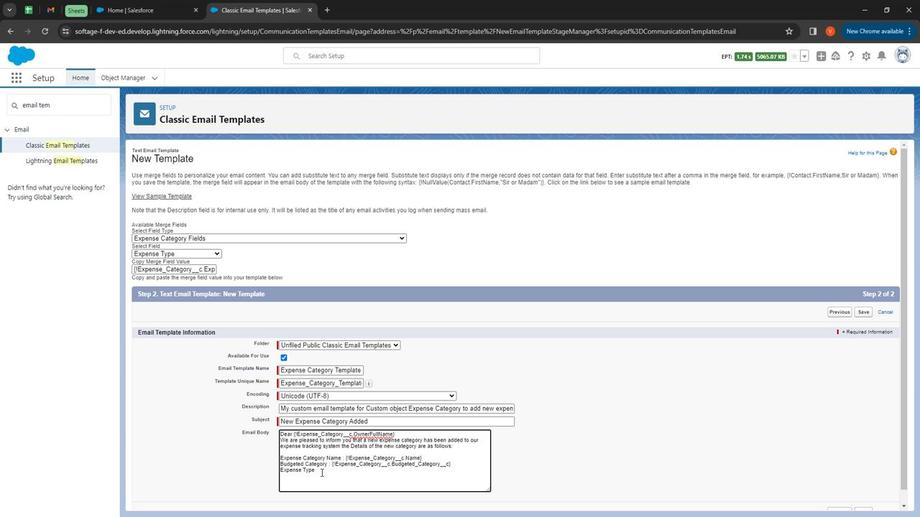 
Action: Mouse moved to (315, 360)
Screenshot: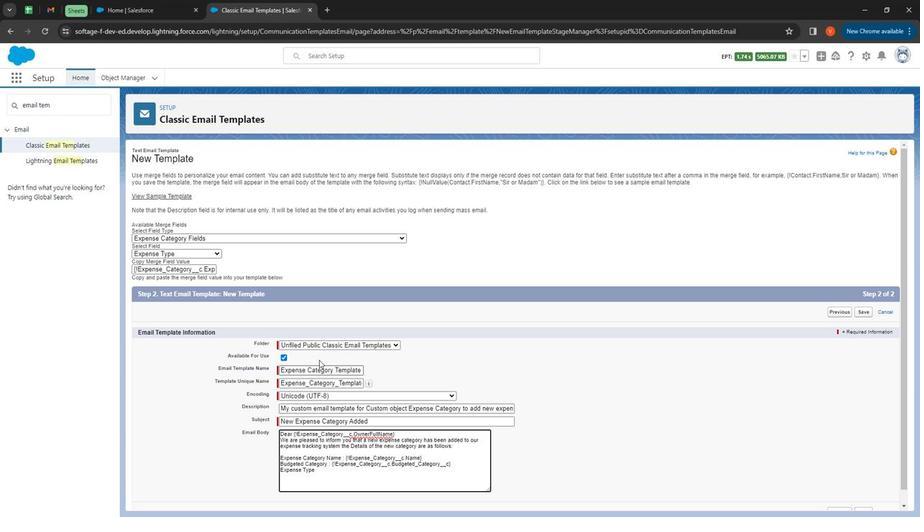 
Action: Key pressed <Key.space><Key.shift>:<Key.space>ctrl+V<Key.enter>
Screenshot: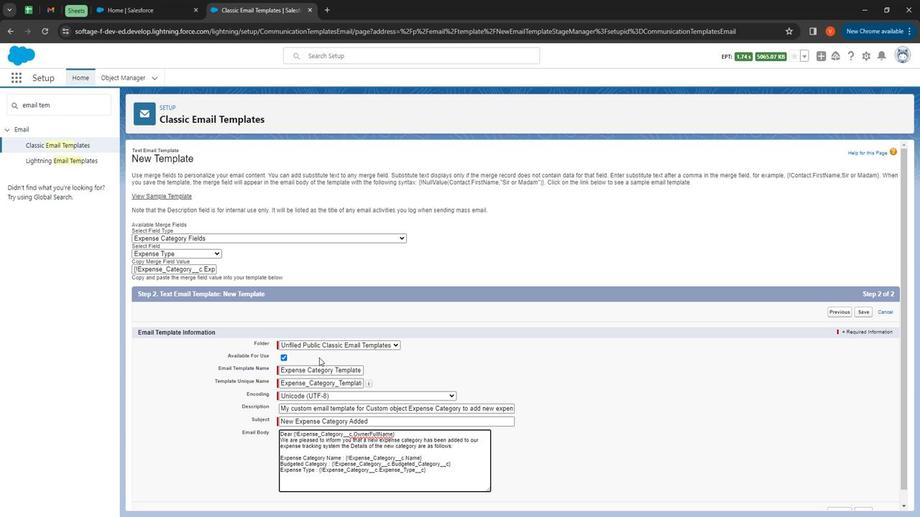
Action: Mouse moved to (192, 275)
Screenshot: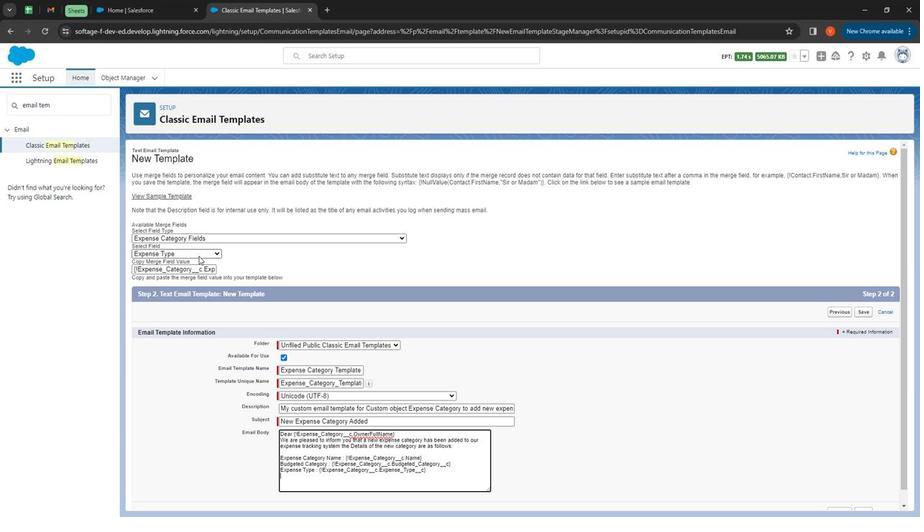 
Action: Mouse pressed left at (192, 275)
Screenshot: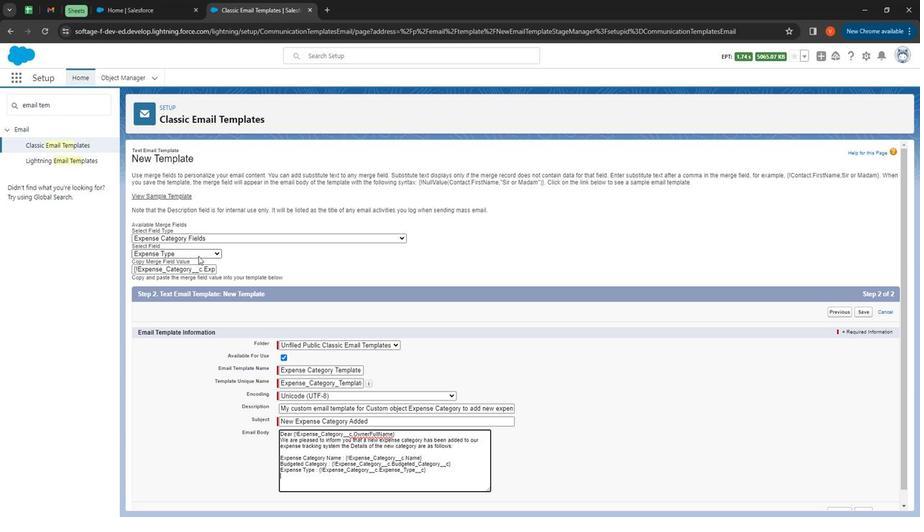 
Action: Mouse moved to (179, 345)
Screenshot: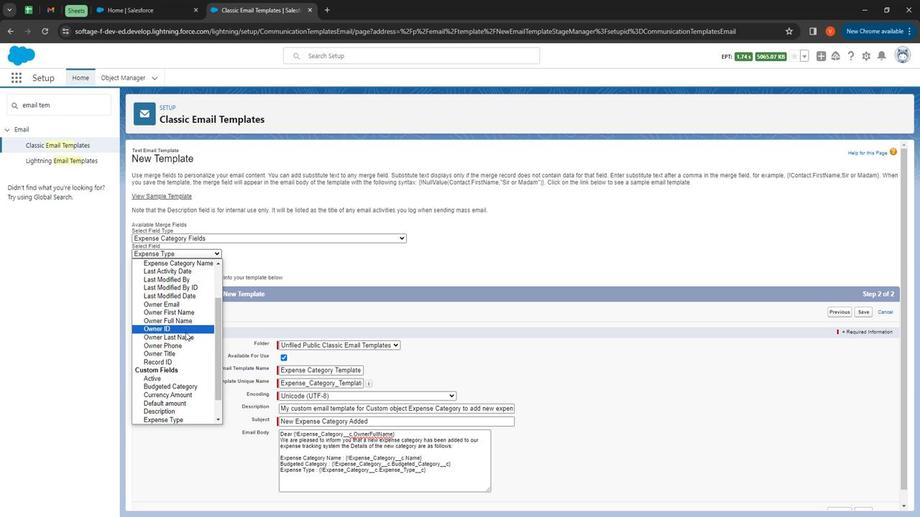 
Action: Mouse scrolled (179, 345) with delta (0, 0)
Screenshot: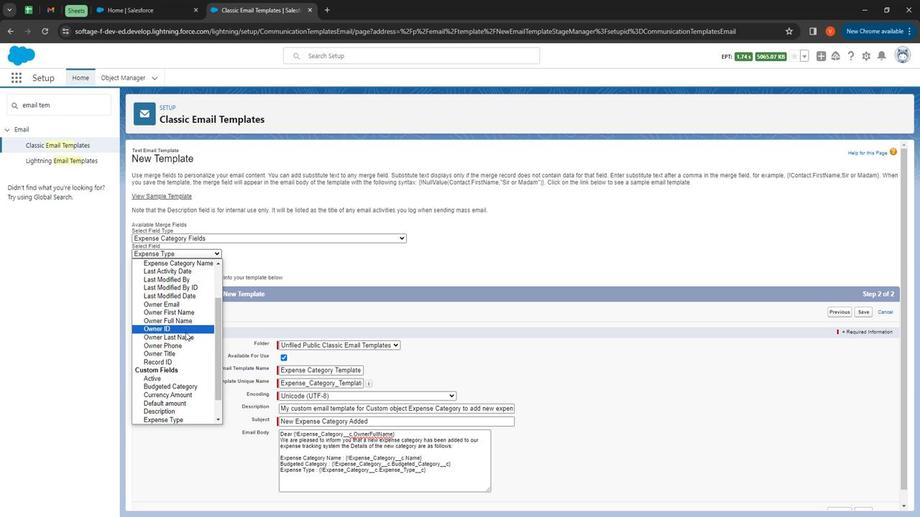
Action: Mouse moved to (181, 351)
Screenshot: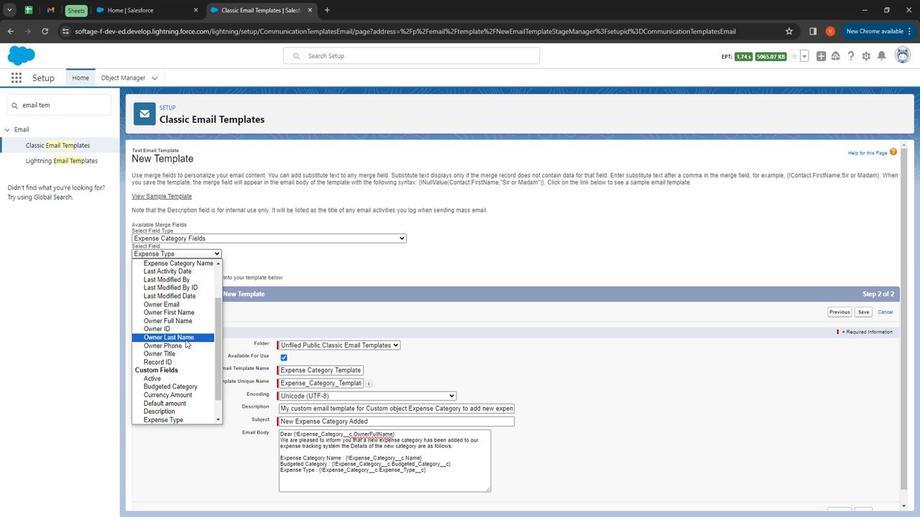 
Action: Mouse scrolled (181, 350) with delta (0, 0)
Screenshot: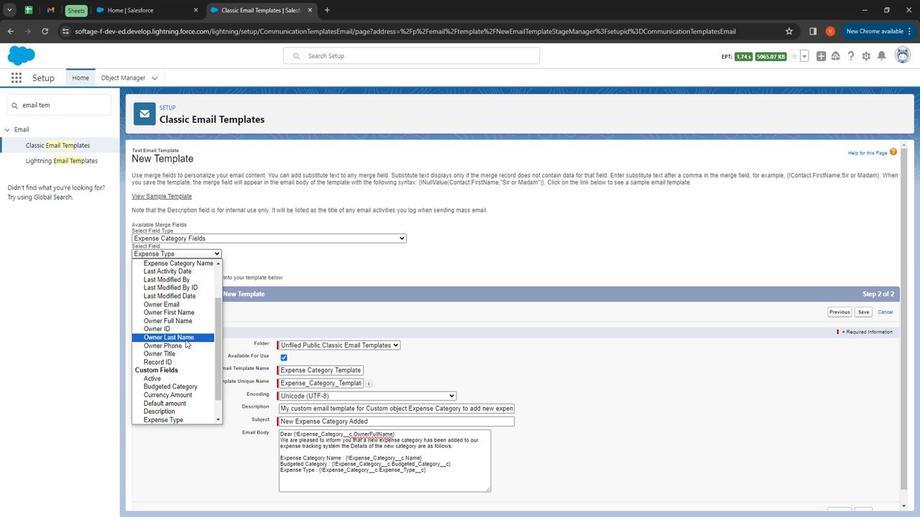 
Action: Mouse moved to (182, 353)
Screenshot: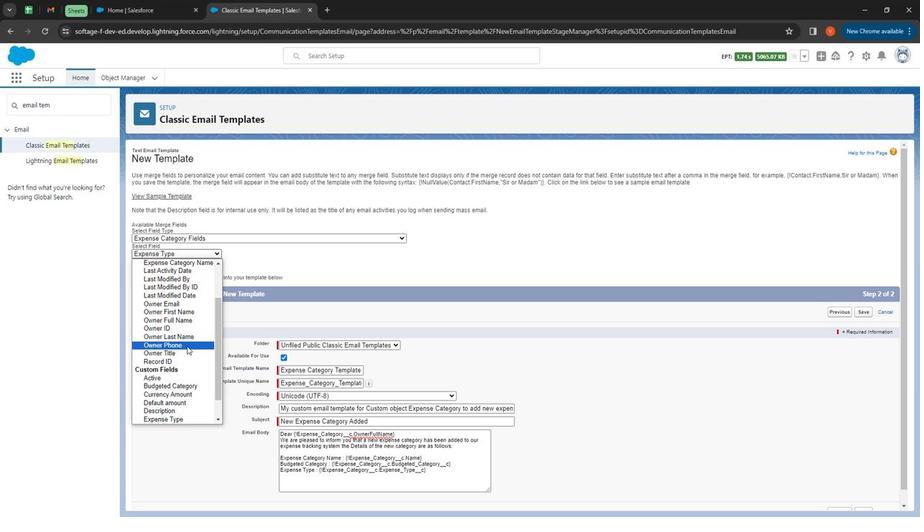 
Action: Mouse scrolled (182, 353) with delta (0, 0)
Screenshot: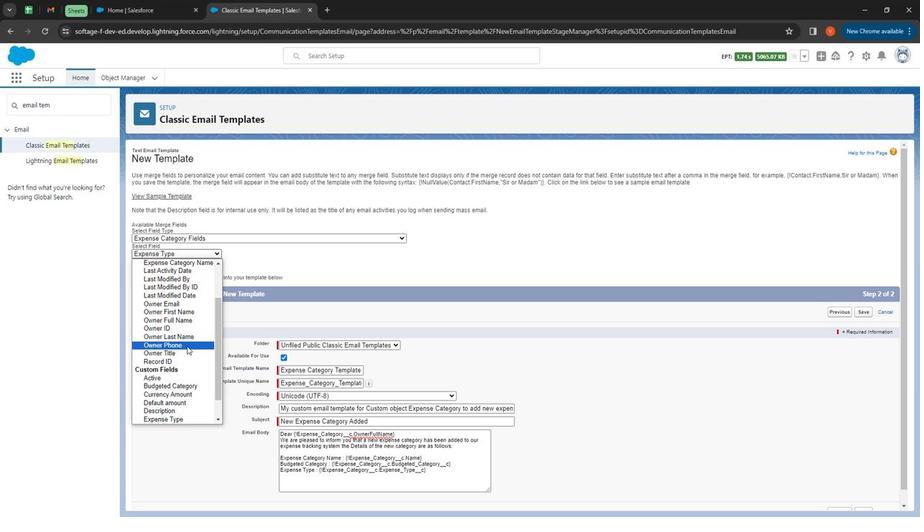 
Action: Mouse moved to (181, 413)
Screenshot: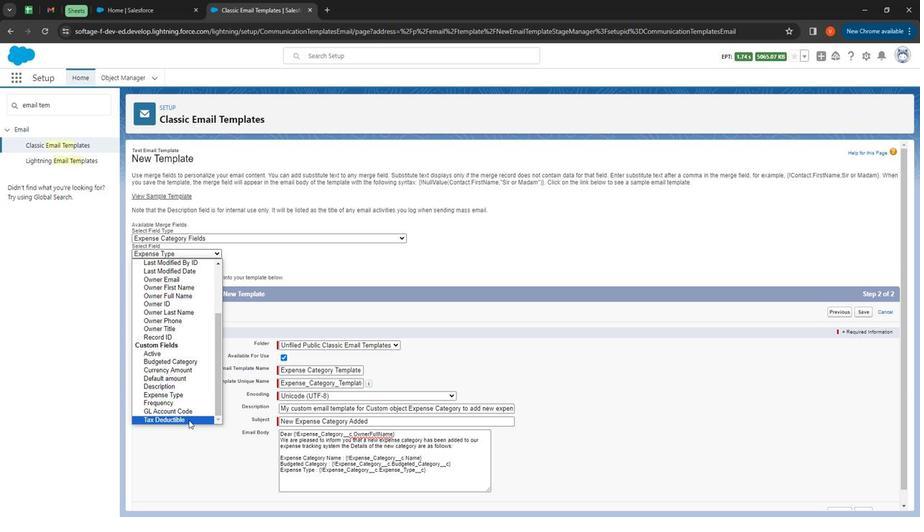 
Action: Mouse pressed left at (181, 413)
Screenshot: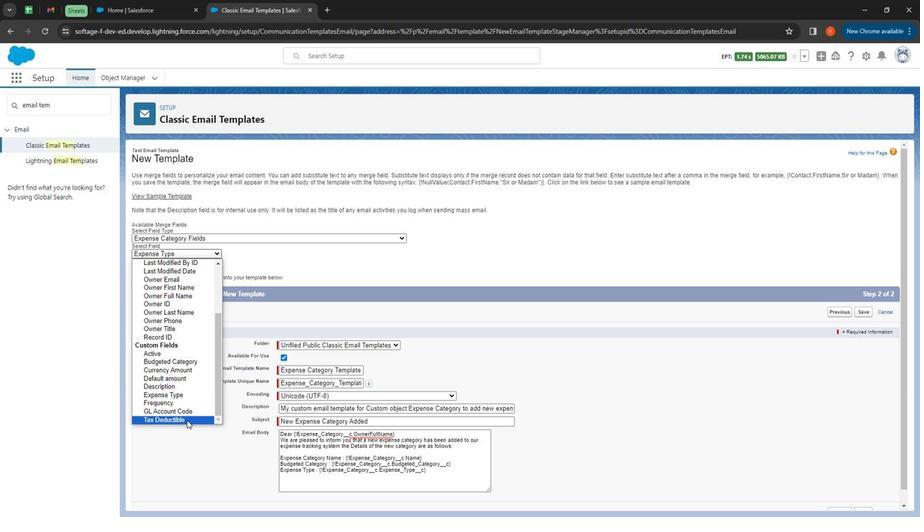 
Action: Mouse moved to (204, 317)
Screenshot: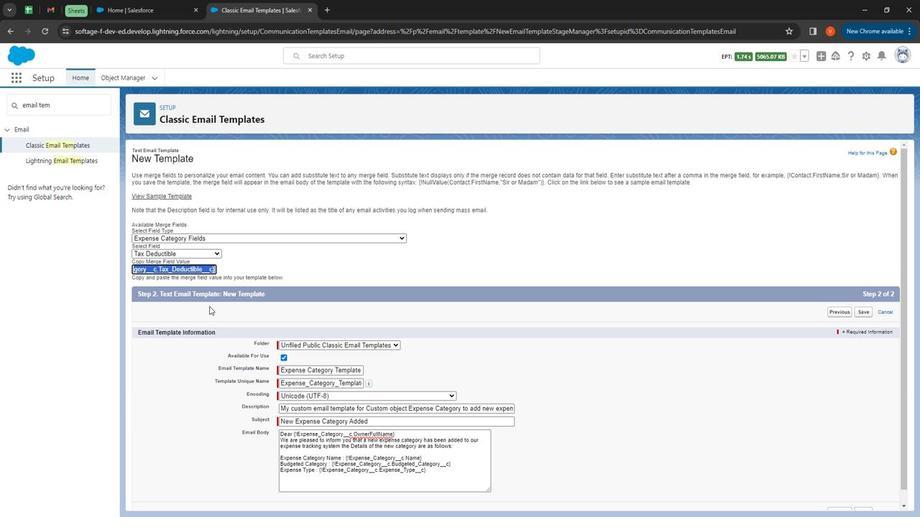 
Action: Key pressed ctrl+C
Screenshot: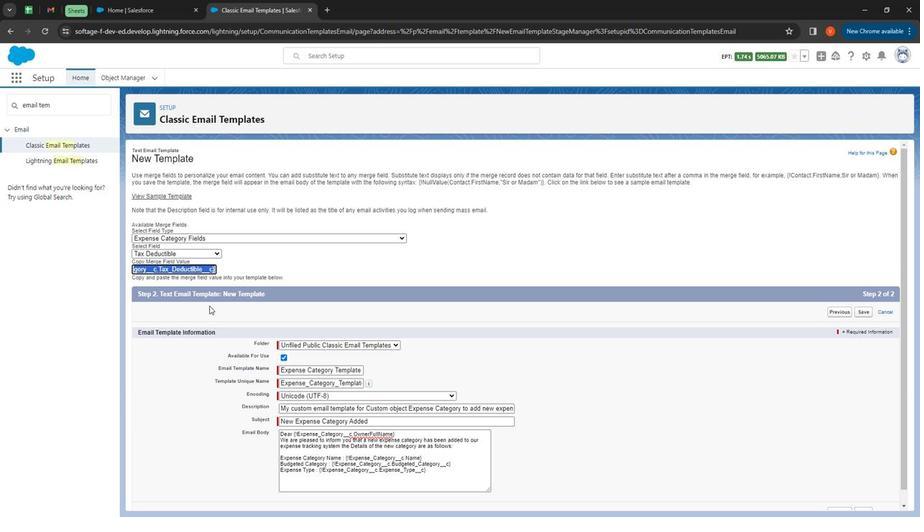 
Action: Mouse moved to (299, 461)
Screenshot: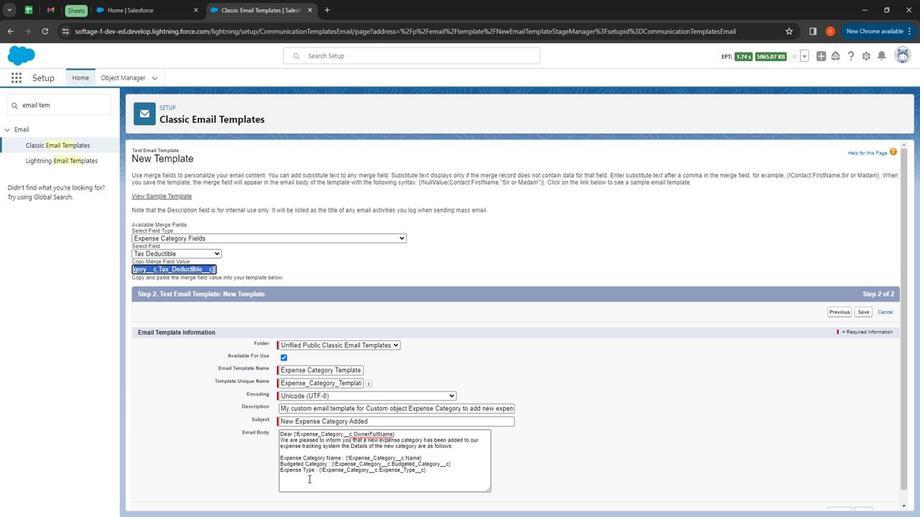 
Action: Mouse pressed left at (299, 461)
Screenshot: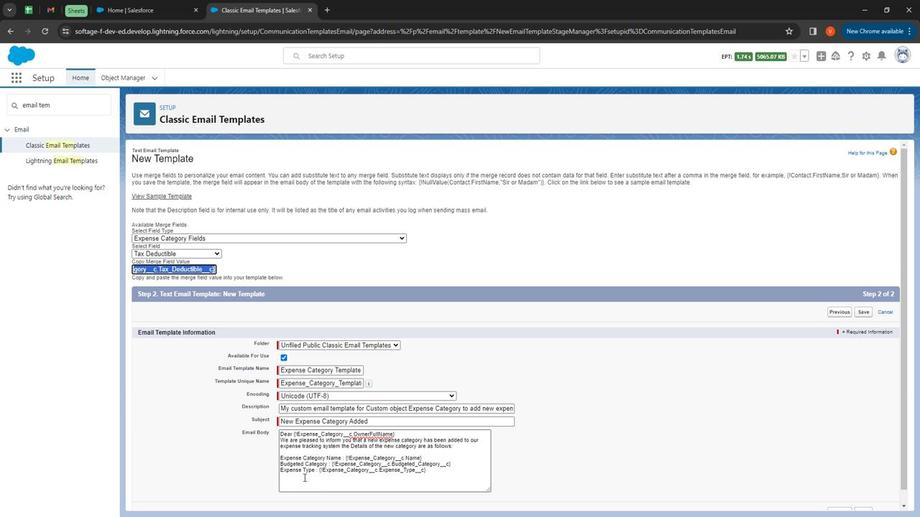 
Action: Key pressed <Key.shift>
Screenshot: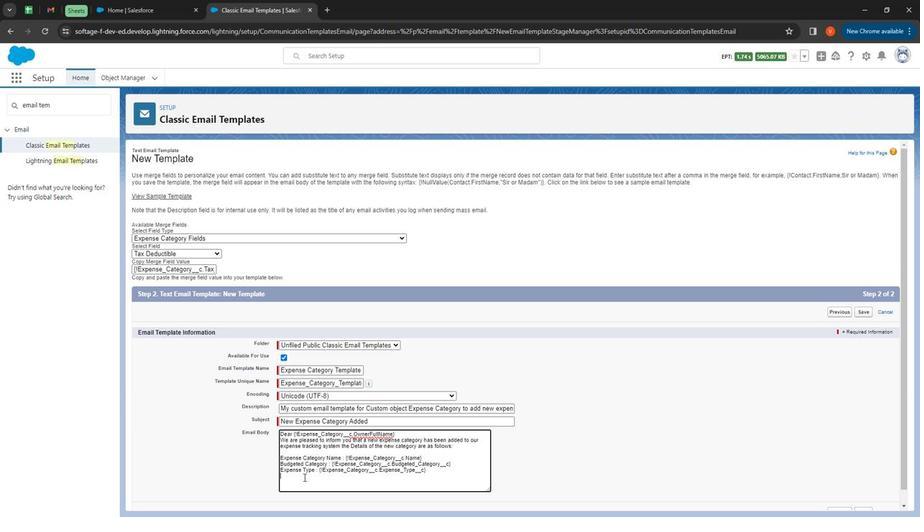 
Action: Mouse moved to (401, 350)
Screenshot: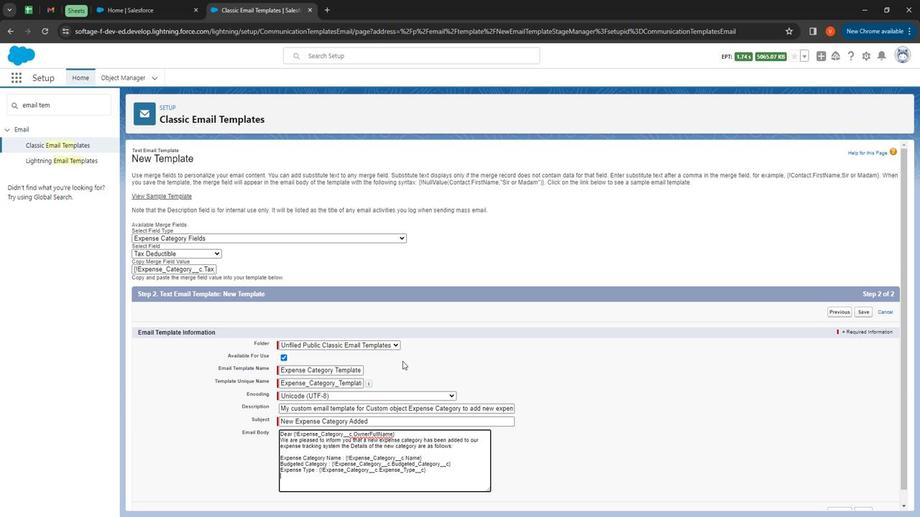 
Action: Key pressed <Key.shift><Key.shift><Key.shift>Tax<Key.space><Key.shift>Deductible<Key.space><Key.shift>:<Key.space><Key.shift>ctrl+V
Screenshot: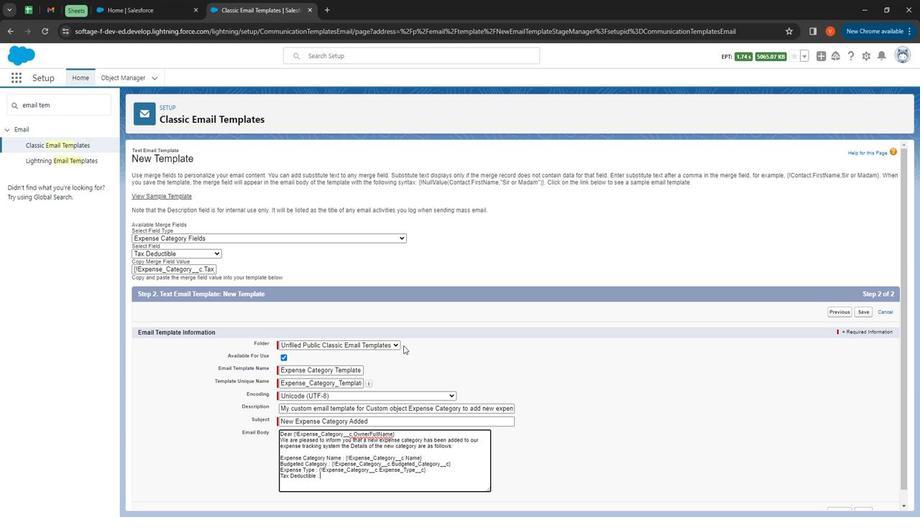 
Action: Mouse moved to (369, 281)
Screenshot: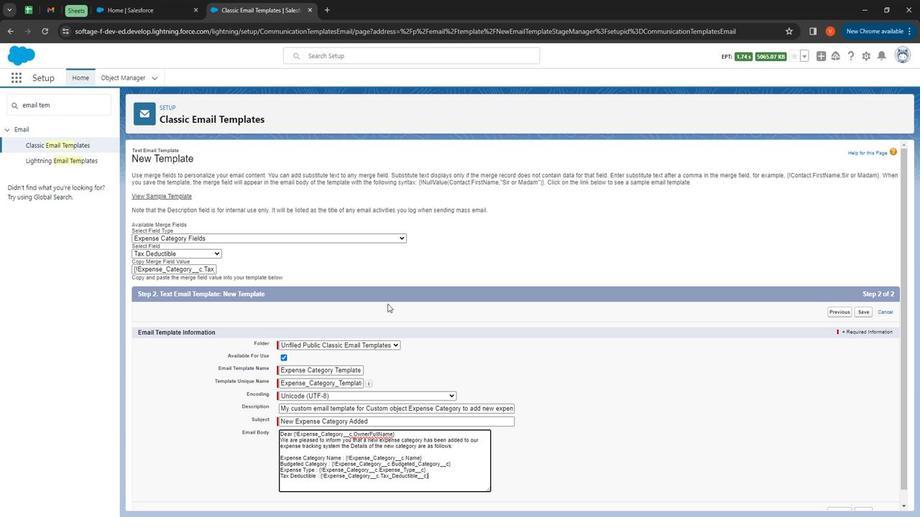 
Action: Key pressed <Key.enter><Key.enter><Key.shift><Key.shift><Key.shift><Key.shift><Key.shift><Key.shift><Key.shift><Key.shift><Key.shift><Key.shift><Key.shift><Key.shift>In<Key.space>this<Key.space>caregory<Key.space>has<Key.space>been<Key.space>created<Key.space>to<Key.space>better<Key.space>align<Key.space>our<Key.space>expense<Key.space>tracking<Key.space>with<Key.space>evolving<Key.space>business<Key.space>needs<Key.space><Key.shift>It<Key.space>will<Key.space>be<Key.space>available<Key.space>for<Key.space>selection<Key.space>when<Key.space>submitting<Key.space>new<Key.space>expense<Key.space>records.
Screenshot: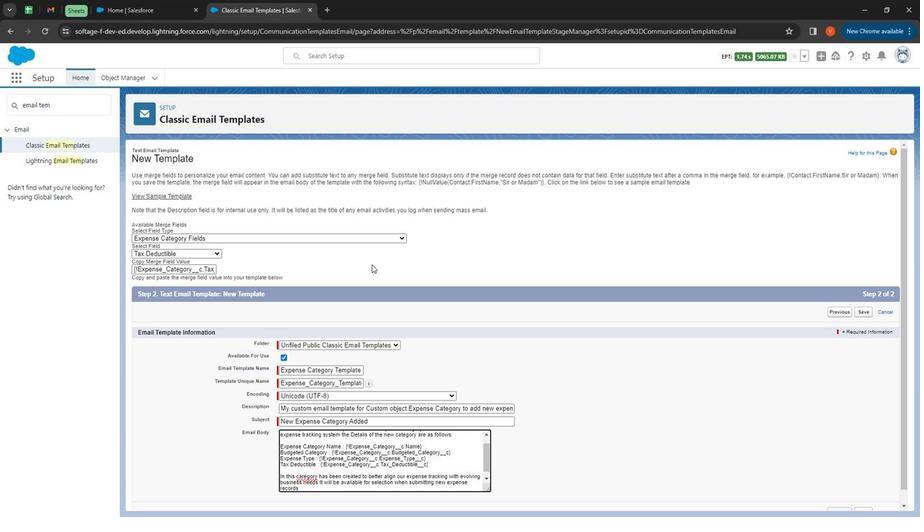 
Action: Mouse moved to (302, 460)
Screenshot: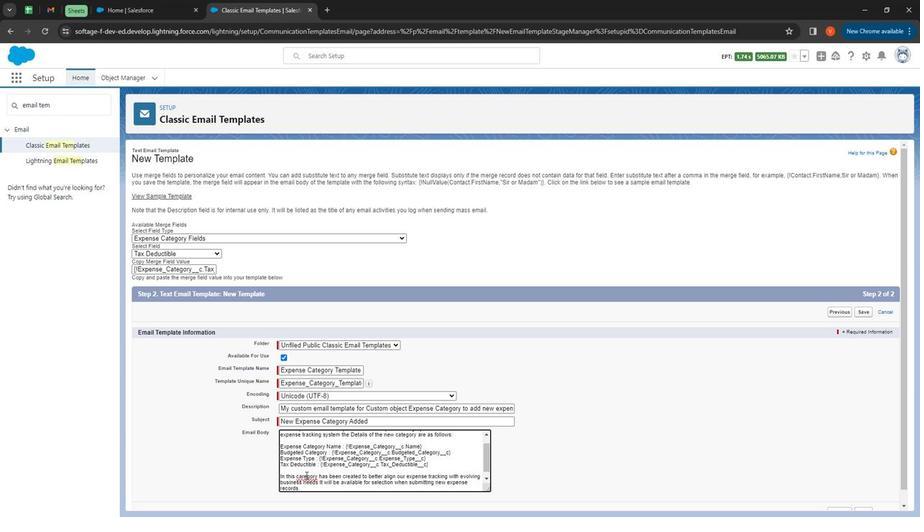 
Action: Mouse pressed right at (302, 460)
Screenshot: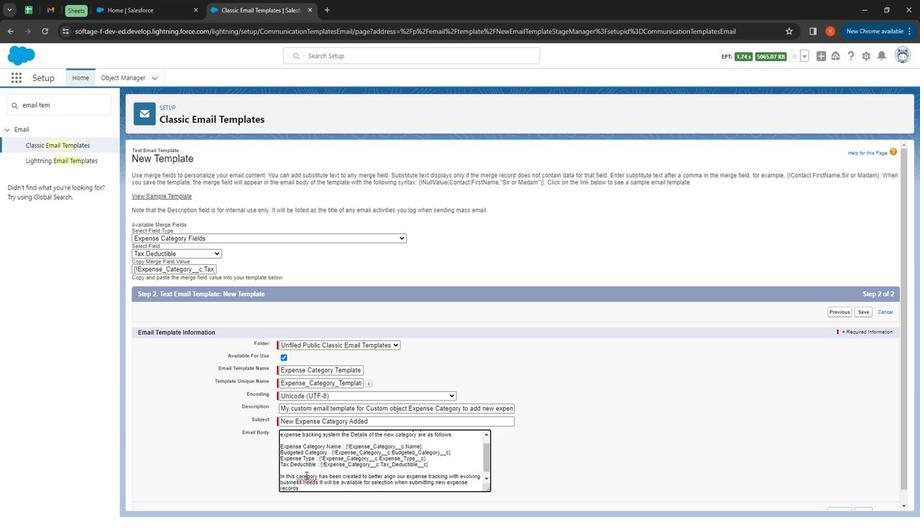 
Action: Mouse moved to (324, 289)
Screenshot: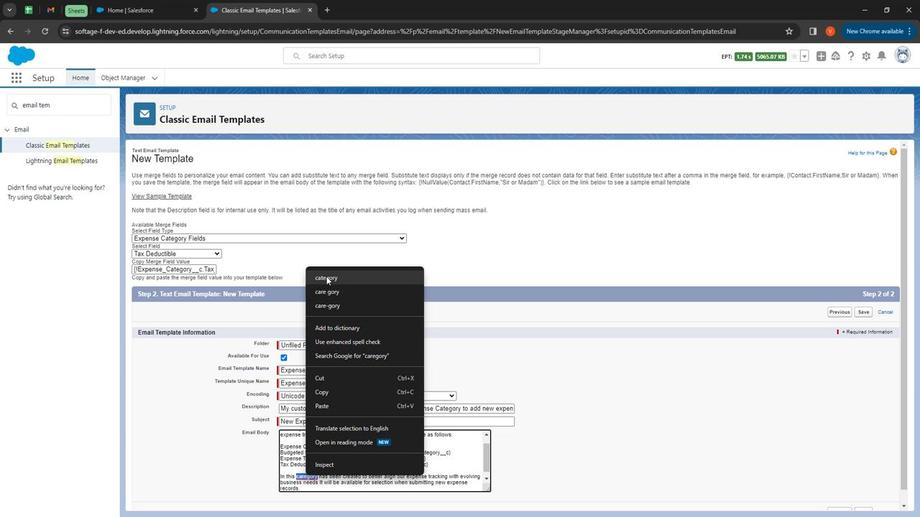
Action: Mouse pressed left at (324, 289)
Screenshot: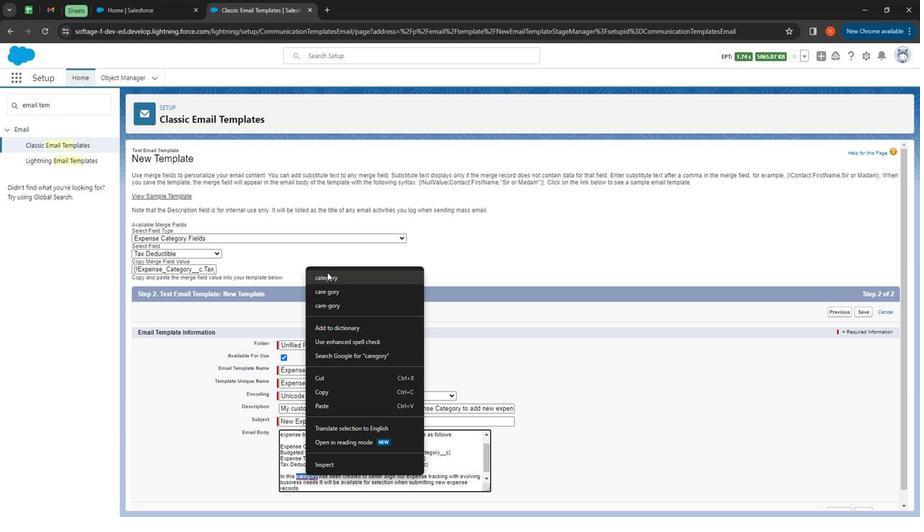 
Action: Mouse moved to (320, 470)
Screenshot: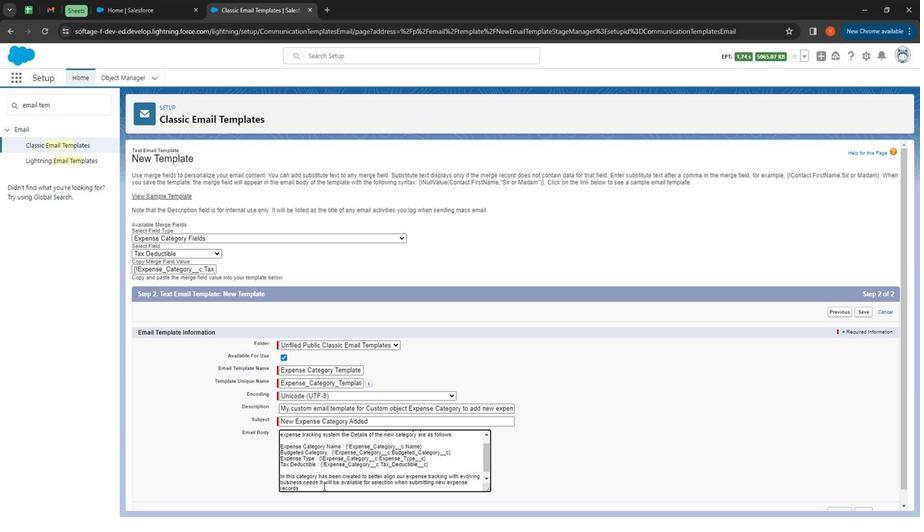 
Action: Mouse pressed left at (320, 470)
Screenshot: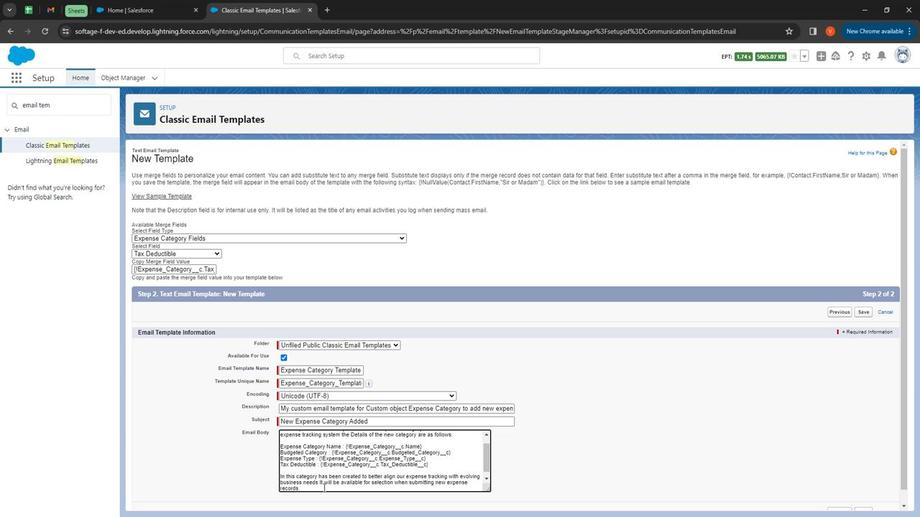 
Action: Mouse moved to (324, 438)
Screenshot: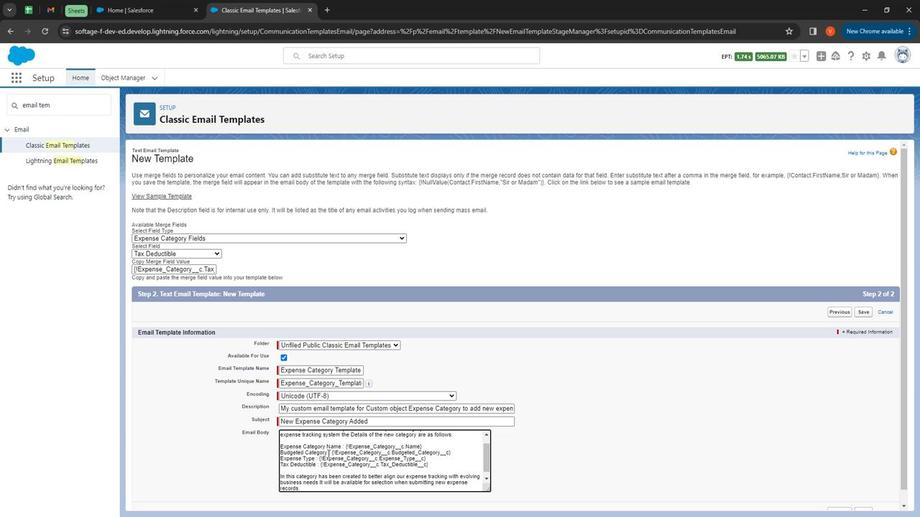 
Action: Key pressed <Key.enter><Key.shift><Key.shift><Key.shift><Key.shift><Key.shift><Key.shift><Key.shift><Key.shift><Key.shift><Key.shift><Key.shift><Key.shift><Key.shift><Key.shift><Key.shift><Key.shift><Key.shift><Key.shift><Key.shift><Key.shift><Key.shift><Key.shift><Key.shift><Key.shift><Key.shift><Key.shift><Key.shift><Key.shift><Key.shift><Key.shift><Key.shift><Key.shift><Key.shift><Key.shift><Key.shift><Key.shift><Key.shift><Key.shift><Key.shift><Key.shift><Key.shift><Key.shift><Key.shift><Key.shift><Key.shift><Key.shift><Key.shift><Key.shift><Key.shift><Key.shift>Make<Key.space>sure<Key.space>you<Key.space>stay<Key.space>connected<Key.space>with<Key.space><Key.shift><Key.shift><Key.shift><Key.shift><Key.shift><Key.shift><Key.shift><Key.shift><Key.shift><Key.shift><Key.shift>Organization<Key.space><Key.shift>Admin<Key.space>sp<Key.space><Key.backspace><Key.backspace>o<Key.space>that<Key.space>no<Key.space>technical<Key.space>problem<Key.space>occure<Key.space>with<Key.space>you
Screenshot: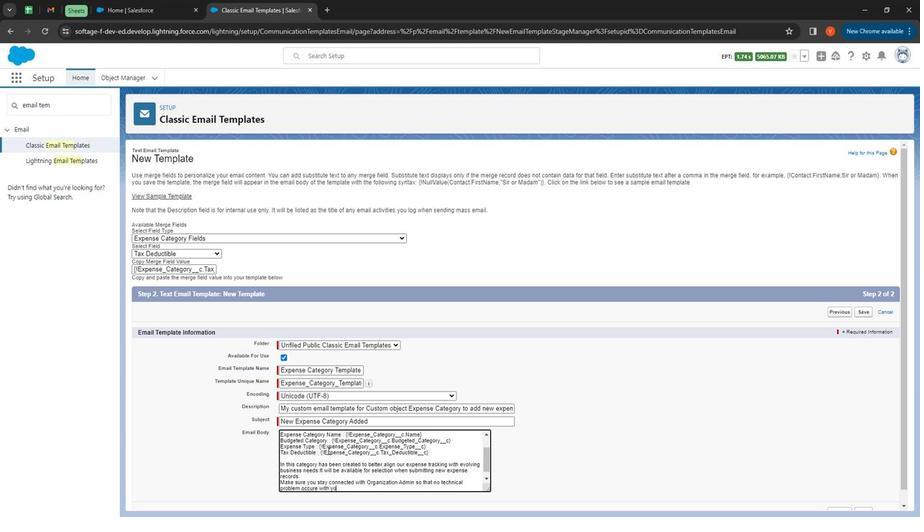 
Action: Mouse moved to (304, 473)
Screenshot: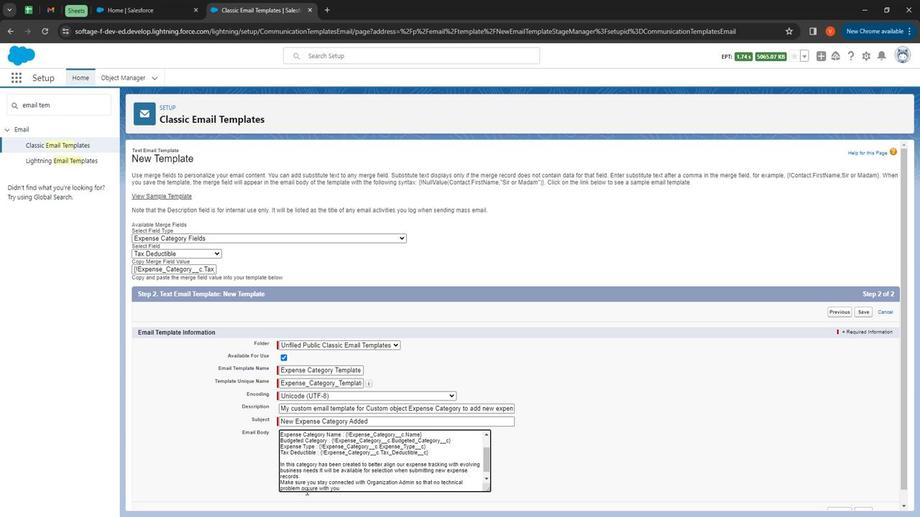 
Action: Mouse pressed right at (304, 473)
Screenshot: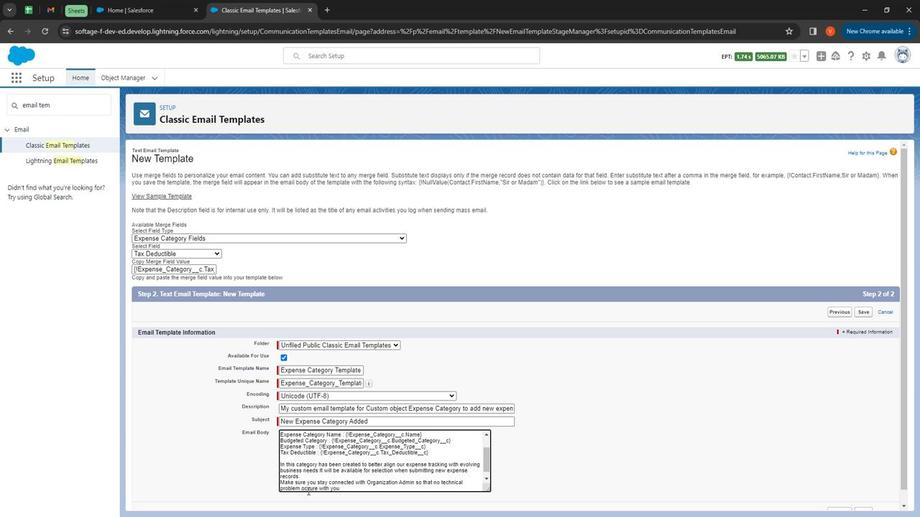 
Action: Mouse moved to (338, 305)
Screenshot: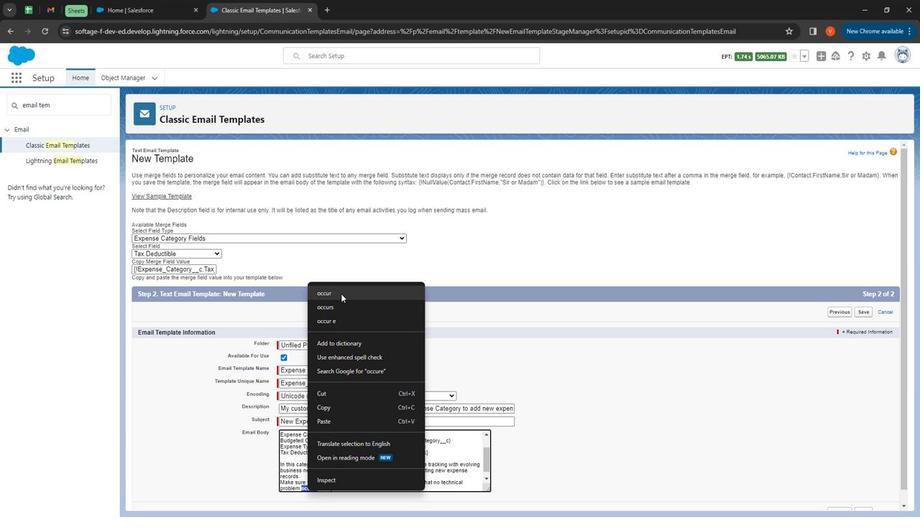
Action: Mouse pressed left at (338, 305)
Screenshot: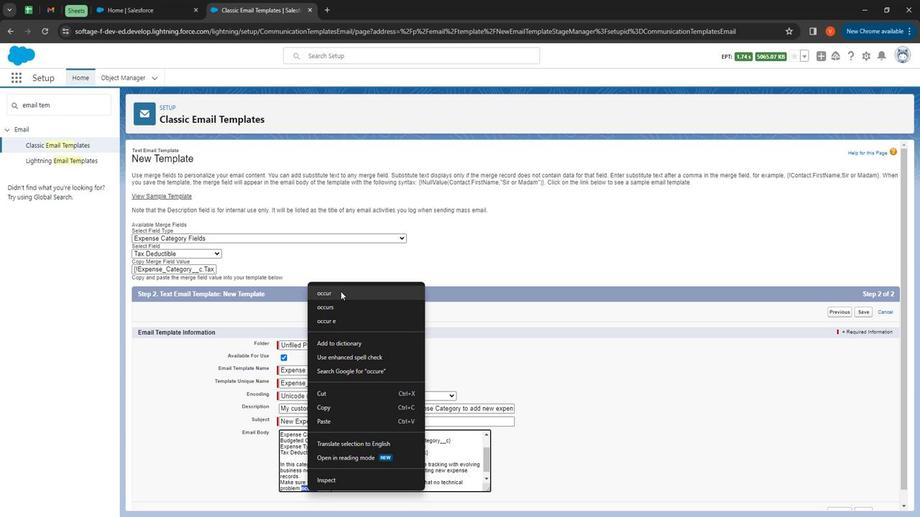 
Action: Mouse moved to (352, 471)
Screenshot: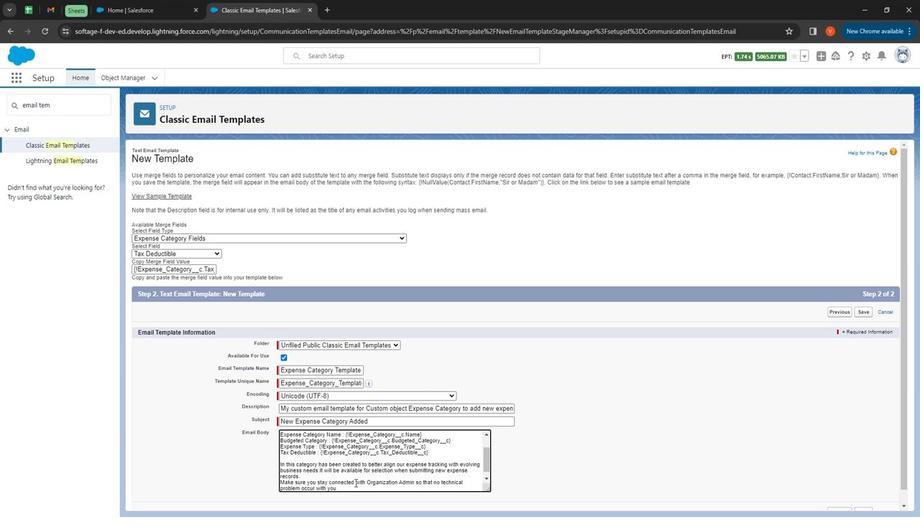 
Action: Mouse pressed left at (352, 471)
Screenshot: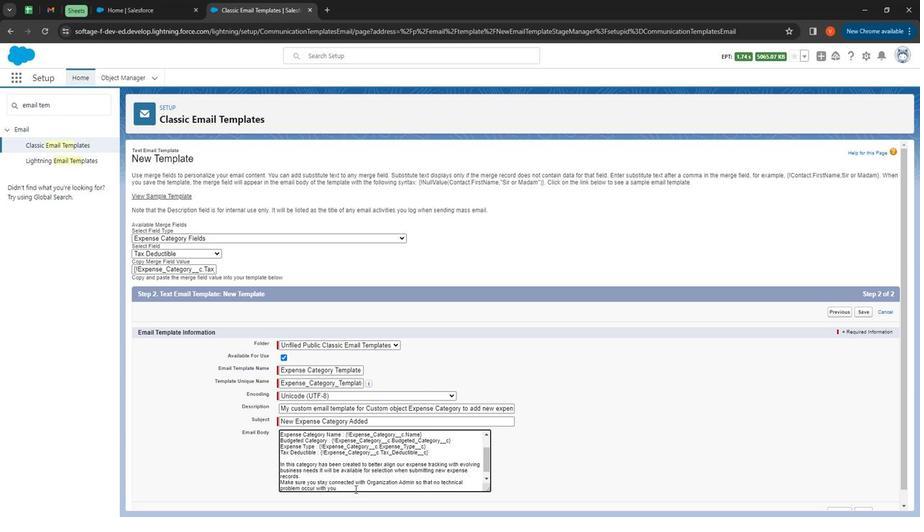 
Action: Mouse moved to (299, 154)
Screenshot: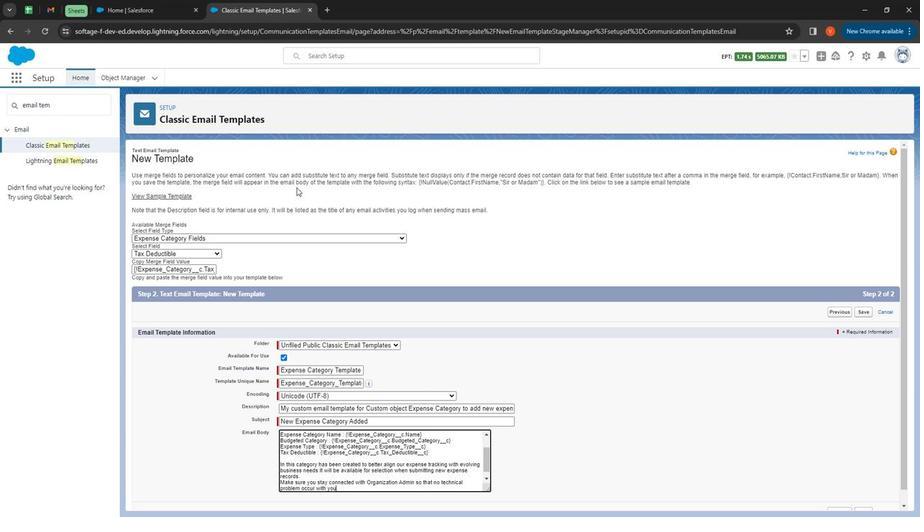 
Action: Key pressed .<Key.enter><Key.shift>Thanks<Key.space><Key.shift>And<Key.space><Key.shift>r<Key.backspace><Key.shift>Regards<Key.enter><Key.shift>Team<Key.space><Key.shift>Expense<Key.space><Key.shift>Tracker
Screenshot: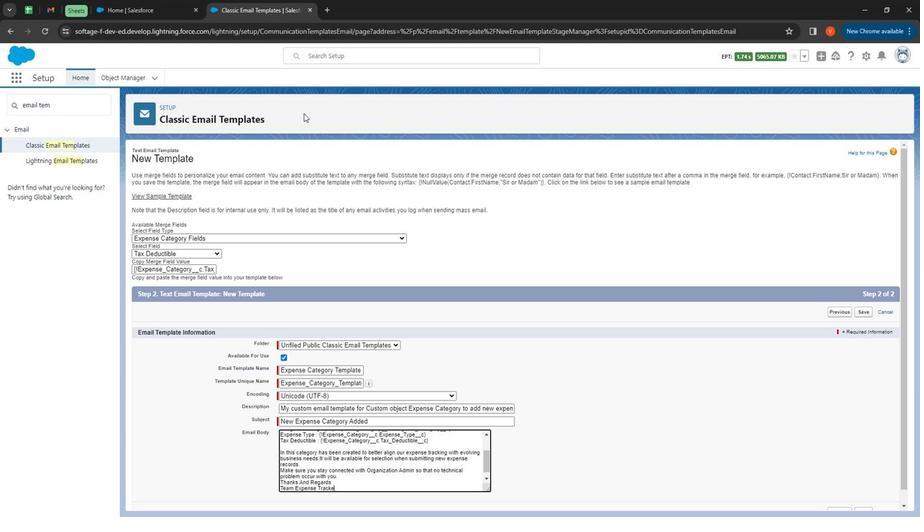 
Action: Mouse moved to (543, 392)
Screenshot: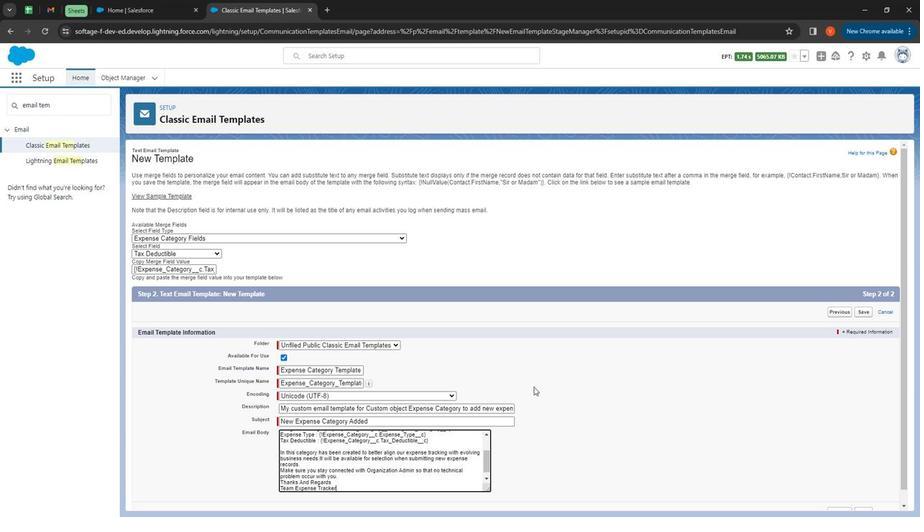 
Action: Mouse scrolled (543, 391) with delta (0, 0)
Screenshot: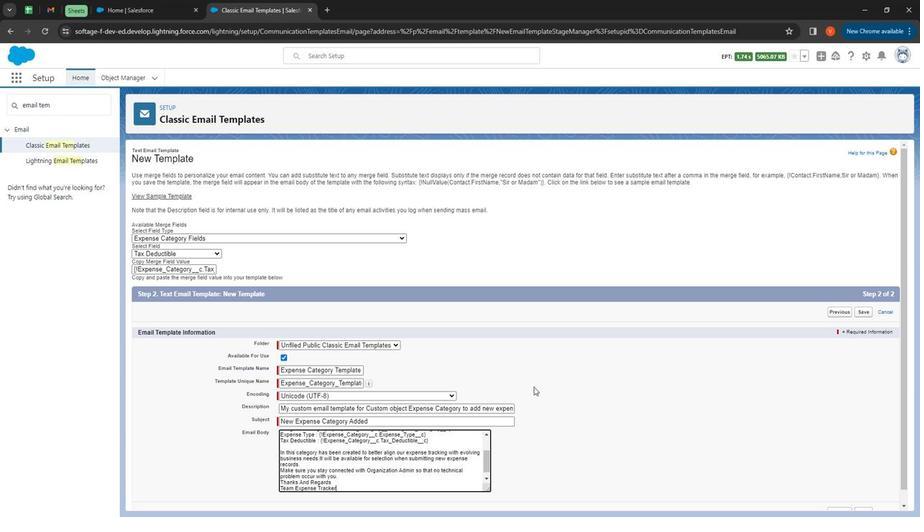 
Action: Mouse moved to (547, 395)
Screenshot: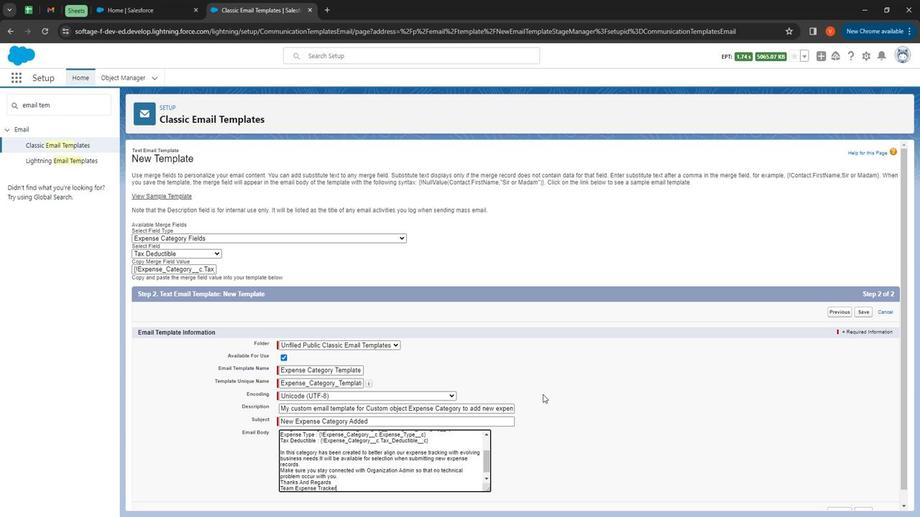 
Action: Mouse scrolled (547, 395) with delta (0, 0)
Screenshot: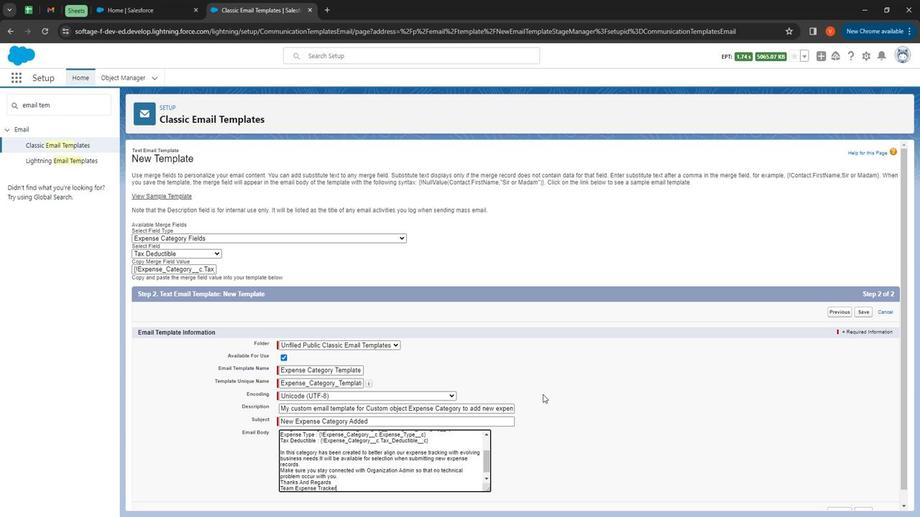 
Action: Mouse moved to (550, 398)
Screenshot: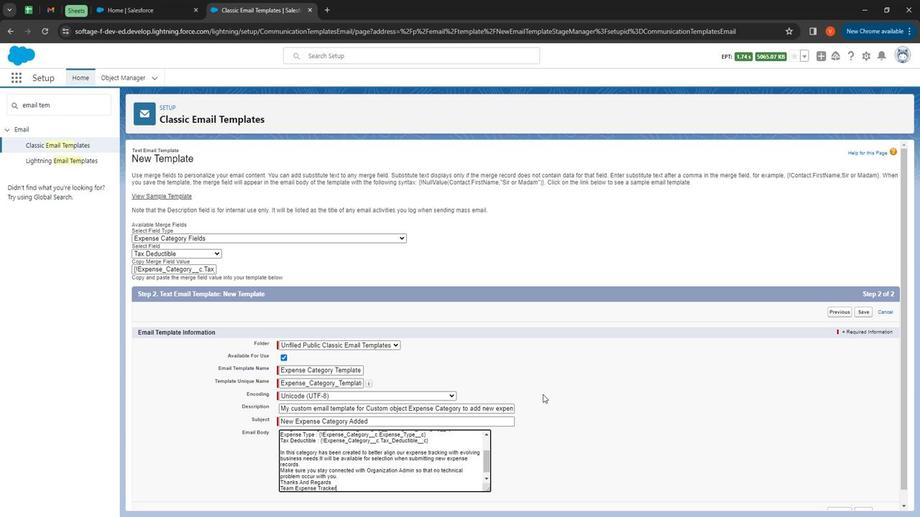 
Action: Mouse scrolled (550, 397) with delta (0, 0)
Screenshot: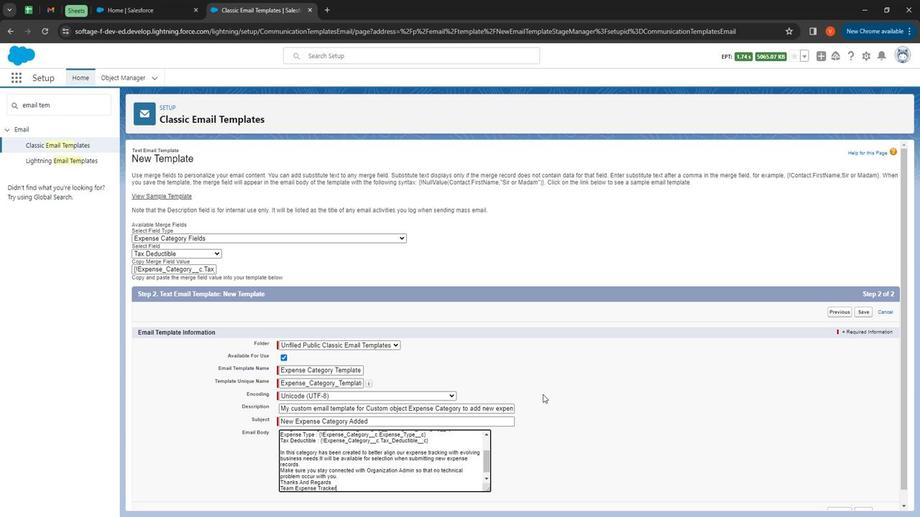 
Action: Mouse moved to (553, 400)
Screenshot: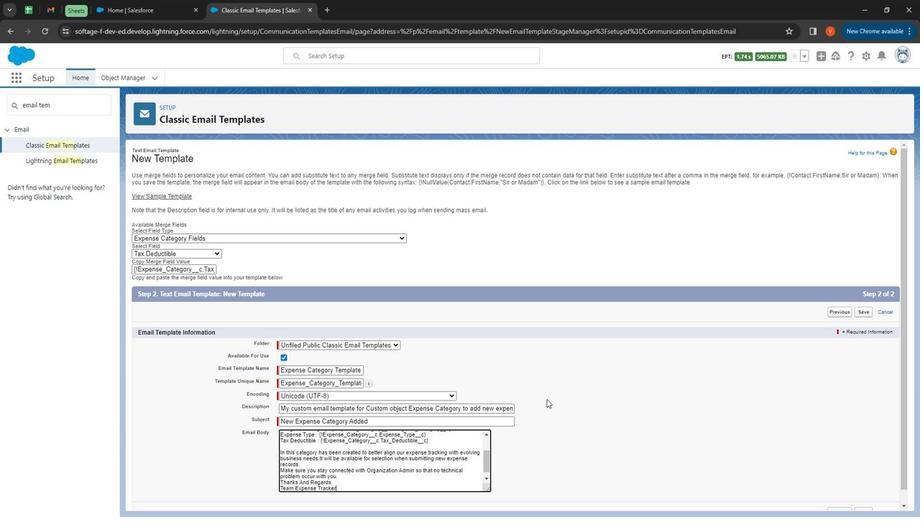 
Action: Mouse scrolled (553, 400) with delta (0, 0)
Screenshot: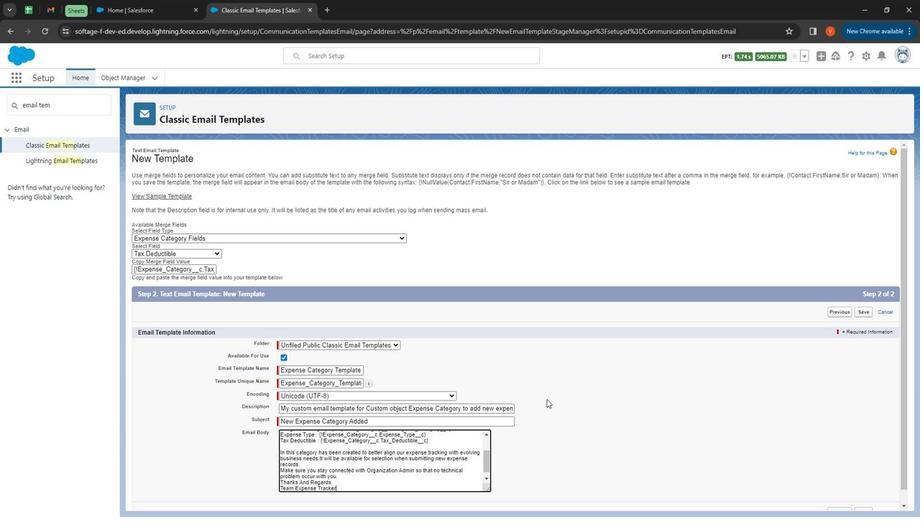 
Action: Mouse moved to (555, 403)
Screenshot: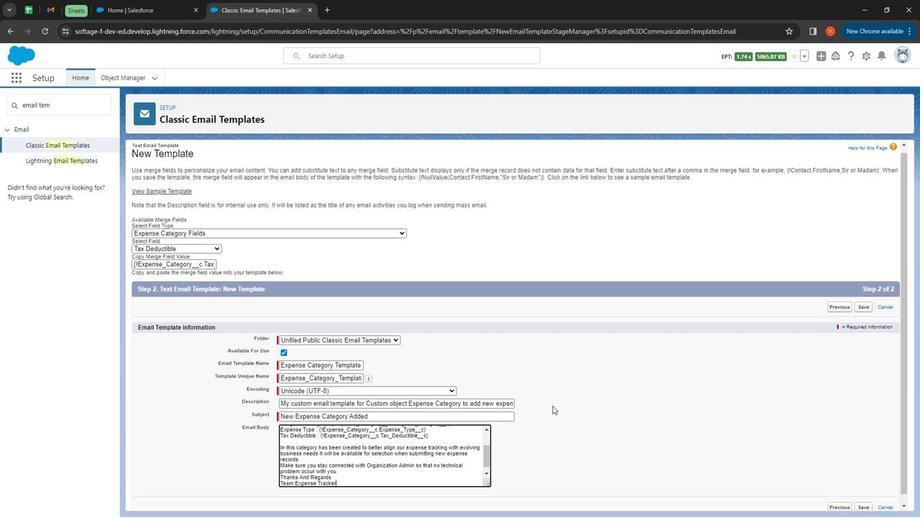 
Action: Mouse scrolled (555, 402) with delta (0, 0)
Screenshot: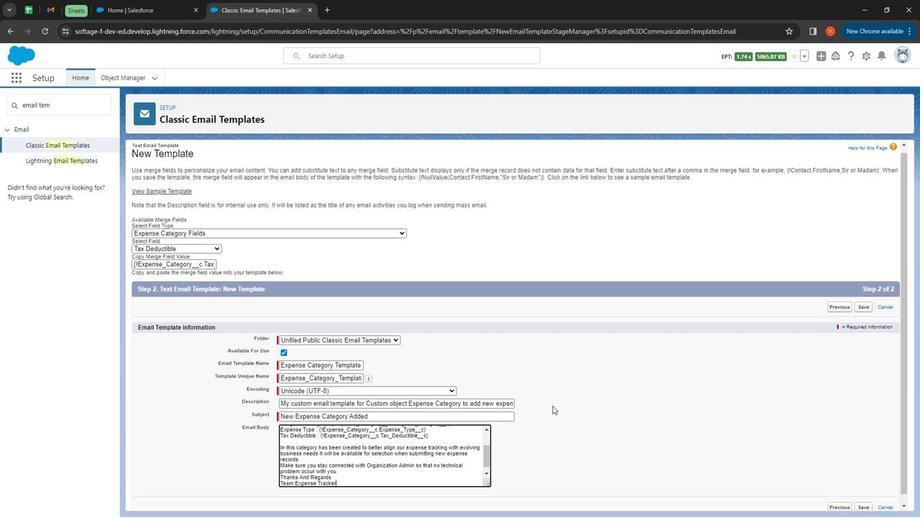 
Action: Mouse moved to (867, 480)
Screenshot: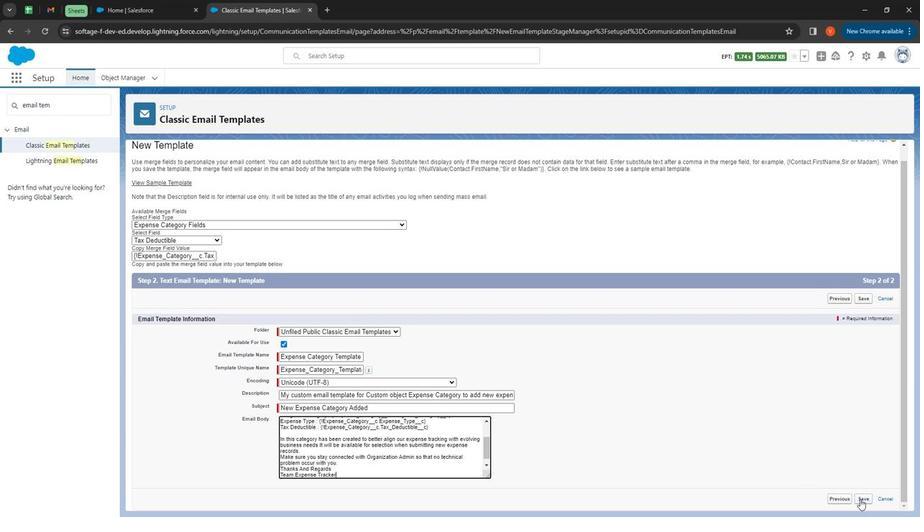 
Action: Mouse pressed left at (867, 480)
Screenshot: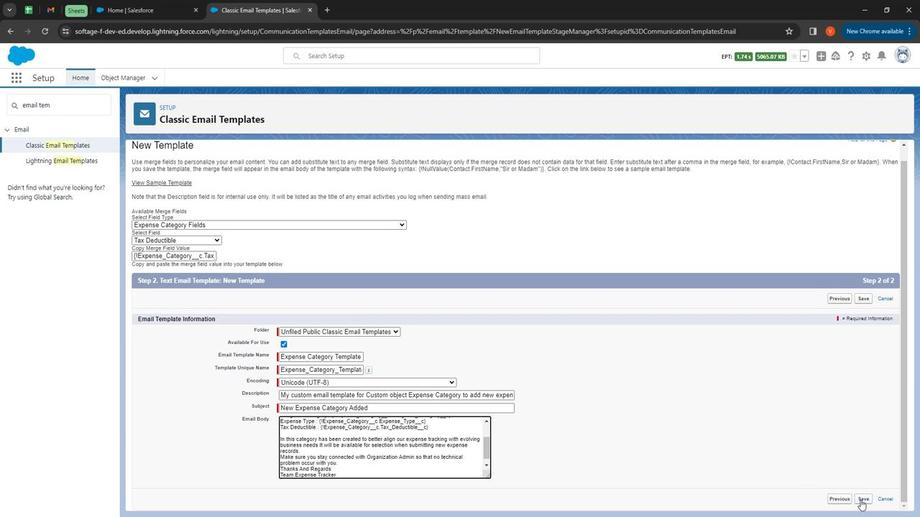 
Action: Mouse moved to (367, 422)
Screenshot: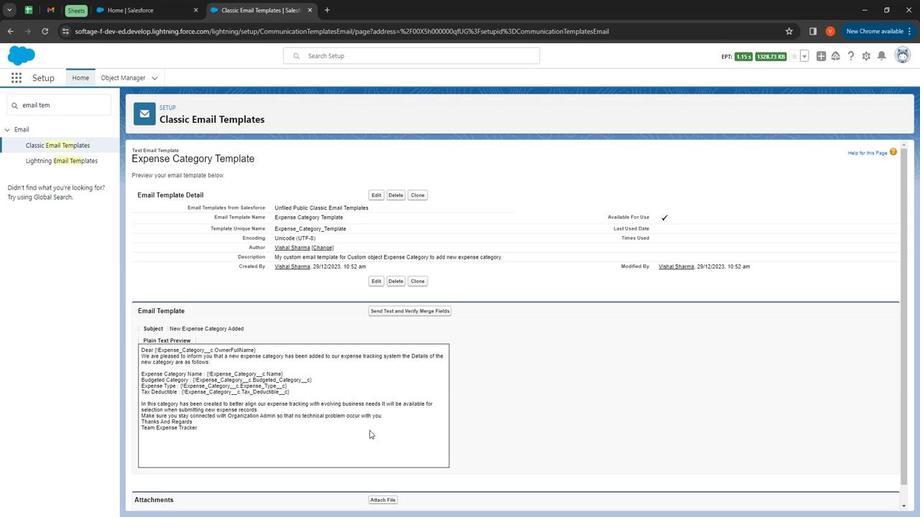 
Action: Mouse scrolled (367, 422) with delta (0, 0)
Screenshot: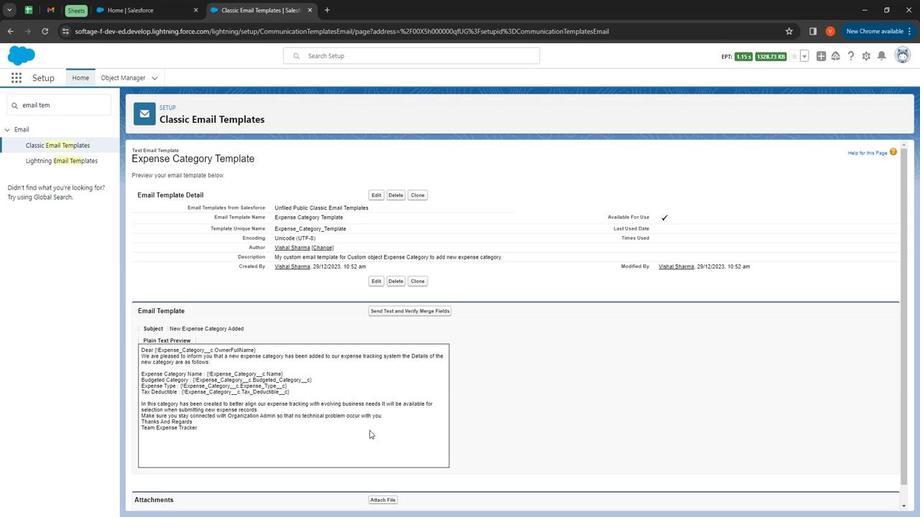 
Action: Mouse moved to (374, 425)
Screenshot: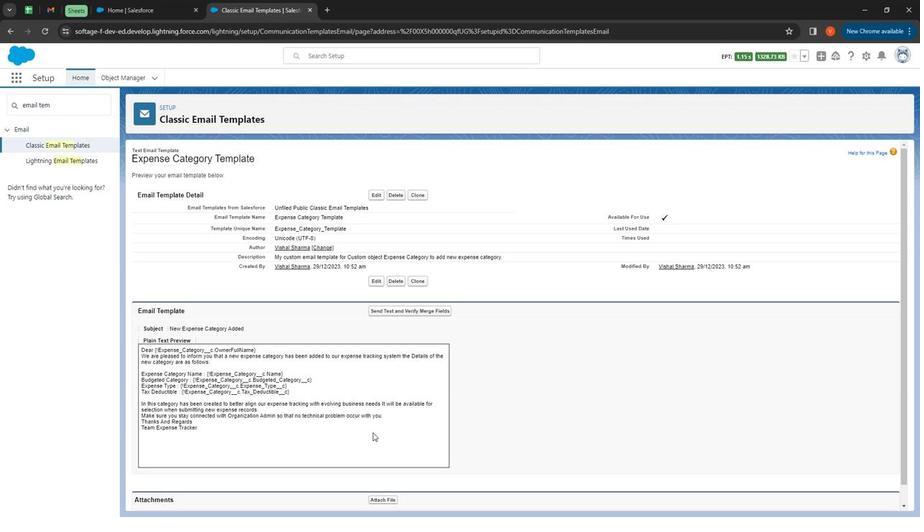 
Action: Mouse scrolled (374, 425) with delta (0, 0)
Screenshot: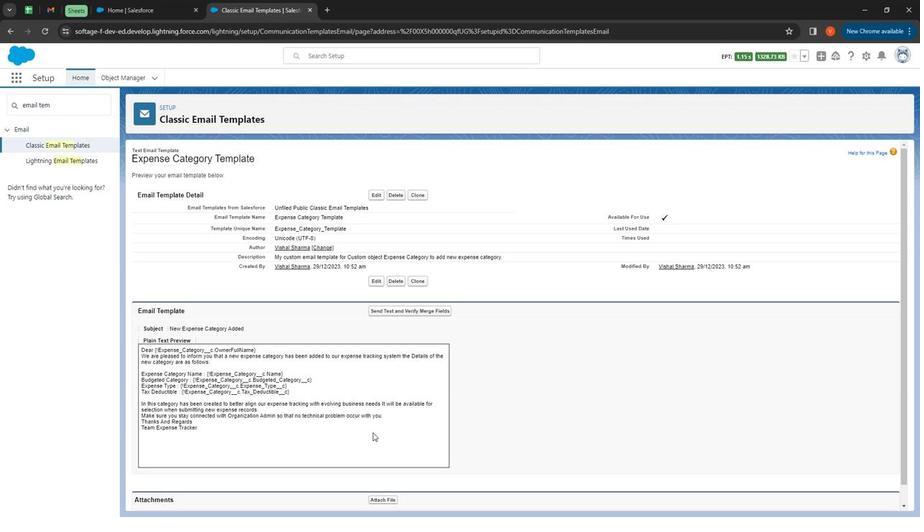 
Action: Mouse moved to (374, 425)
Screenshot: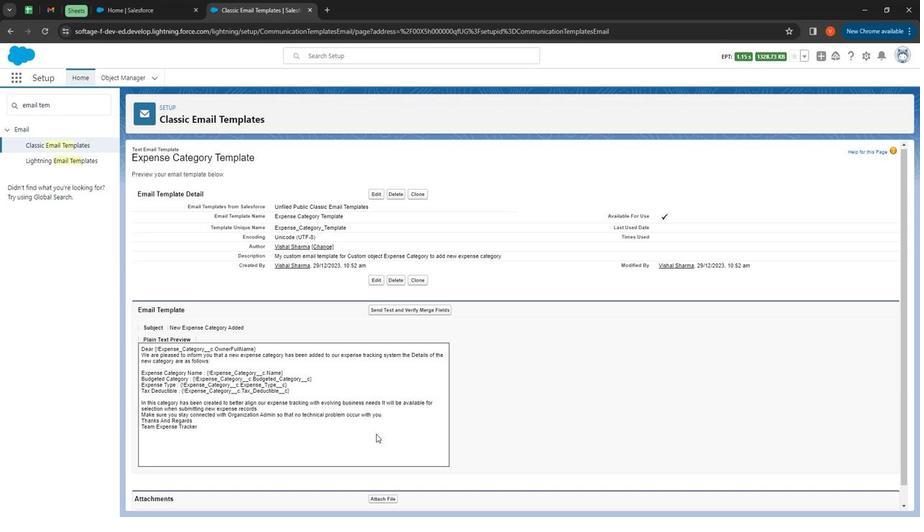 
Action: Mouse scrolled (374, 425) with delta (0, 0)
Screenshot: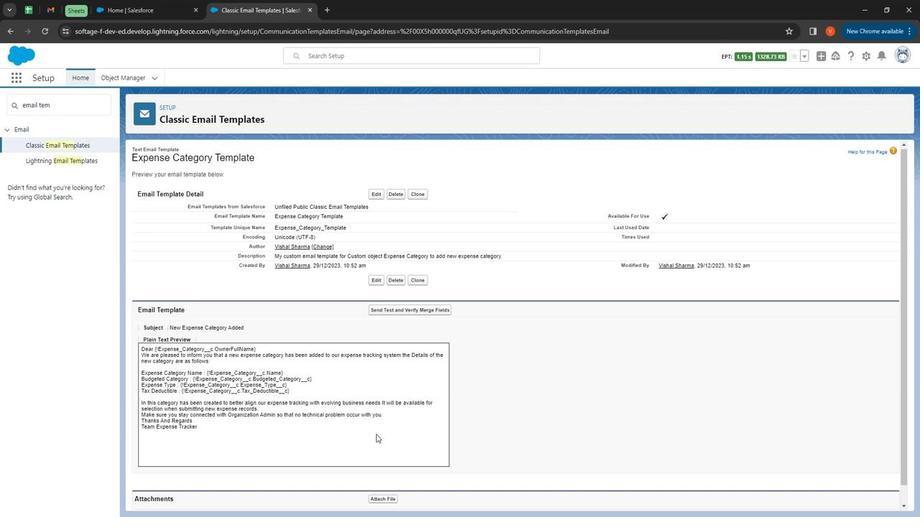 
Action: Mouse moved to (376, 425)
Screenshot: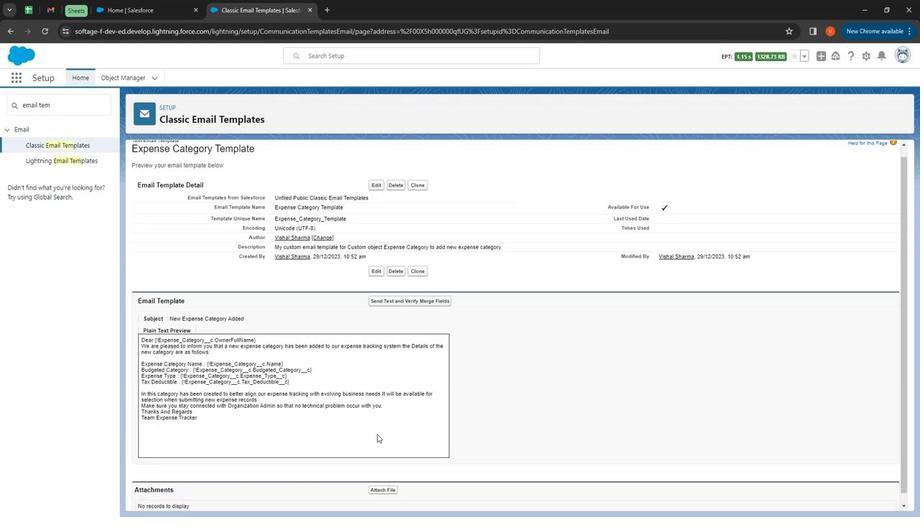 
Action: Mouse scrolled (376, 425) with delta (0, 0)
Screenshot: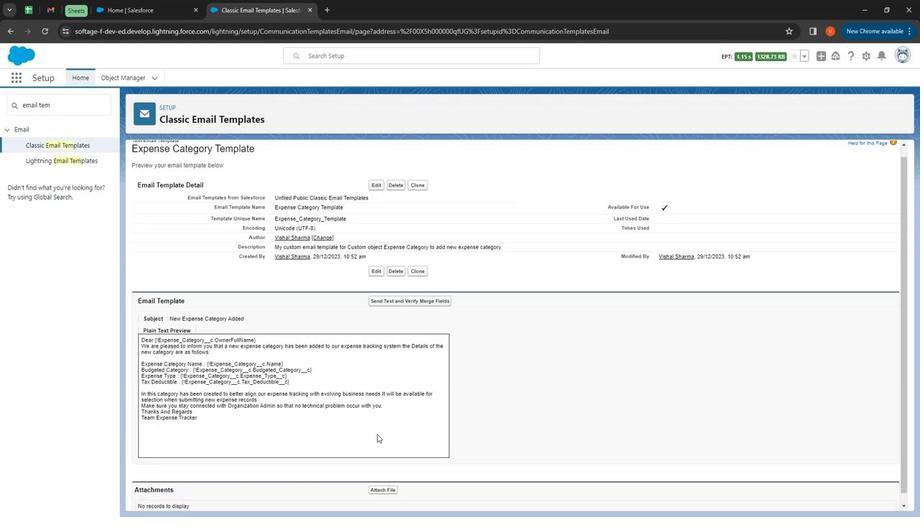 
Action: Mouse moved to (52, 150)
Screenshot: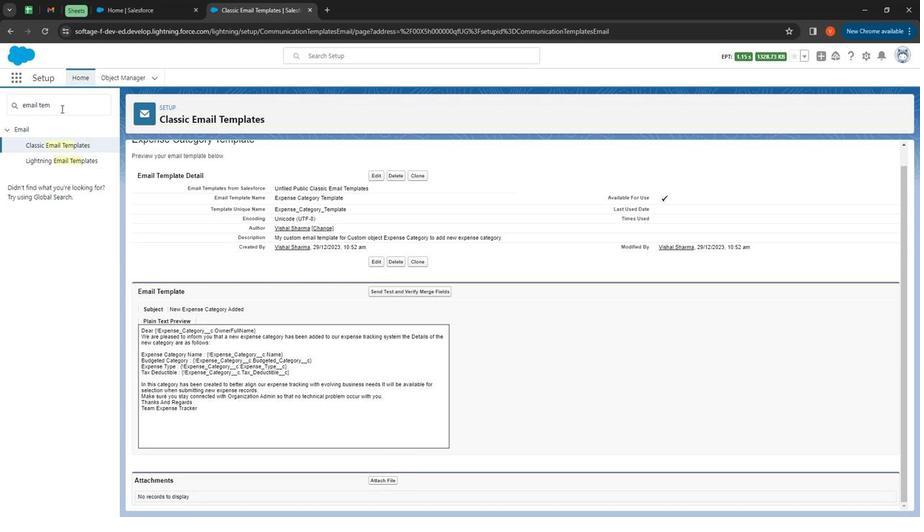 
Action: Mouse pressed left at (52, 150)
Screenshot: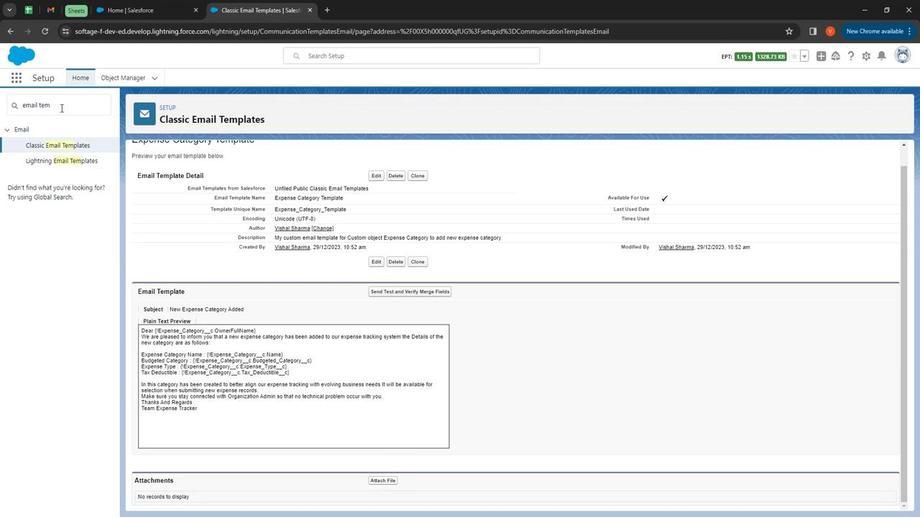 
Action: Mouse pressed left at (52, 150)
Screenshot: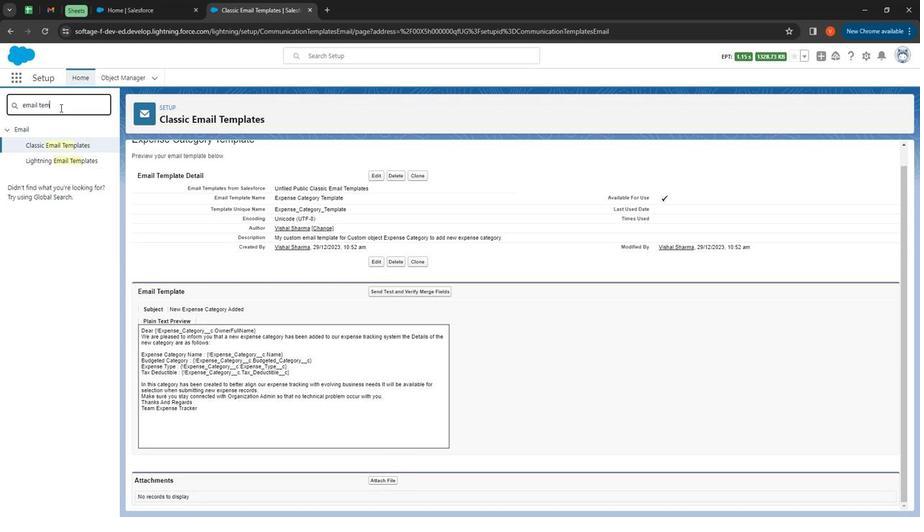 
Action: Mouse moved to (52, 150)
Screenshot: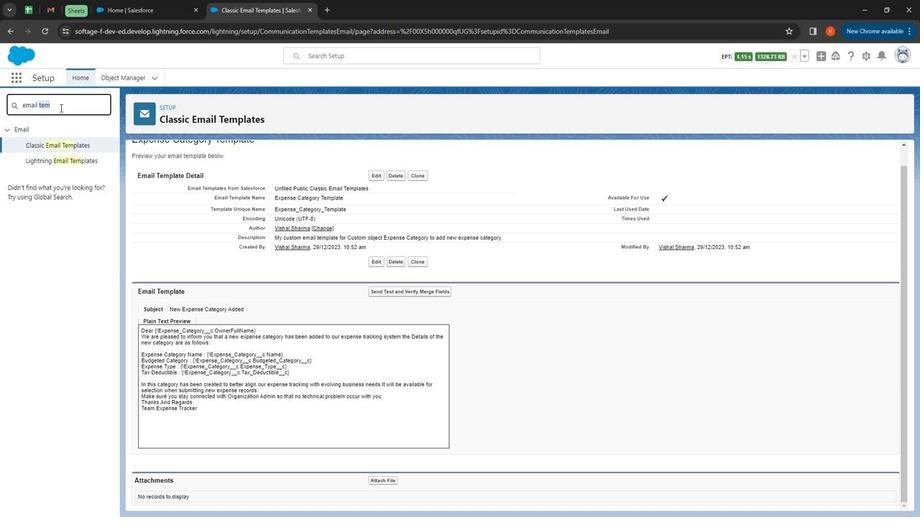 
Action: Key pressed <Key.shift>Aler
Screenshot: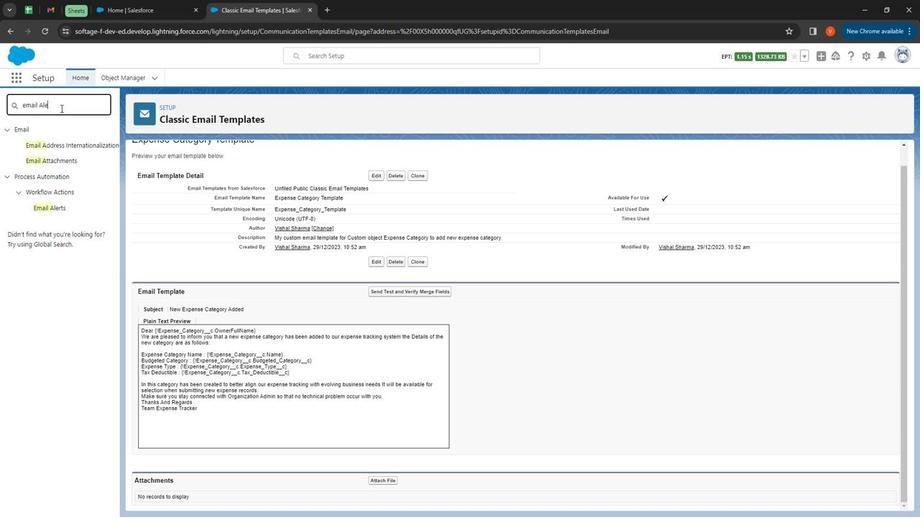 
Action: Mouse moved to (38, 197)
Screenshot: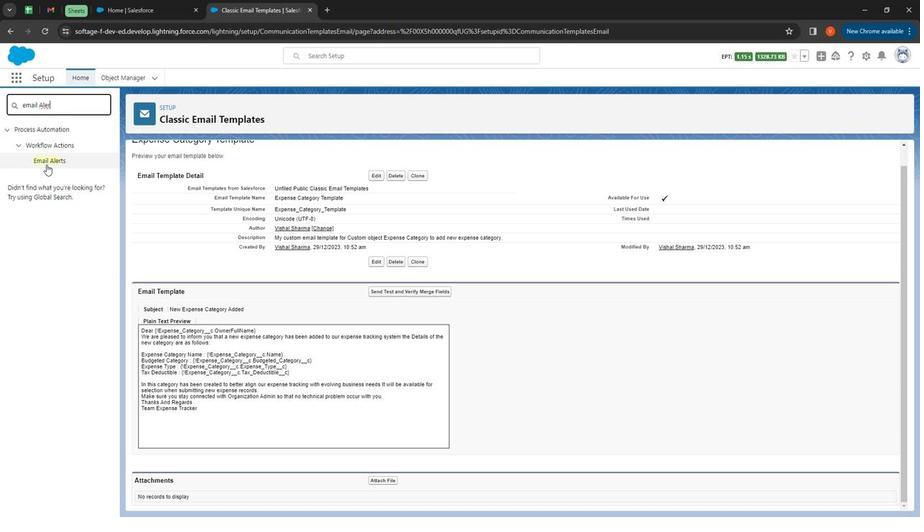 
Action: Mouse pressed left at (38, 197)
Screenshot: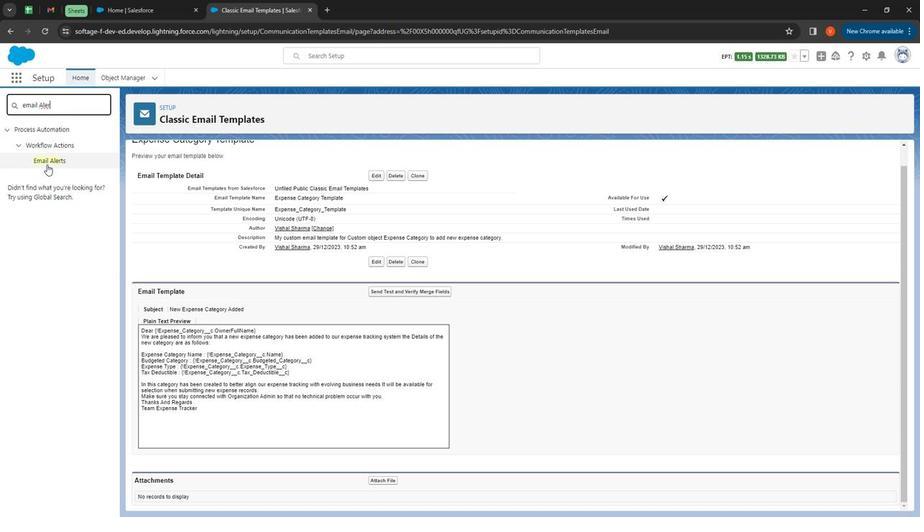 
Action: Mouse moved to (153, 405)
Screenshot: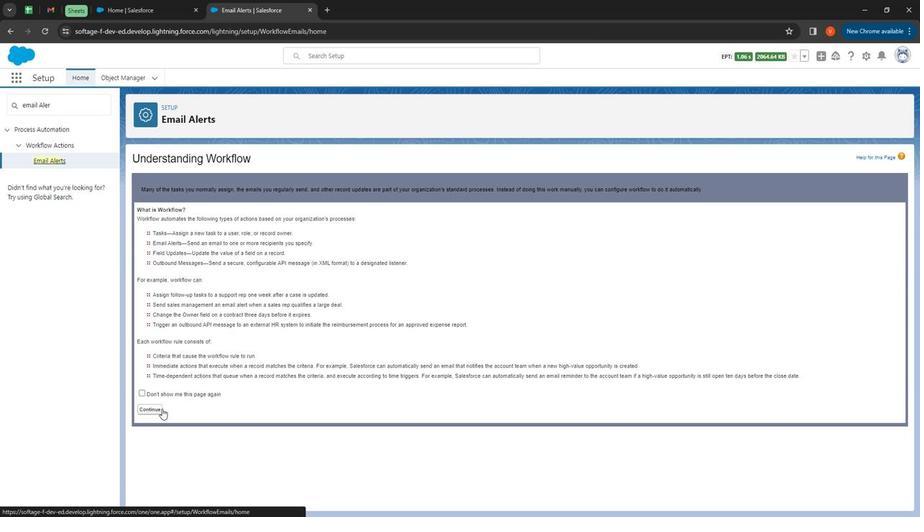 
Action: Mouse pressed left at (153, 405)
Screenshot: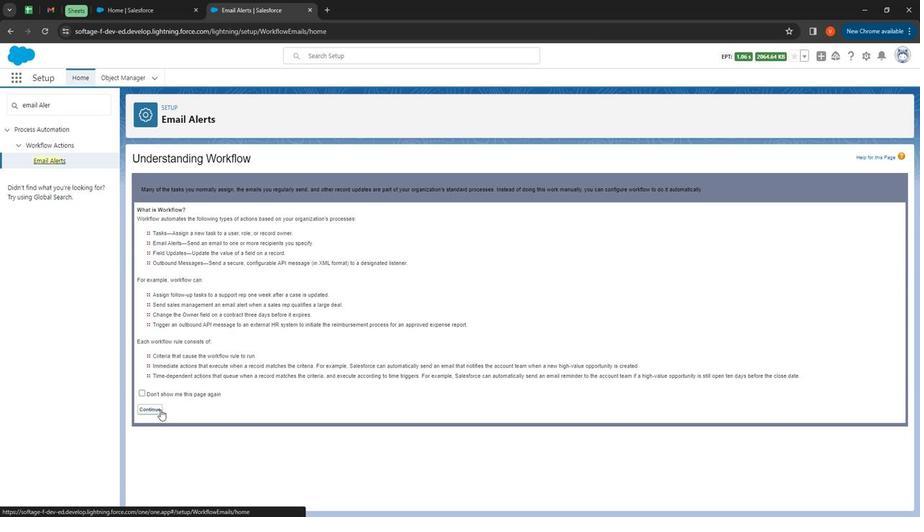 
Action: Mouse moved to (533, 237)
Screenshot: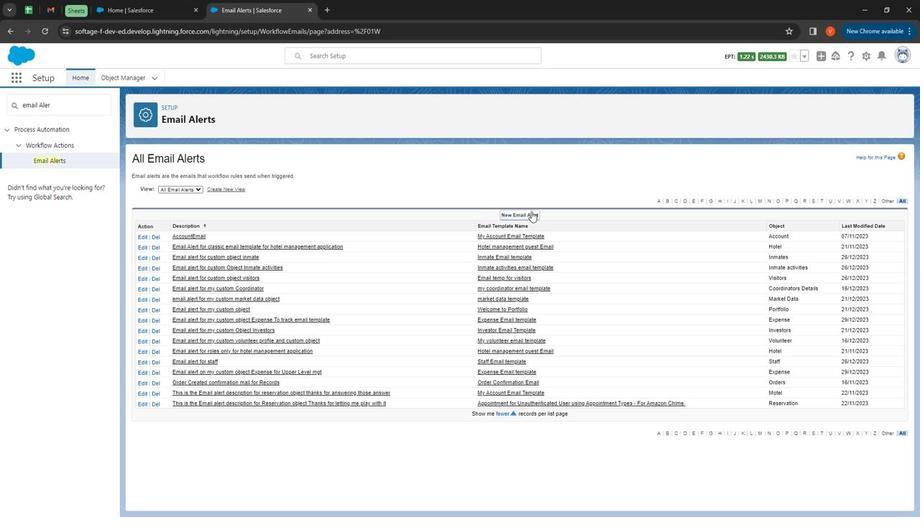 
Action: Mouse pressed left at (533, 237)
Screenshot: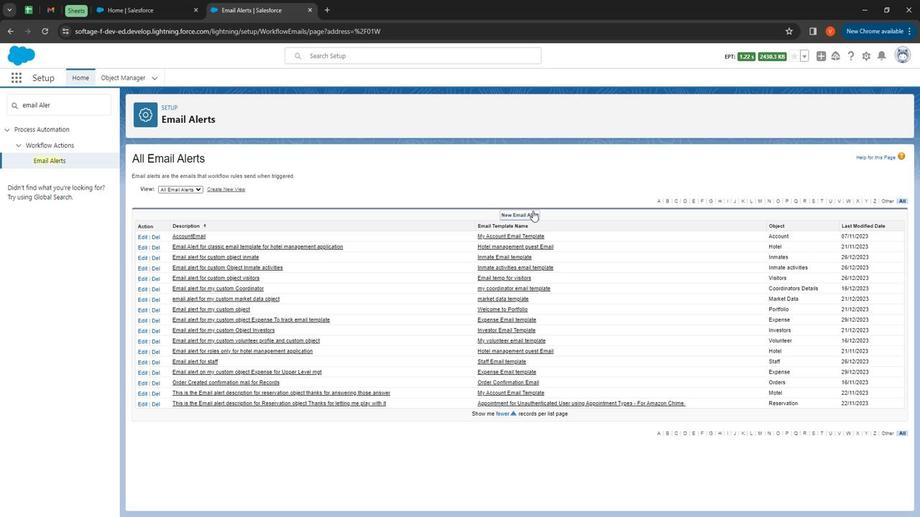 
Action: Mouse moved to (305, 246)
Screenshot: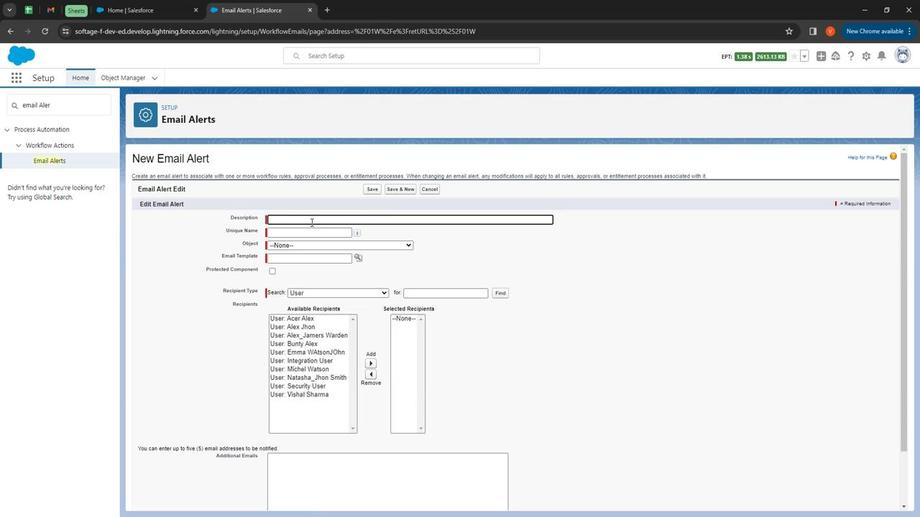 
Action: Mouse pressed left at (305, 246)
Screenshot: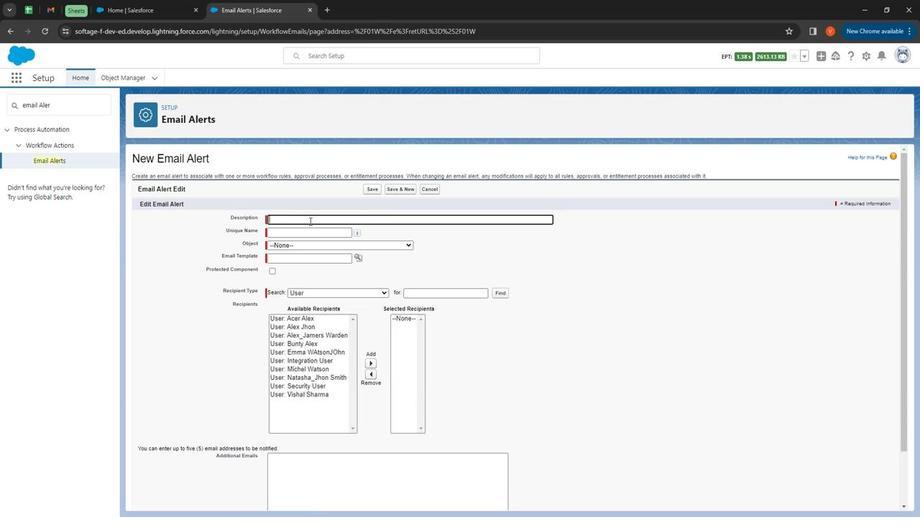 
Action: Mouse moved to (307, 251)
Screenshot: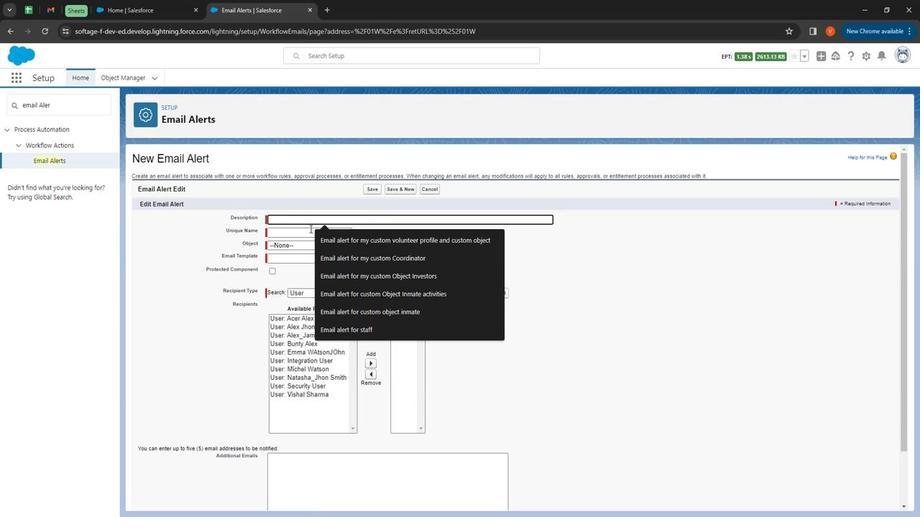 
Action: Key pressed <Key.shift>
Screenshot: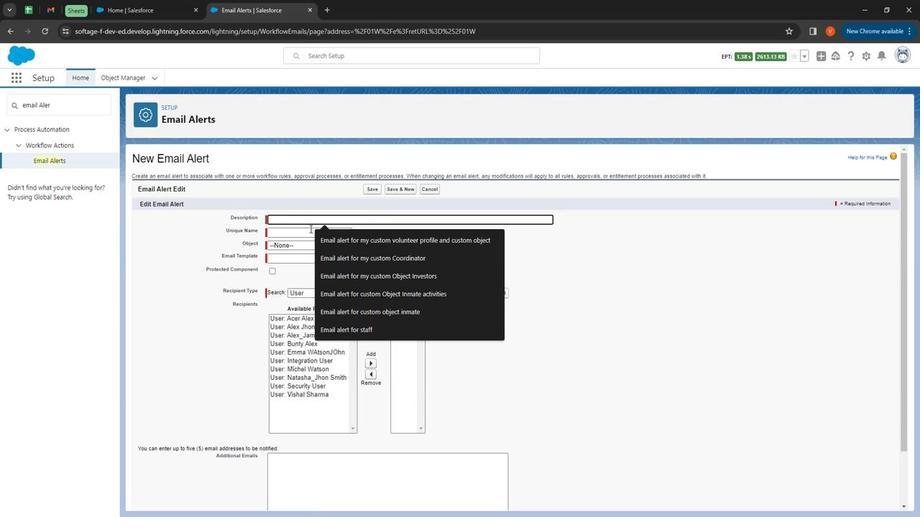 
Action: Mouse moved to (305, 250)
Screenshot: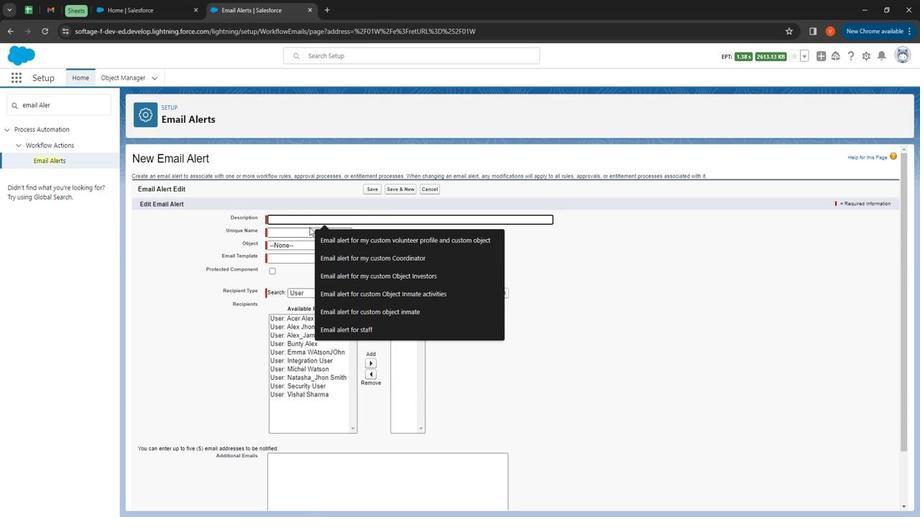 
Action: Key pressed <Key.shift><Key.shift><Key.shift>Email<Key.space>alert<Key.space>on<Key.space>custom<Key.space>object<Key.space>expense<Key.space>tra<Key.backspace><Key.backspace><Key.backspace><Key.shift>Cater<Key.backspace>gory<Key.space>universal
Screenshot: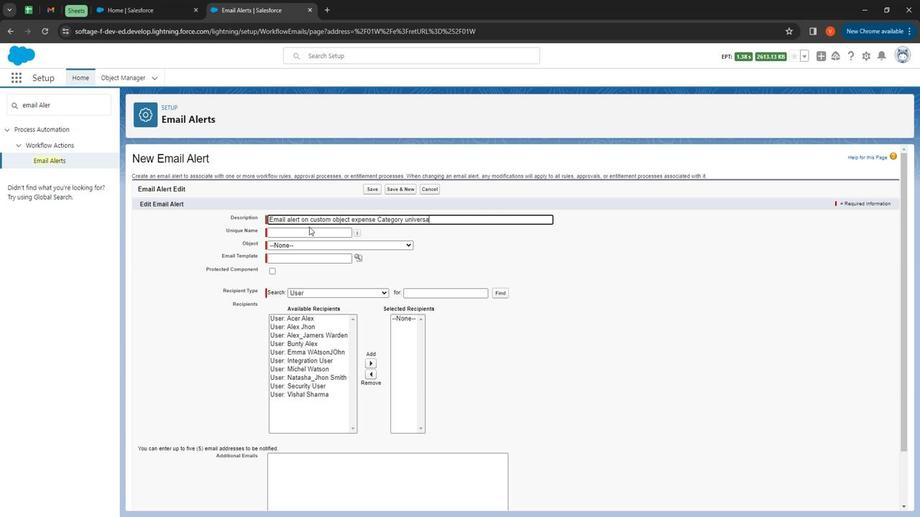 
Action: Mouse moved to (317, 255)
Screenshot: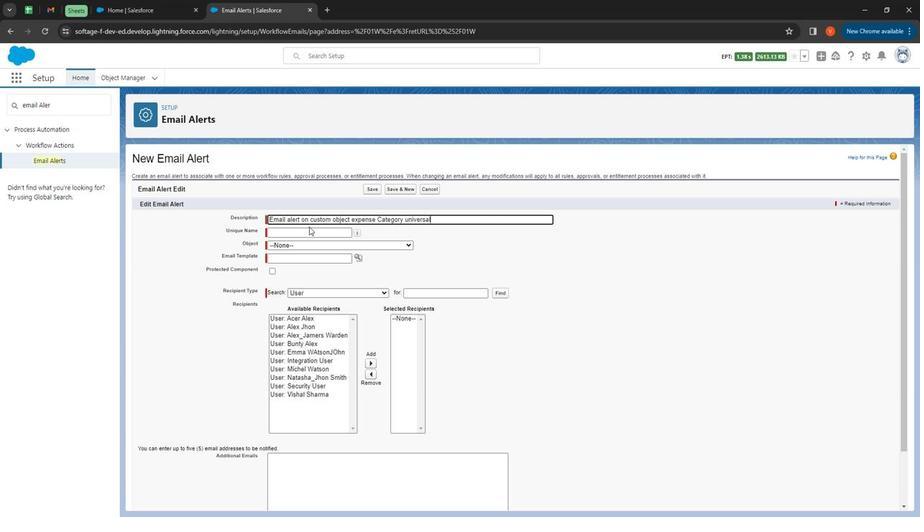 
Action: Mouse pressed left at (317, 255)
Screenshot: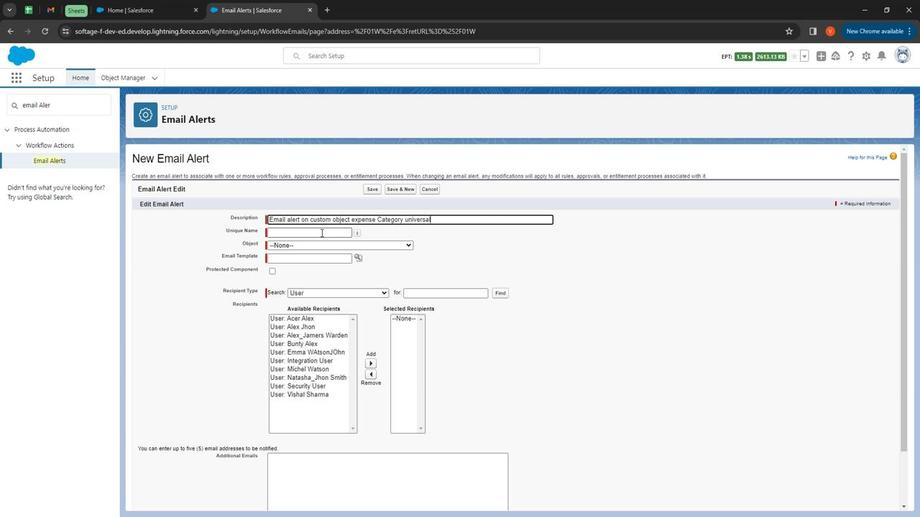 
Action: Mouse moved to (315, 266)
Screenshot: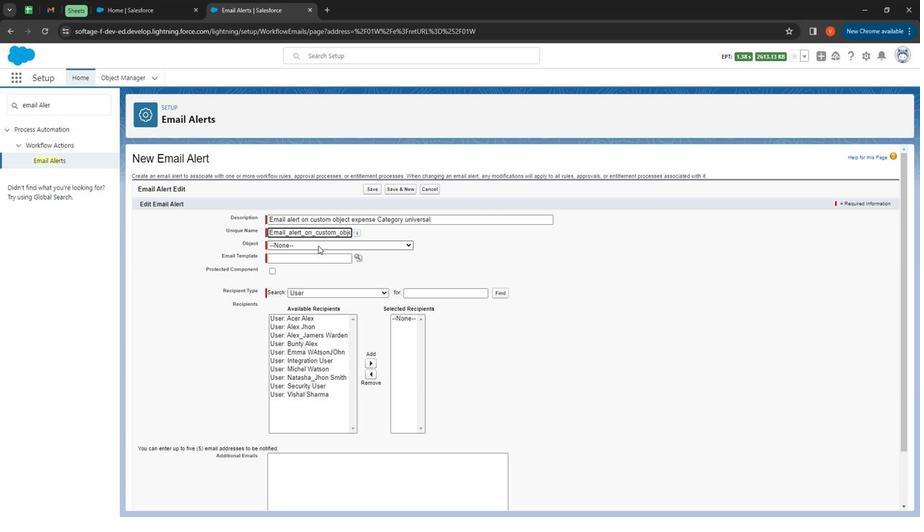 
Action: Mouse pressed left at (315, 266)
Screenshot: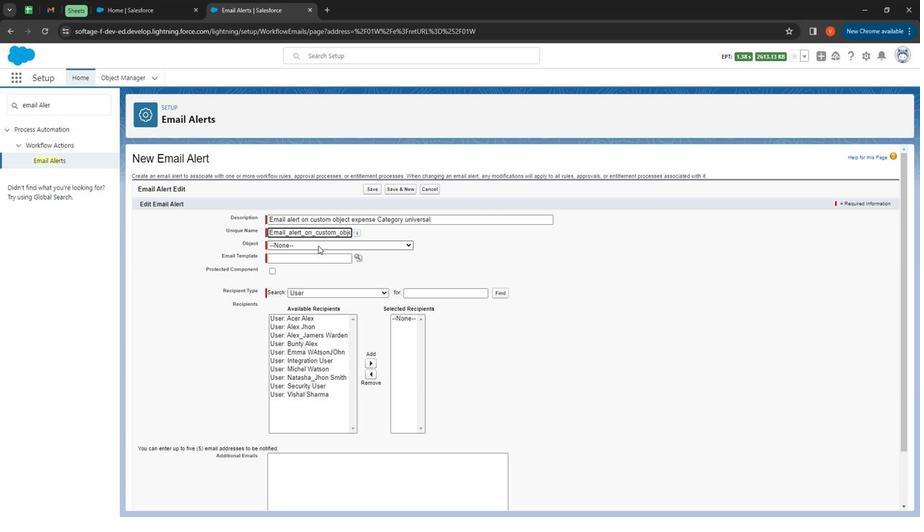 
Action: Mouse moved to (325, 317)
Screenshot: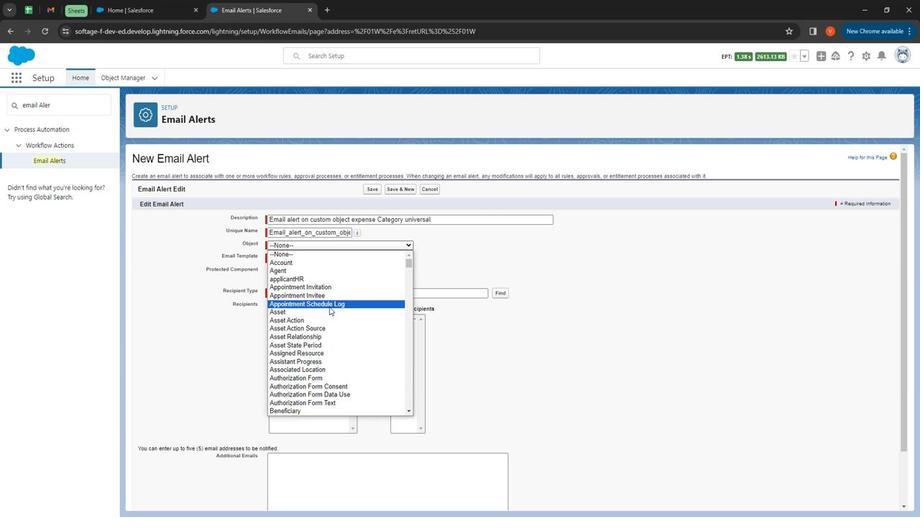 
Action: Mouse scrolled (325, 317) with delta (0, 0)
Screenshot: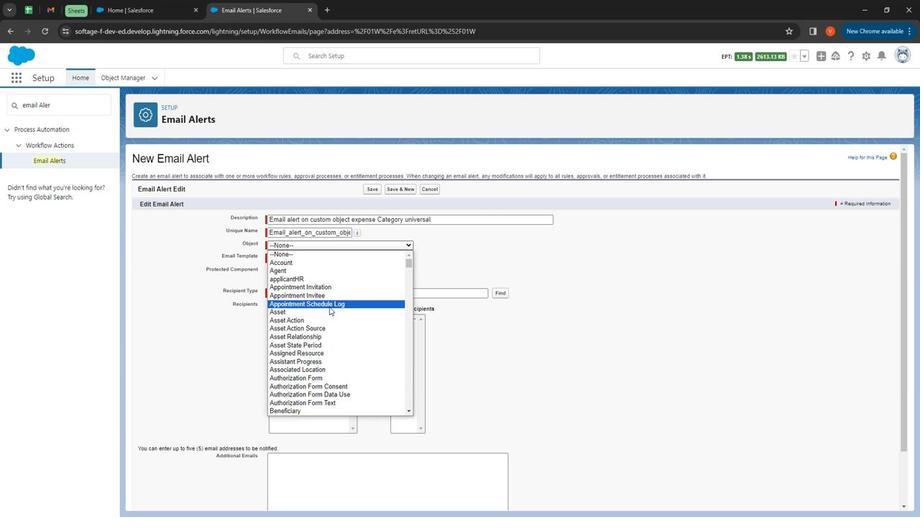 
Action: Mouse moved to (328, 318)
Screenshot: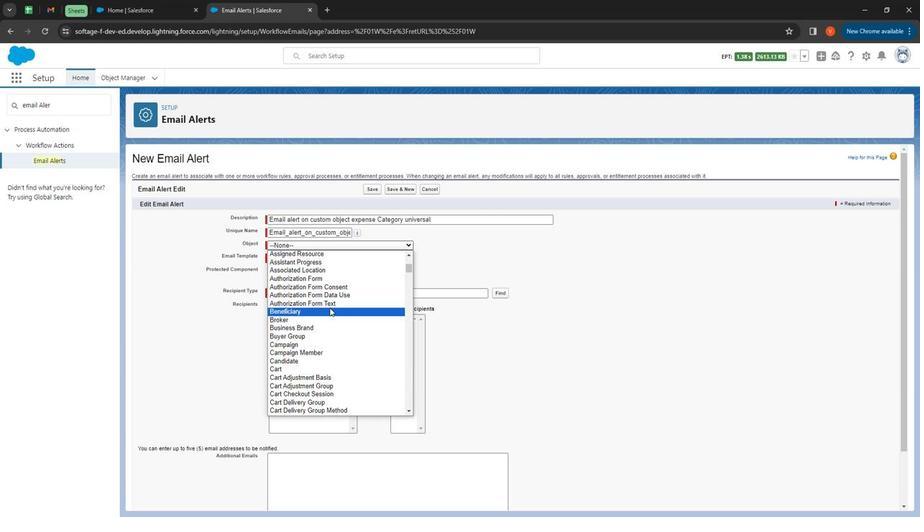 
Action: Mouse scrolled (328, 318) with delta (0, 0)
Screenshot: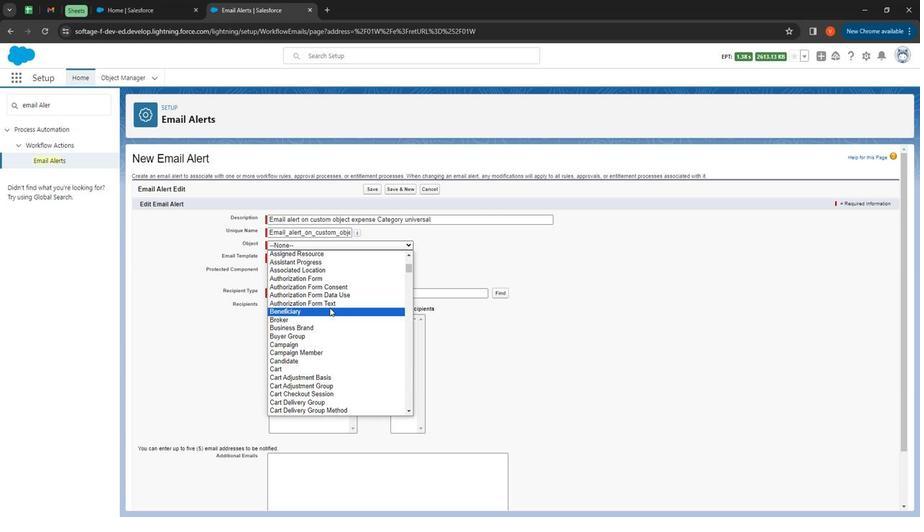 
Action: Mouse scrolled (328, 318) with delta (0, 0)
Screenshot: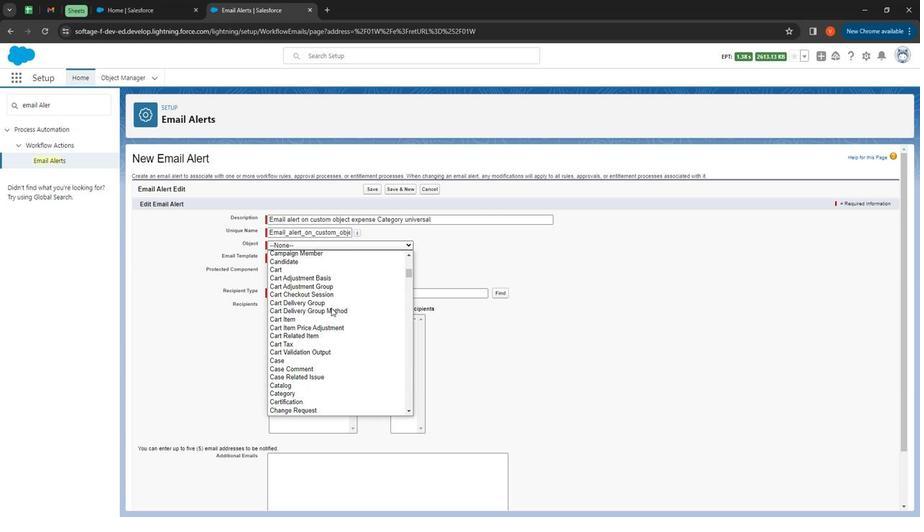 
Action: Mouse moved to (330, 317)
Screenshot: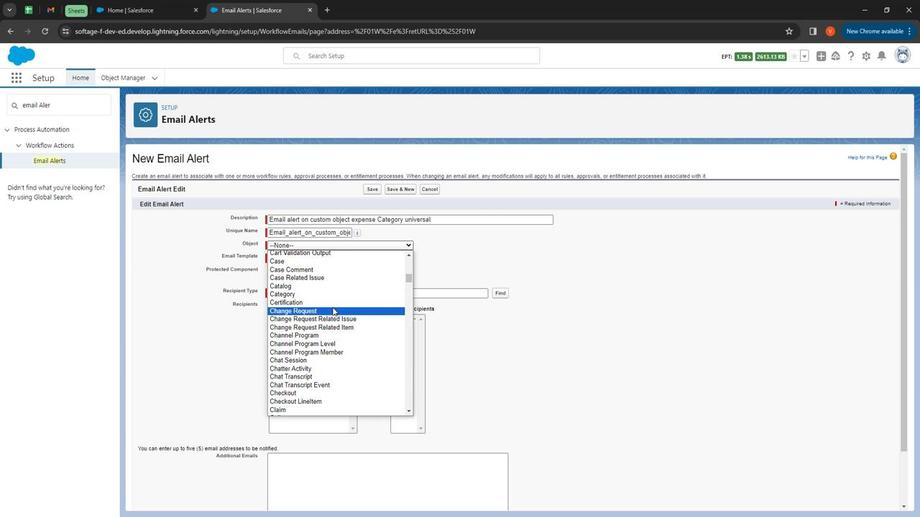 
Action: Mouse scrolled (330, 317) with delta (0, 0)
Screenshot: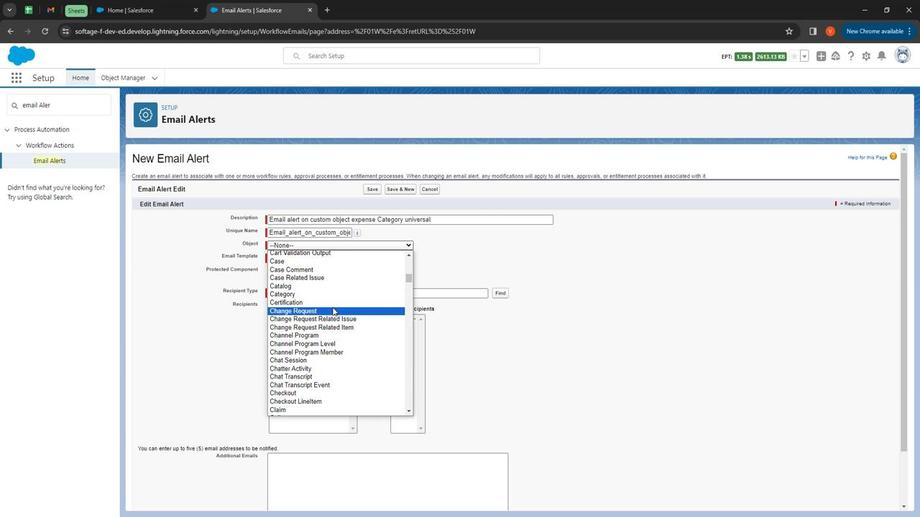 
Action: Mouse scrolled (330, 317) with delta (0, 0)
Screenshot: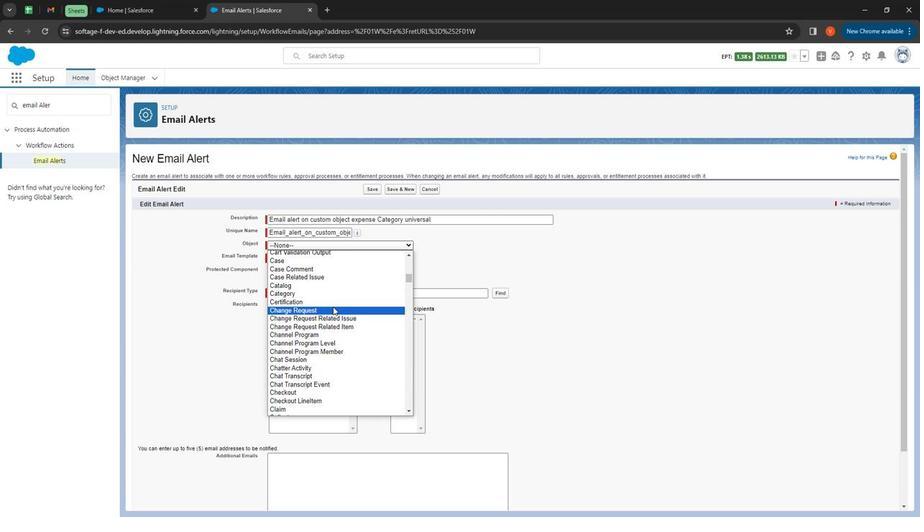 
Action: Mouse scrolled (330, 317) with delta (0, 0)
Screenshot: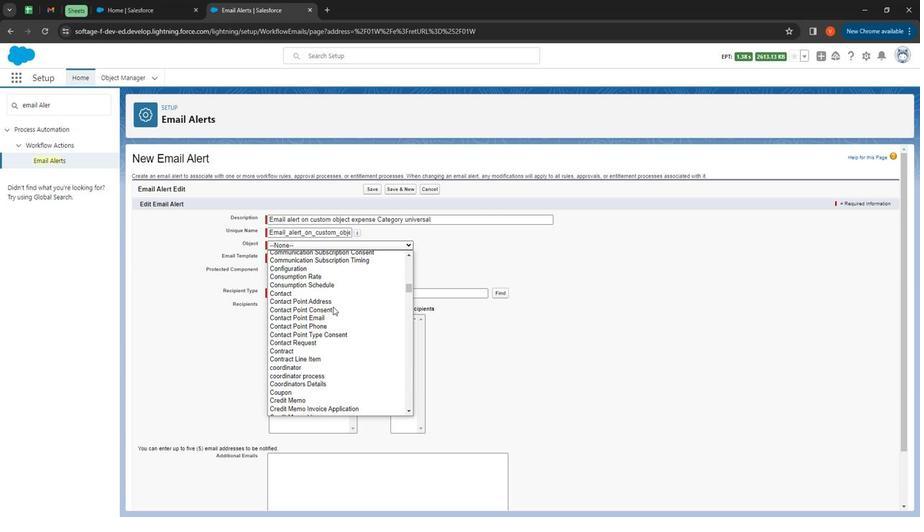 
Action: Mouse moved to (330, 317)
Screenshot: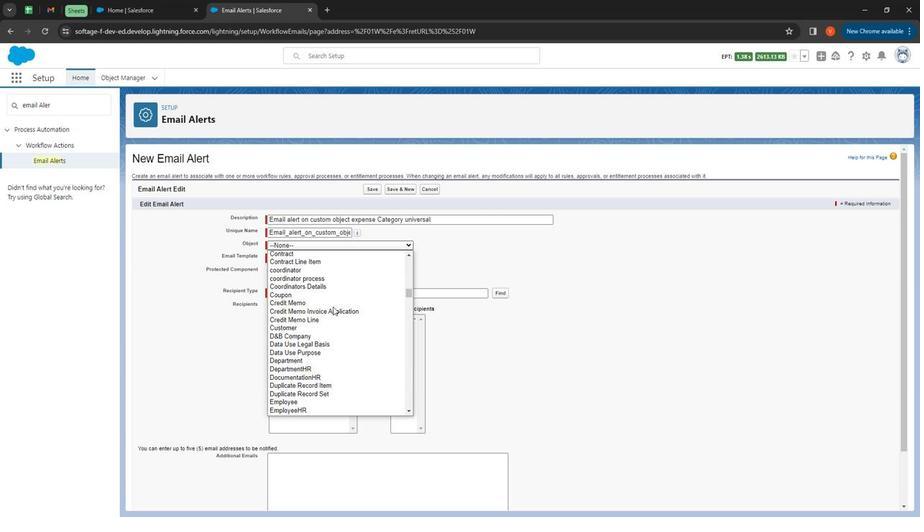 
Action: Mouse scrolled (330, 317) with delta (0, 0)
Screenshot: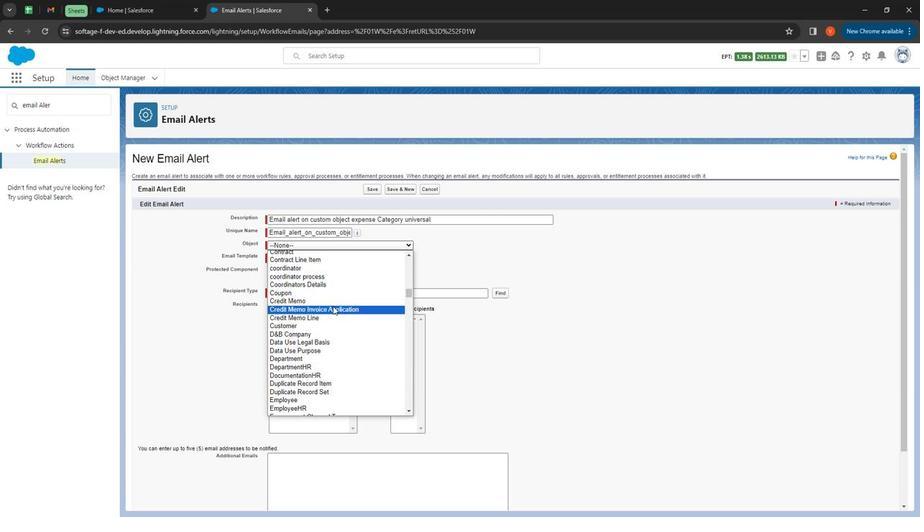
Action: Mouse scrolled (330, 317) with delta (0, 0)
Screenshot: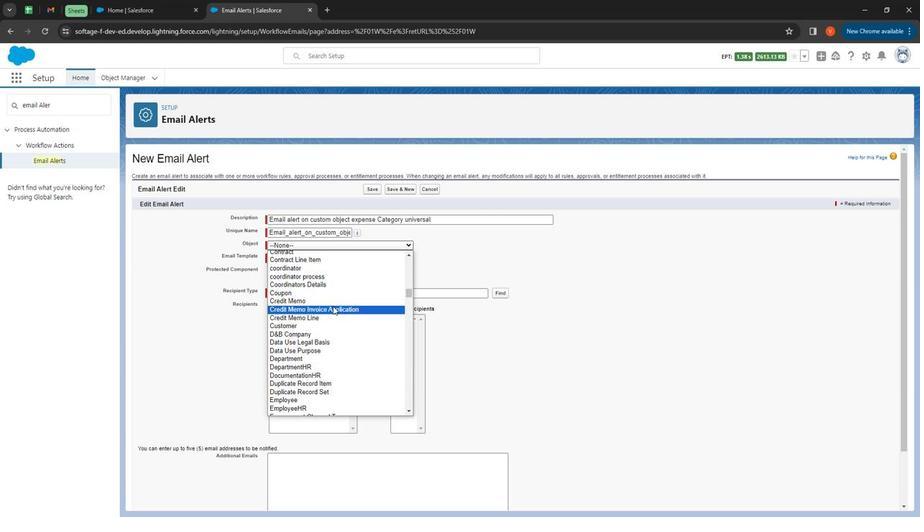 
Action: Mouse moved to (317, 300)
Screenshot: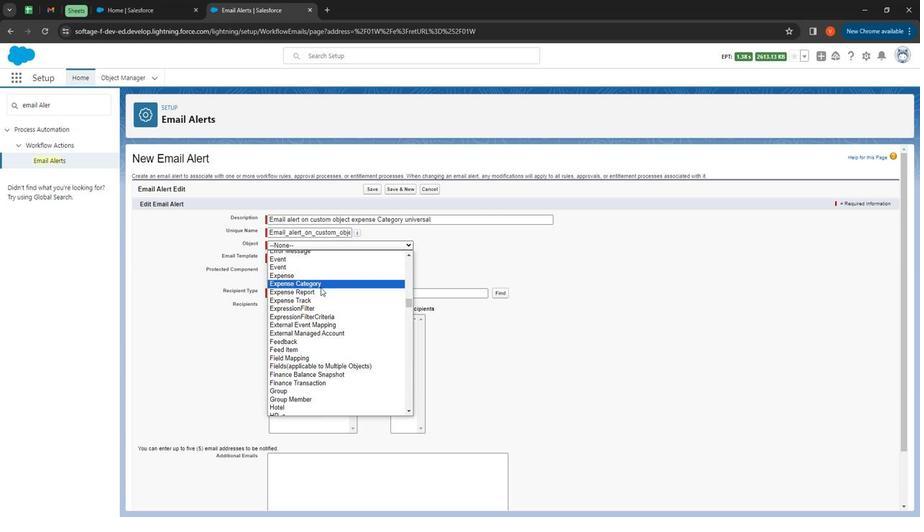 
Action: Mouse pressed left at (317, 300)
Screenshot: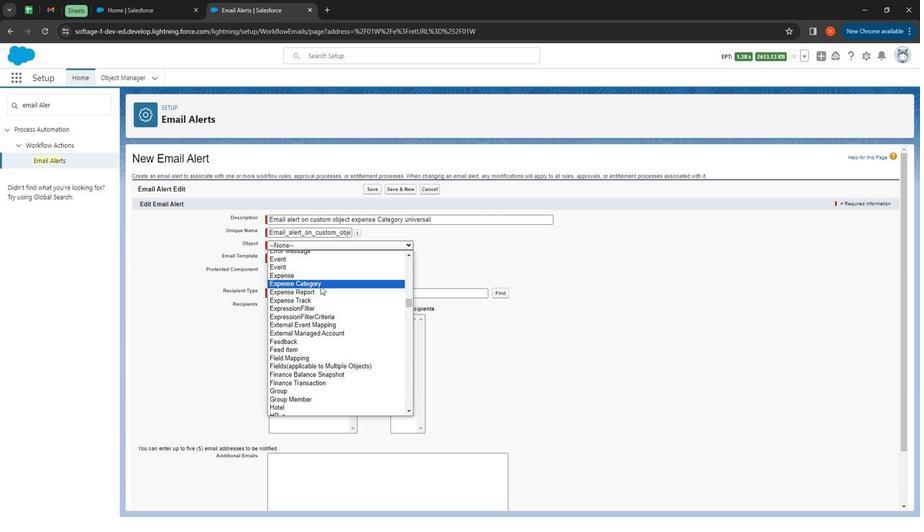
Action: Mouse moved to (351, 279)
Screenshot: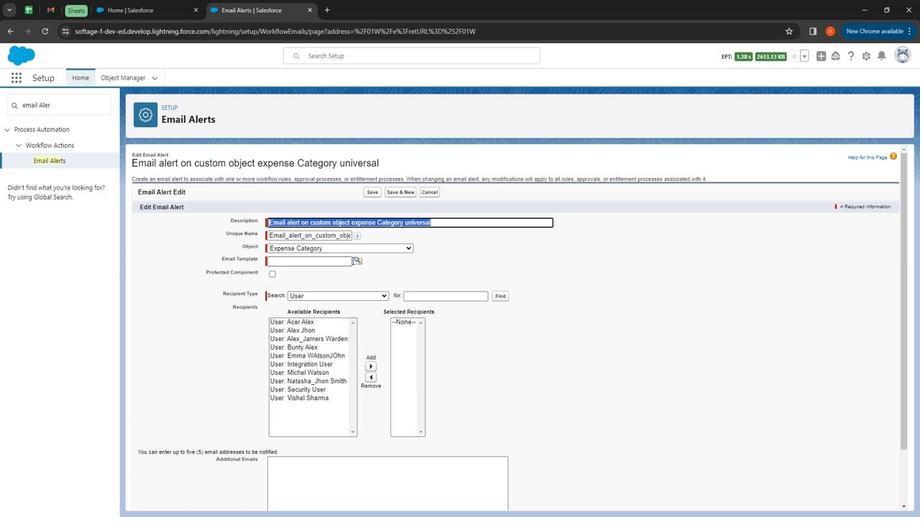 
Action: Mouse pressed left at (351, 279)
Screenshot: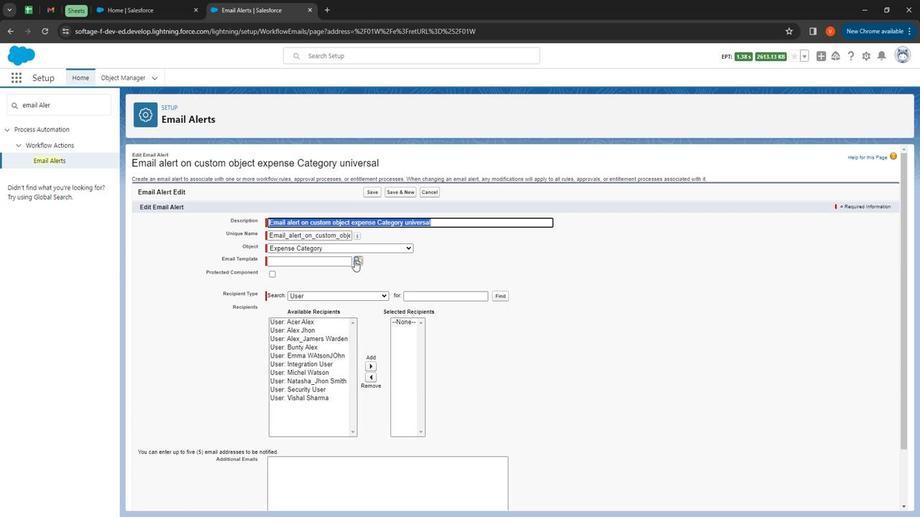 
Action: Mouse moved to (420, 312)
Screenshot: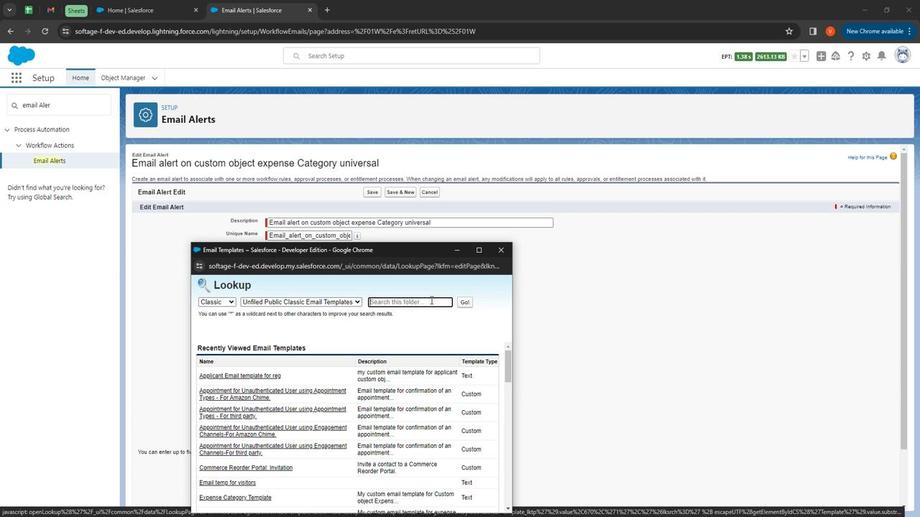 
Action: Mouse pressed left at (420, 312)
Screenshot: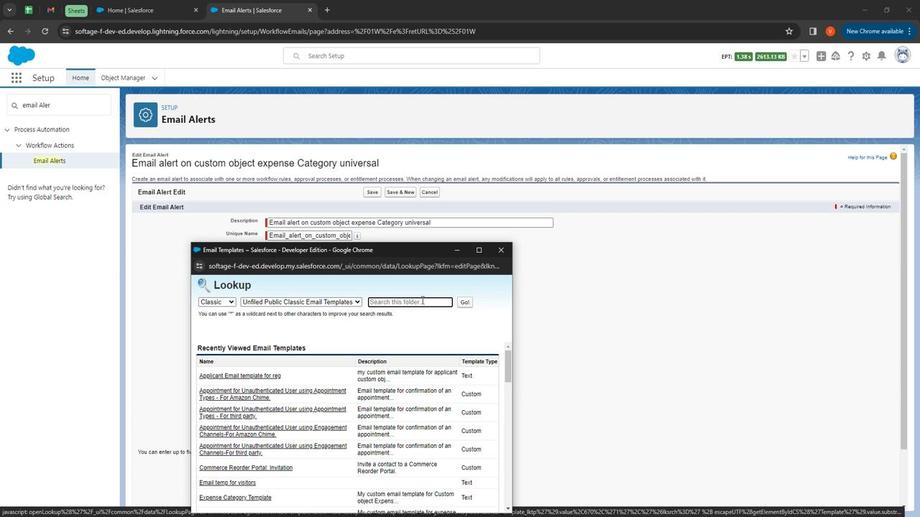 
Action: Mouse moved to (419, 312)
Screenshot: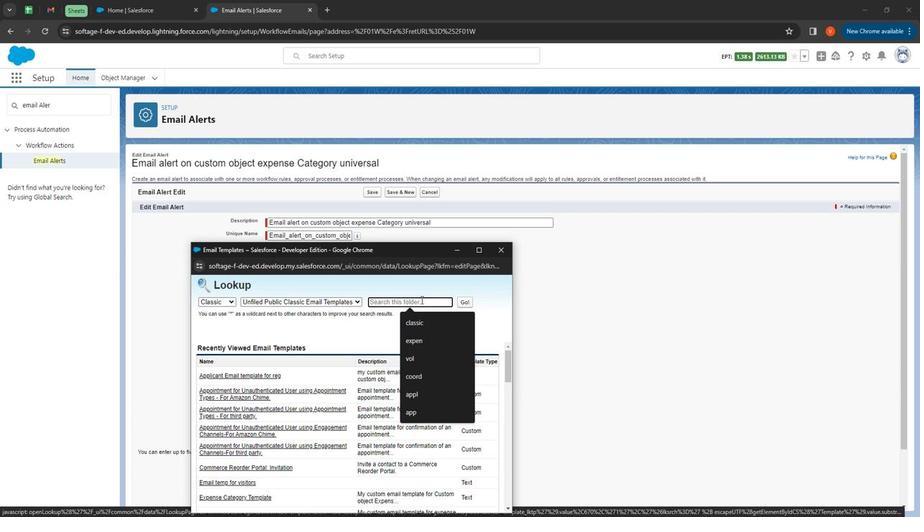 
Action: Key pressed e
Screenshot: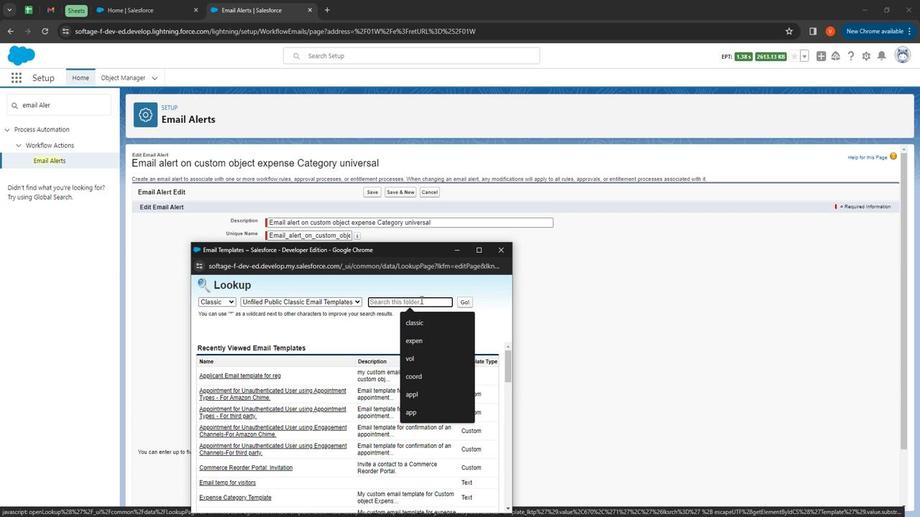 
Action: Mouse moved to (419, 311)
Screenshot: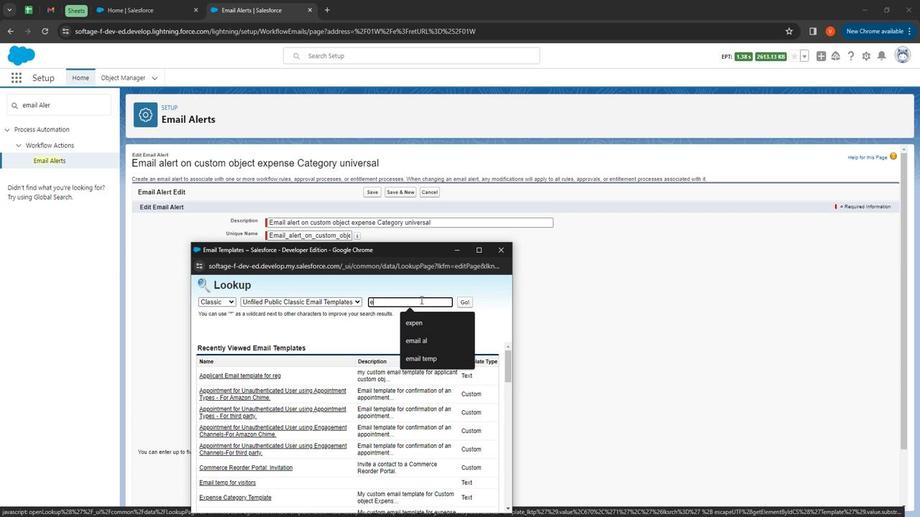 
Action: Key pressed x
Screenshot: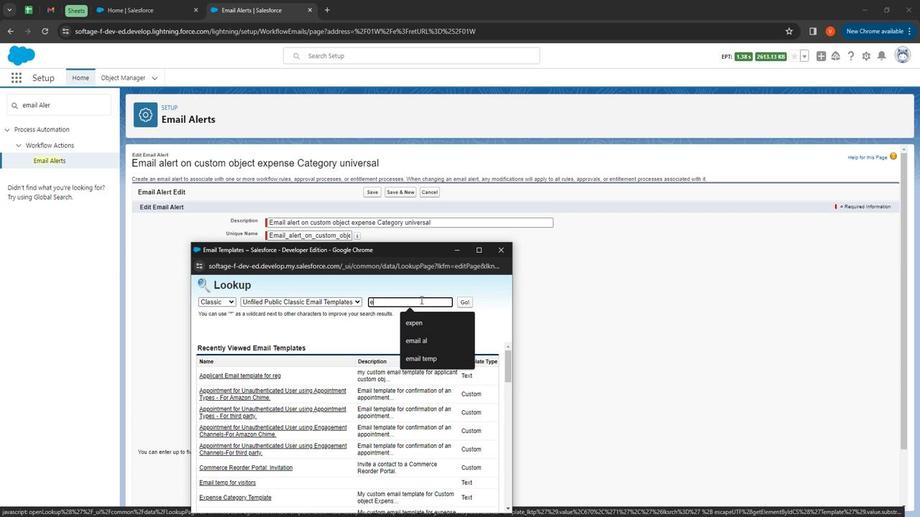 
Action: Mouse moved to (420, 305)
Screenshot: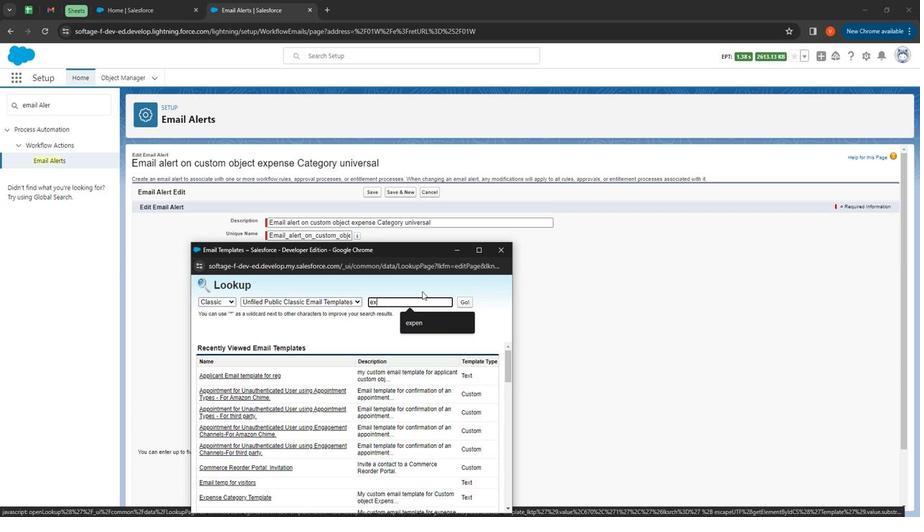 
Action: Key pressed pe
Screenshot: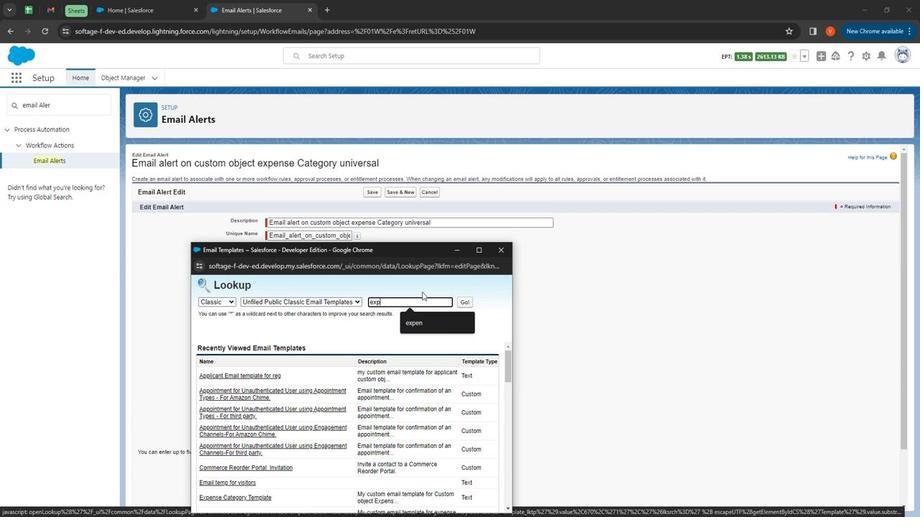 
Action: Mouse moved to (420, 302)
Screenshot: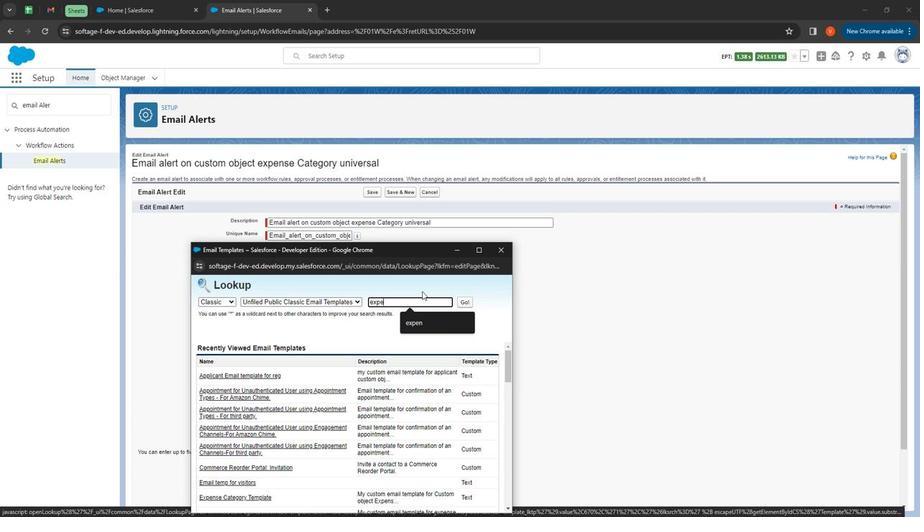 
Action: Key pressed n
Screenshot: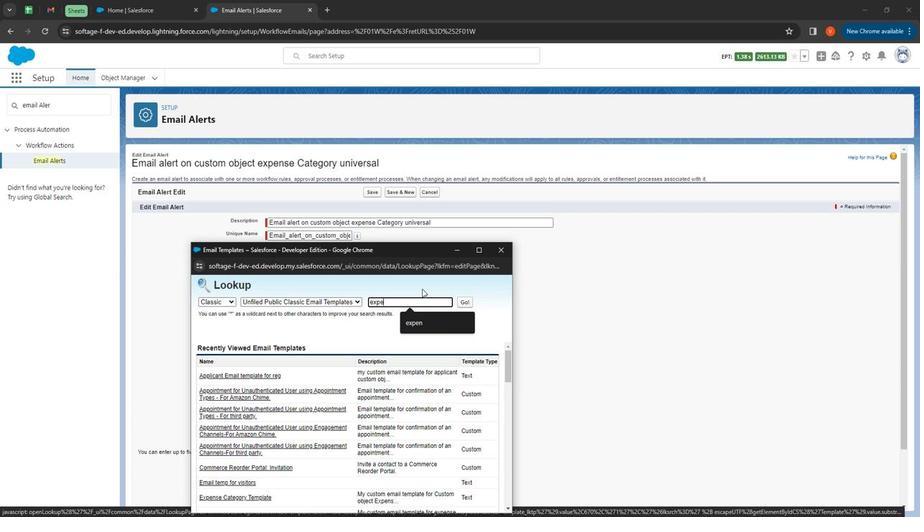 
Action: Mouse moved to (458, 316)
Screenshot: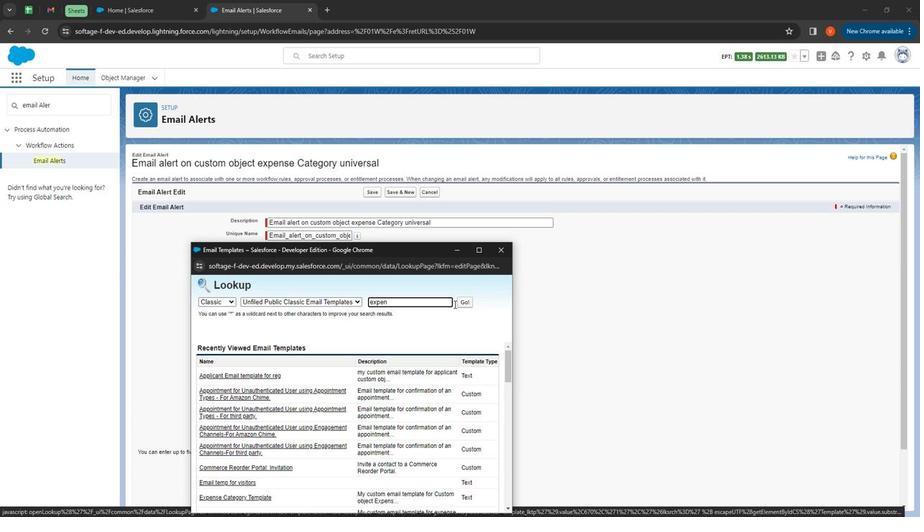 
Action: Mouse pressed left at (458, 316)
Screenshot: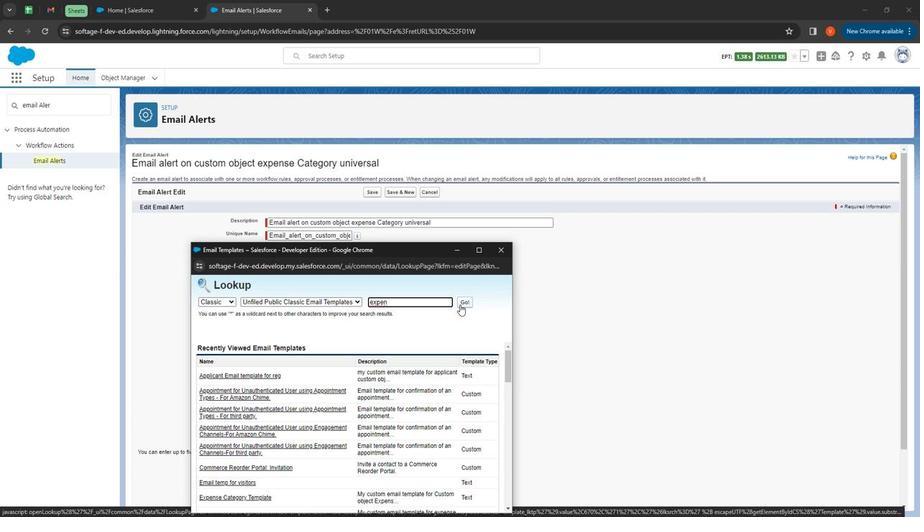 
Action: Mouse moved to (246, 379)
Screenshot: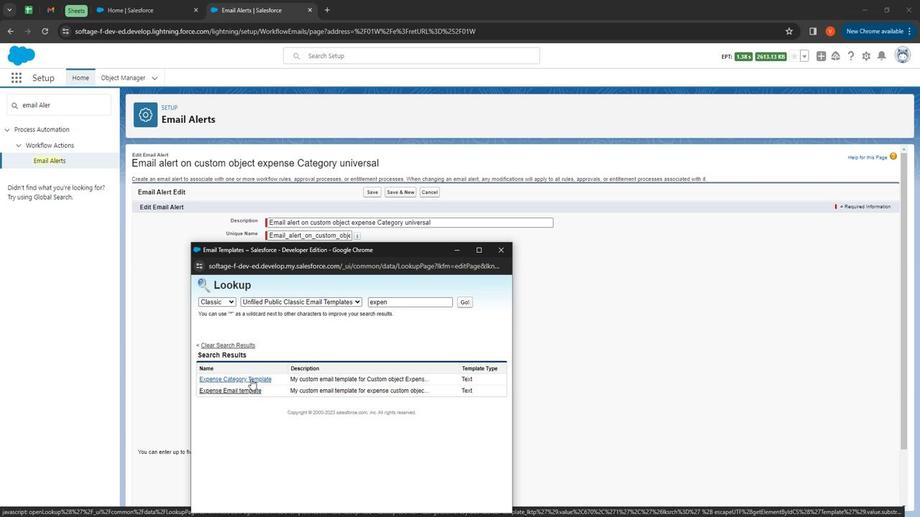 
Action: Mouse pressed left at (246, 379)
Screenshot: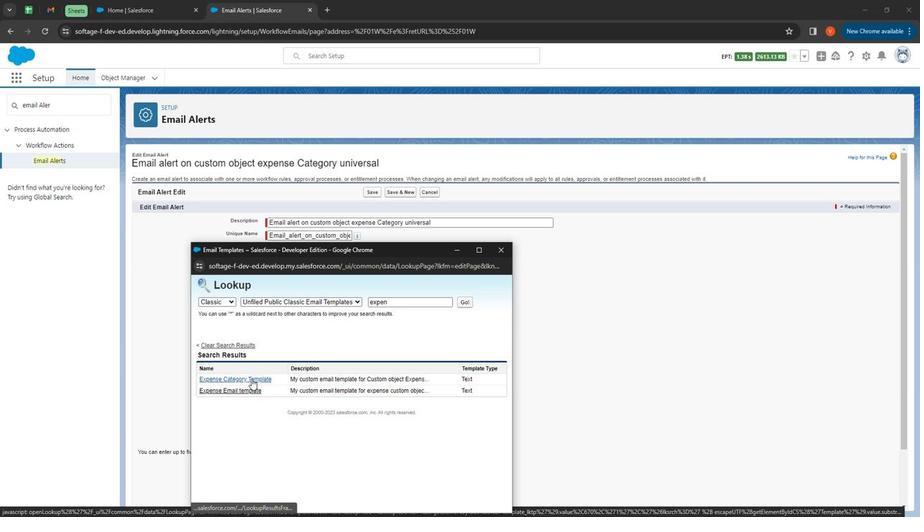 
Action: Mouse moved to (307, 331)
Screenshot: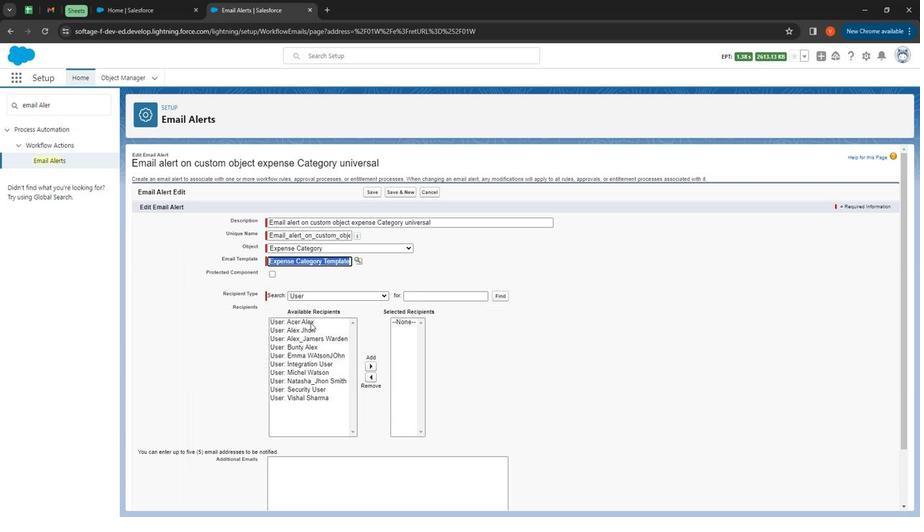 
Action: Mouse pressed left at (307, 331)
Screenshot: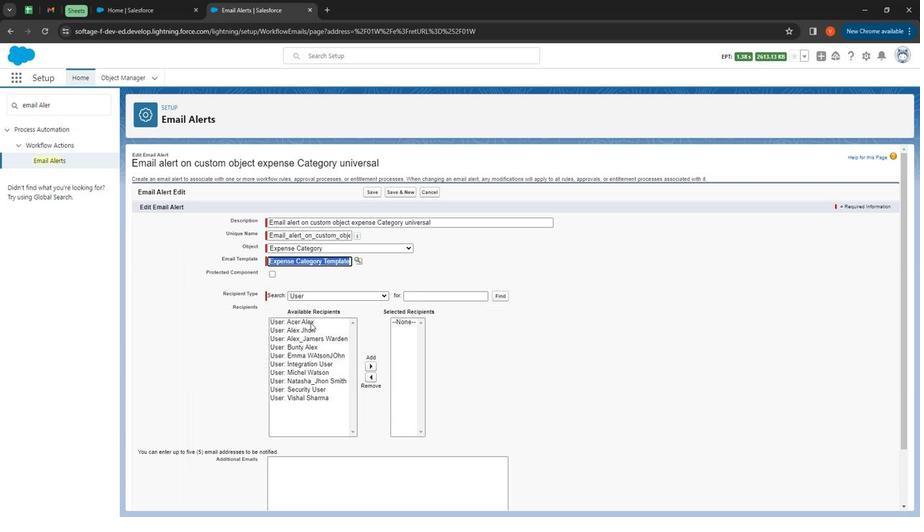 
Action: Mouse moved to (368, 364)
Screenshot: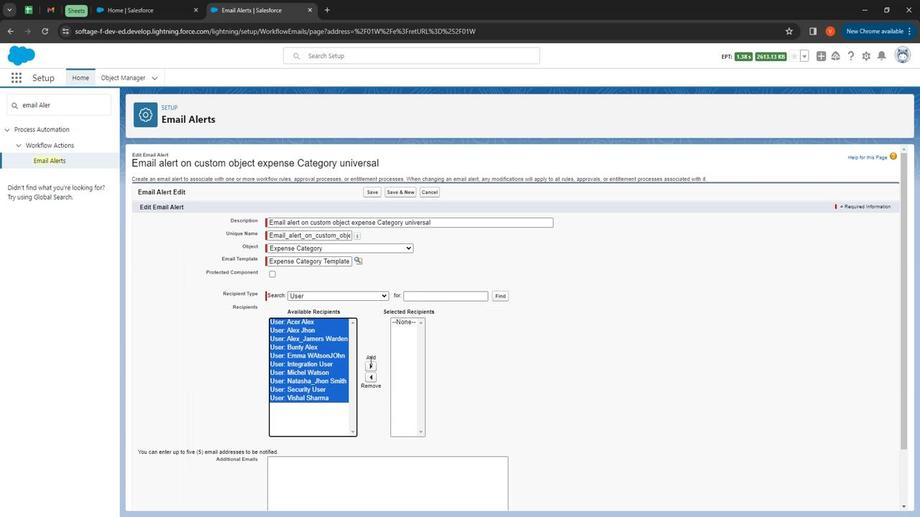 
Action: Mouse pressed left at (368, 364)
Screenshot: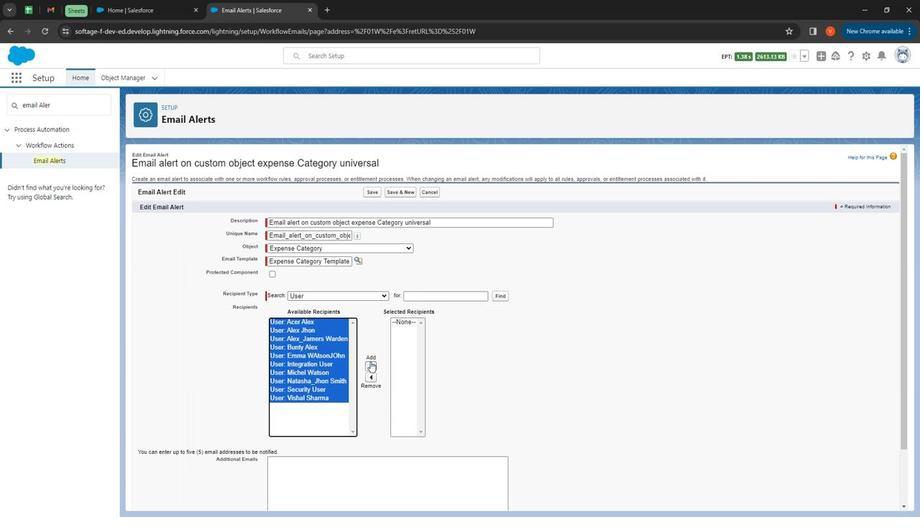 
Action: Mouse moved to (293, 310)
Screenshot: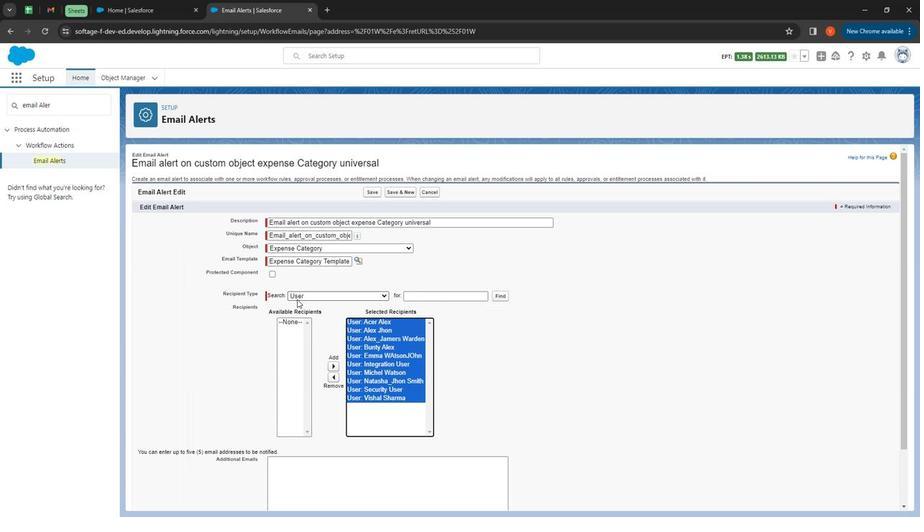 
Action: Mouse pressed left at (293, 310)
